 Task: Slide 6 - 01 Ingredients.
Action: Mouse moved to (31, 82)
Screenshot: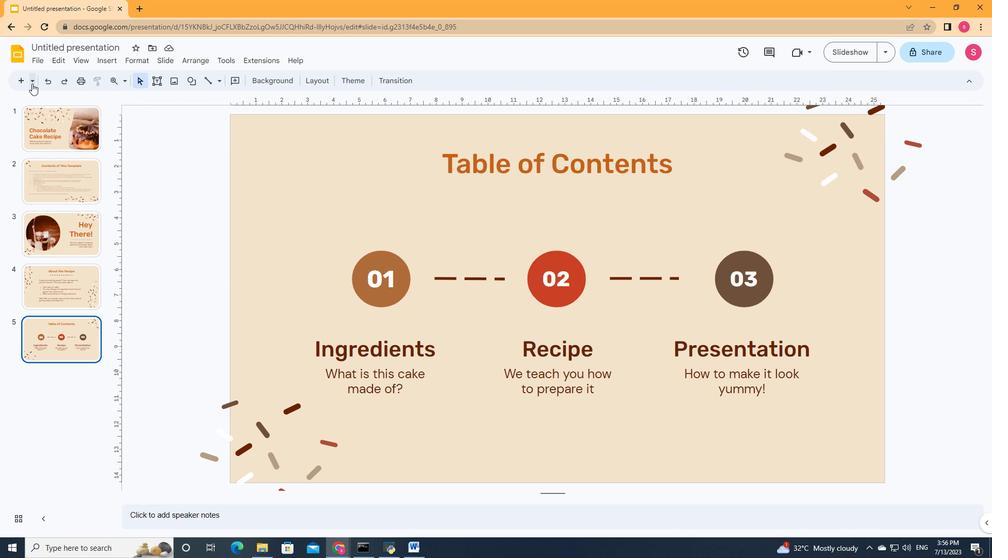 
Action: Mouse pressed left at (31, 82)
Screenshot: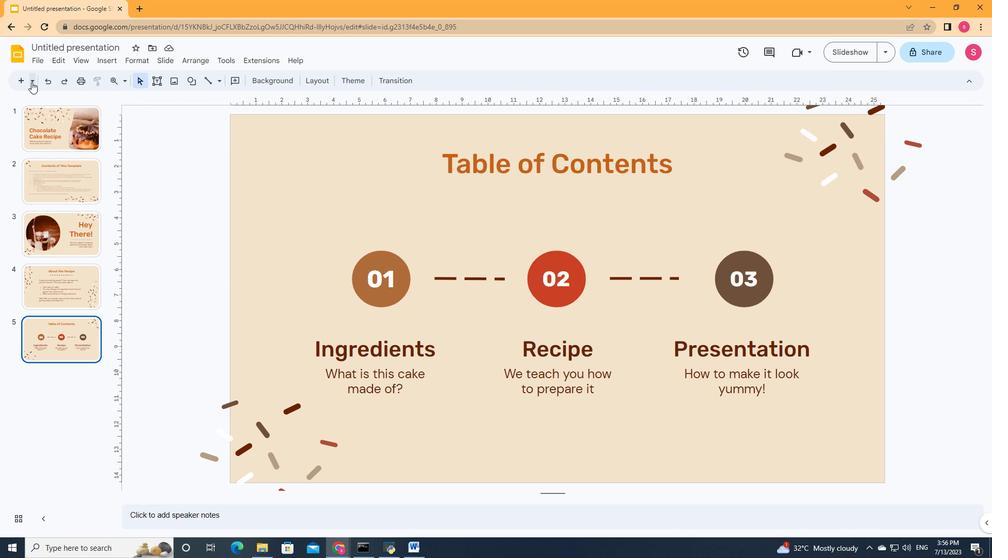 
Action: Mouse moved to (110, 118)
Screenshot: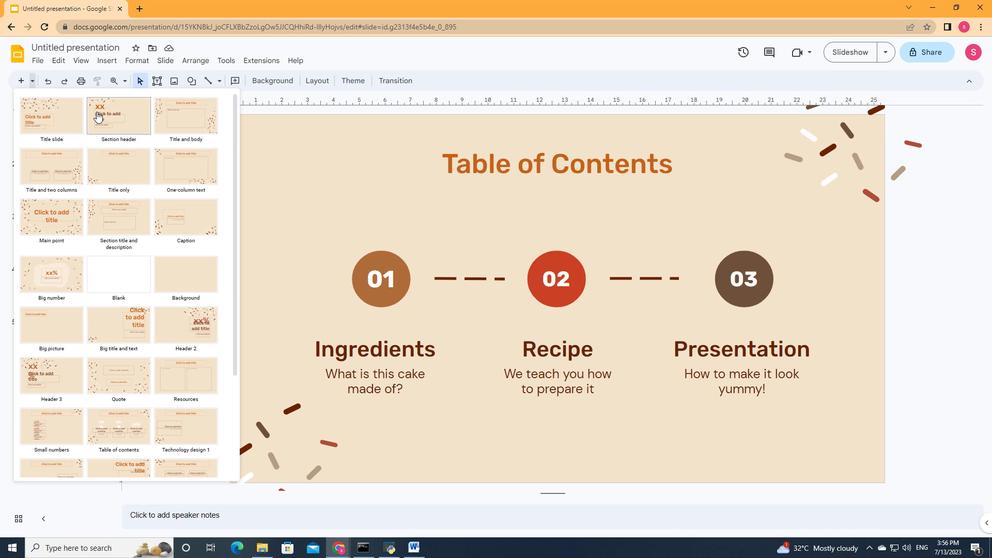 
Action: Mouse pressed left at (110, 118)
Screenshot: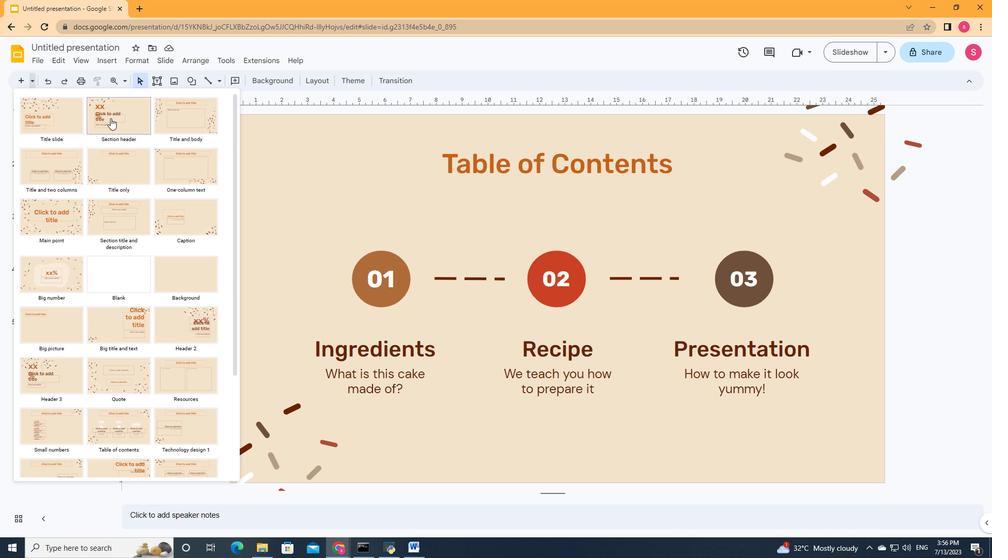 
Action: Mouse moved to (350, 213)
Screenshot: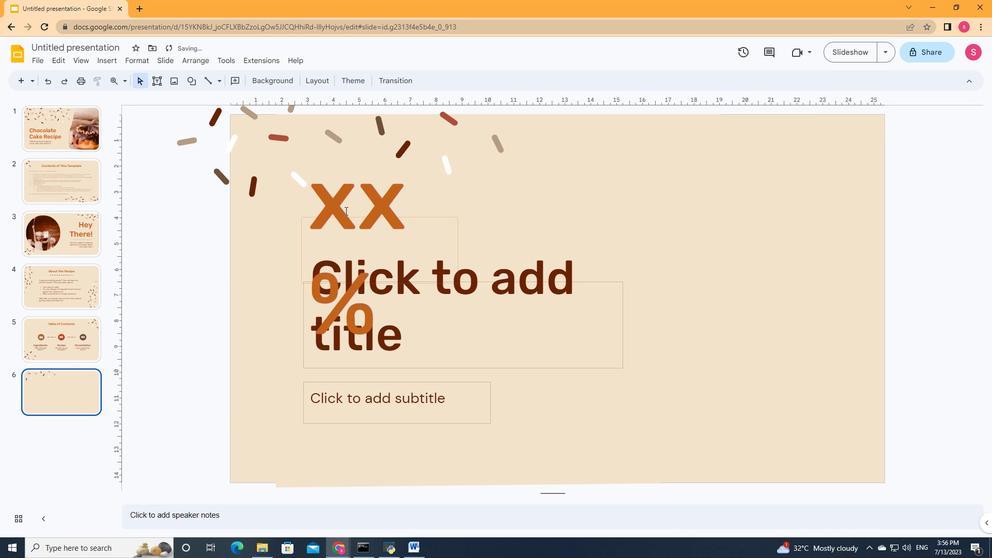 
Action: Mouse pressed left at (350, 213)
Screenshot: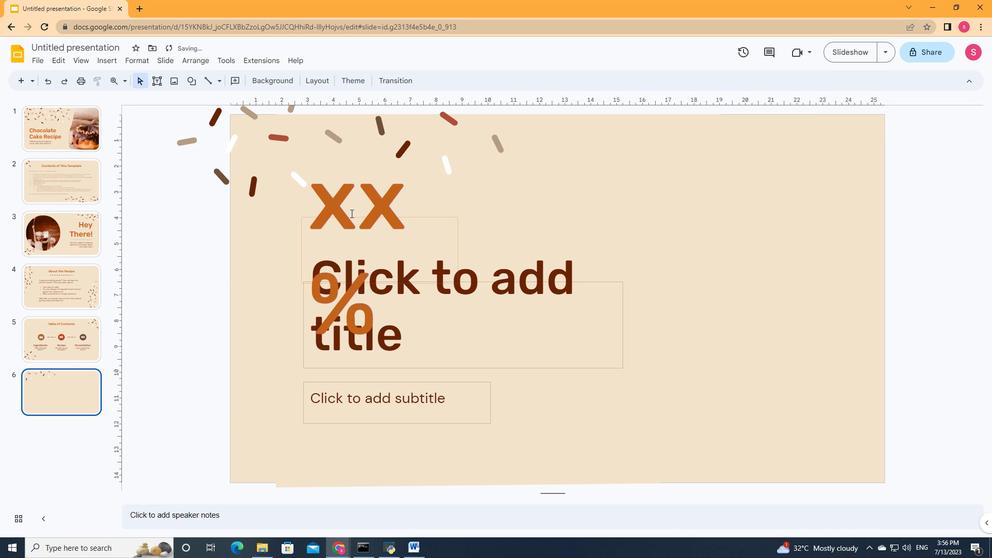 
Action: Mouse moved to (351, 213)
Screenshot: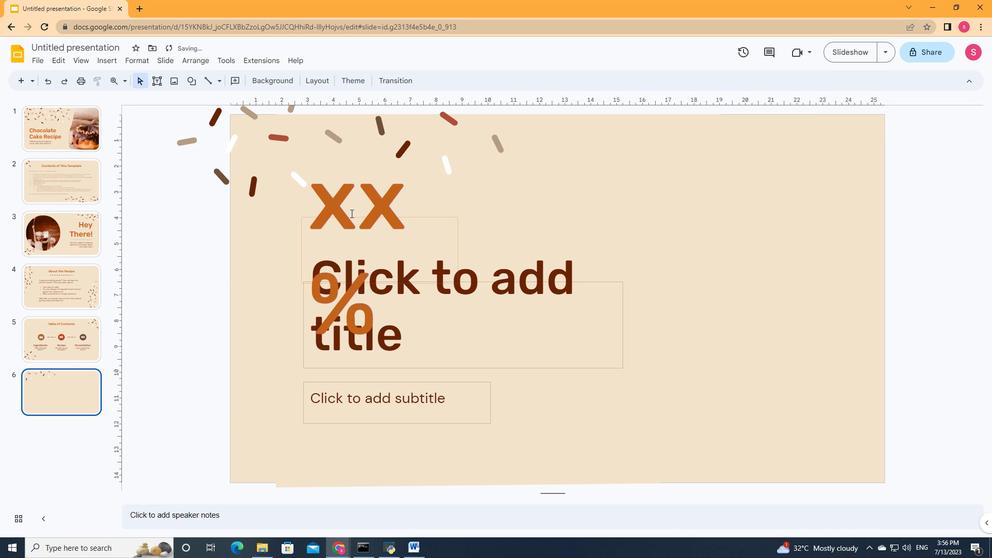 
Action: Key pressed 01
Screenshot: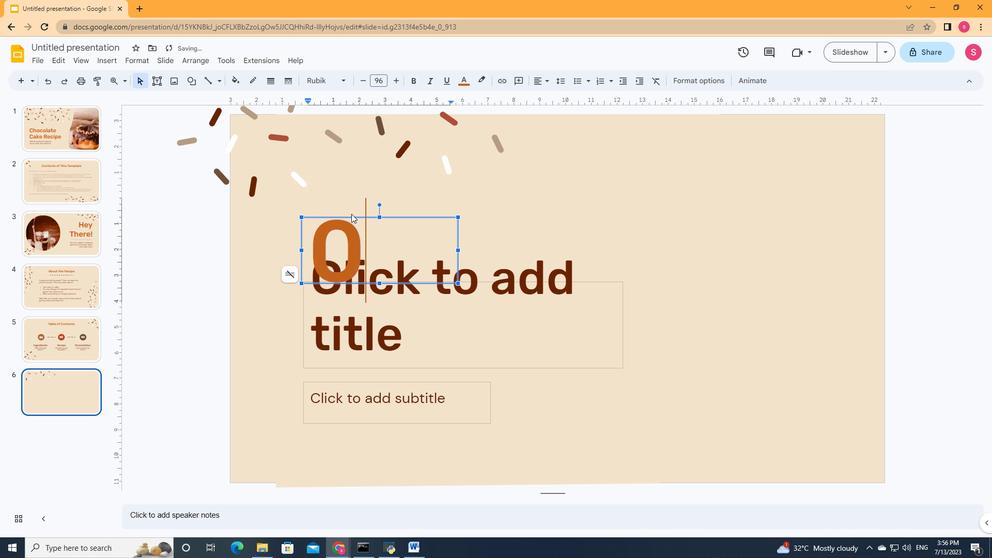 
Action: Mouse moved to (397, 315)
Screenshot: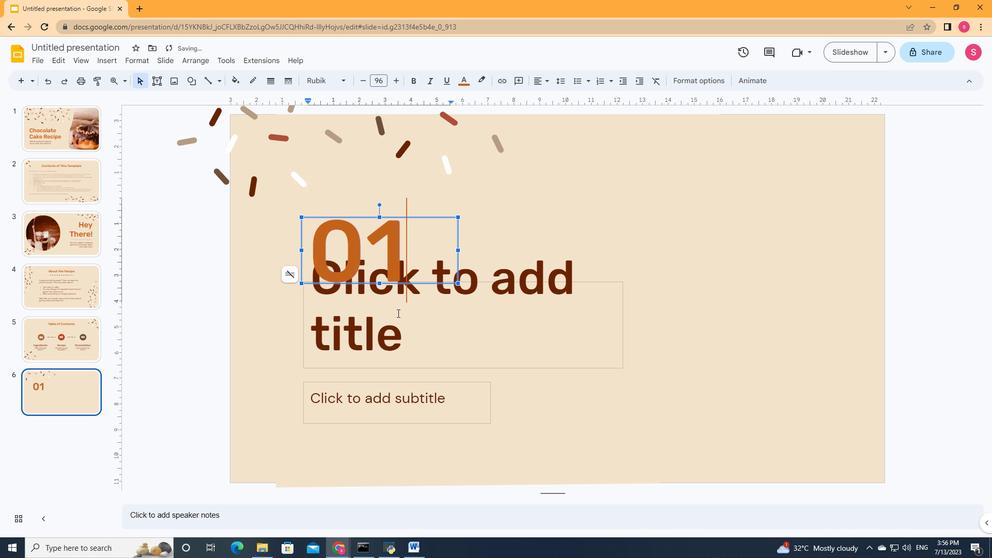 
Action: Mouse pressed left at (397, 315)
Screenshot: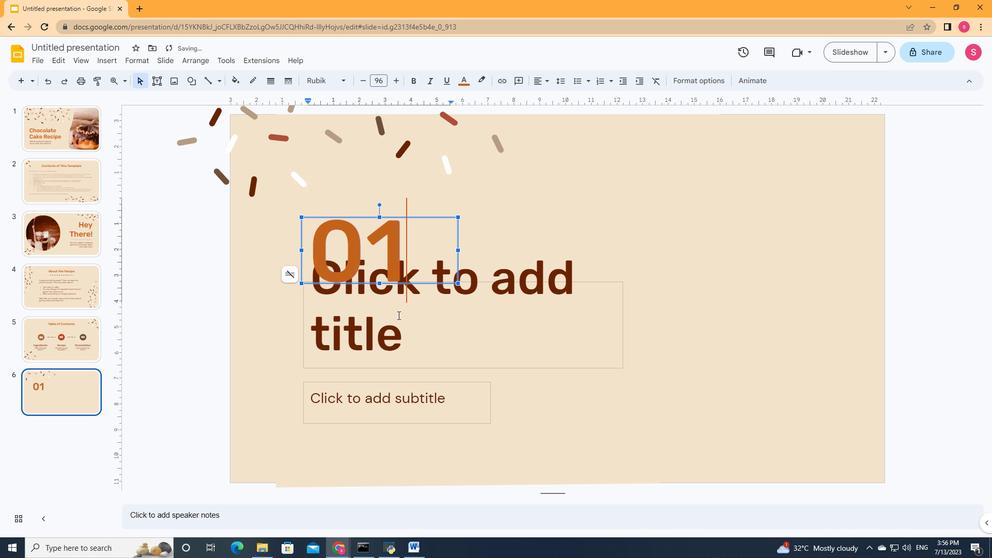 
Action: Key pressed <Key.shift>Ingredients
Screenshot: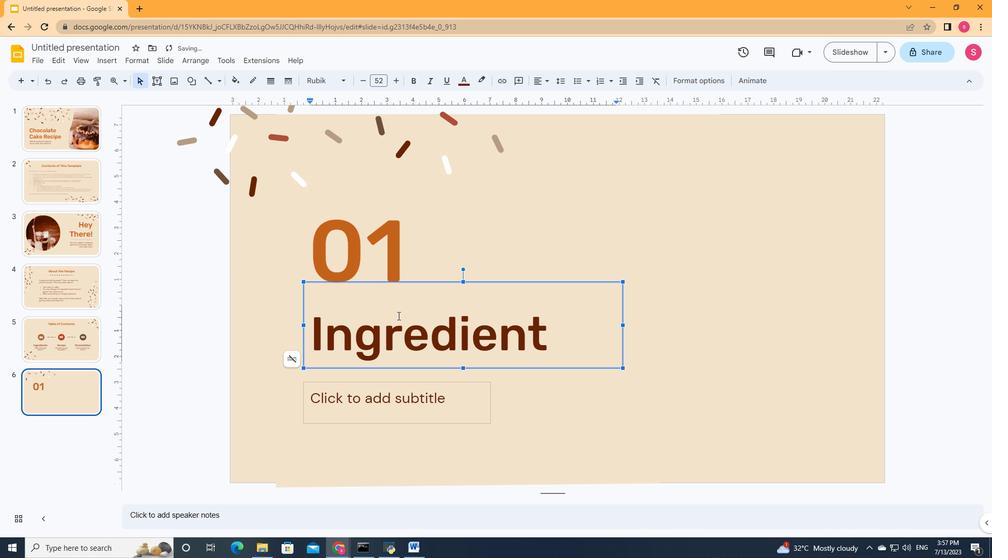 
Action: Mouse moved to (430, 406)
Screenshot: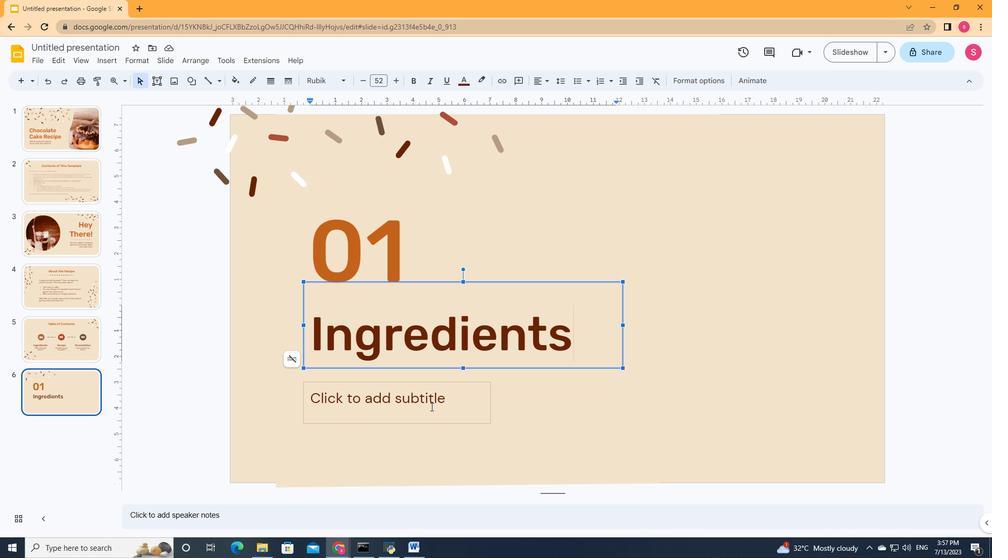 
Action: Mouse pressed left at (430, 406)
Screenshot: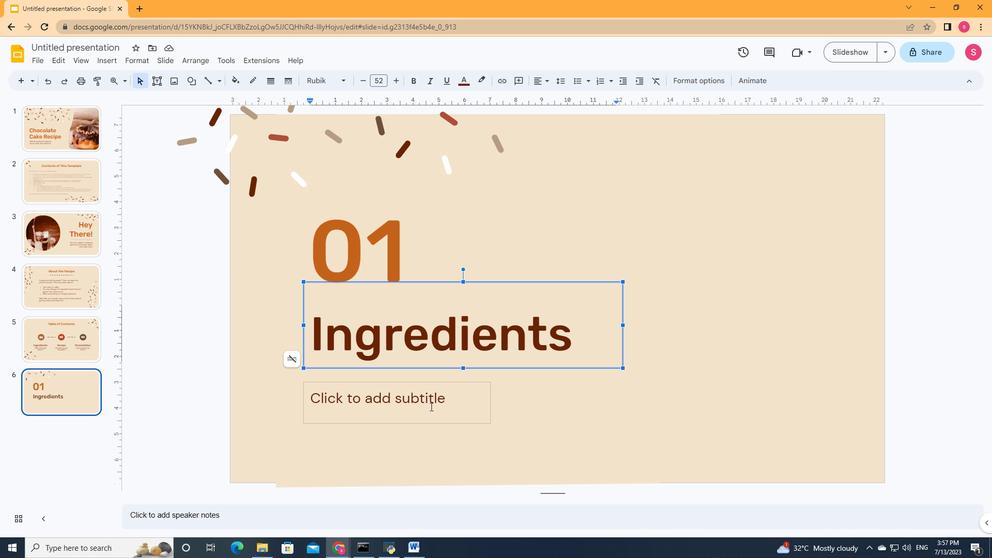 
Action: Key pressed <Key.shift>Heres<Key.backspace>'s<Key.space>what<Key.space>you<Key.space>need<Key.space>for<Key.space>your<Key.space>chocolate<Key.space>cake
Screenshot: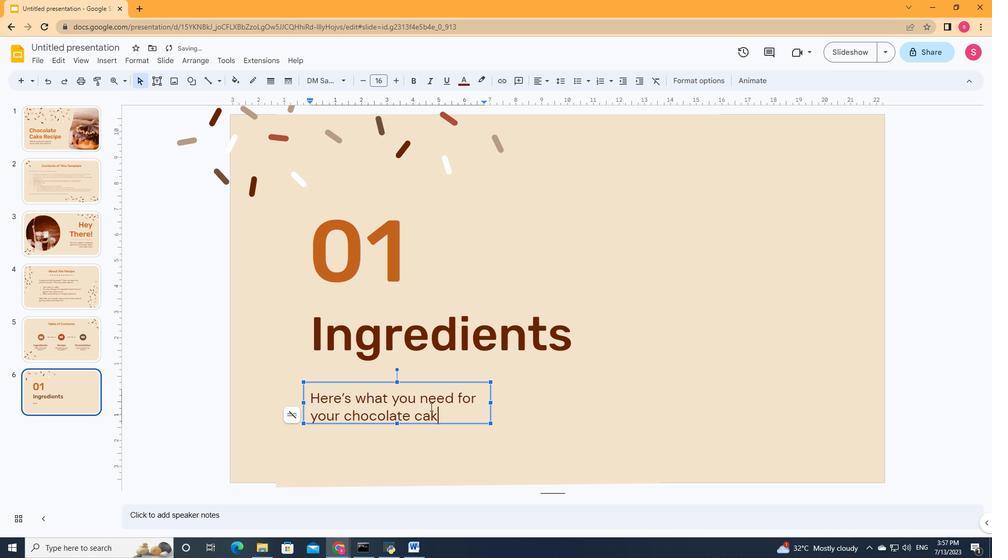 
Action: Mouse moved to (574, 400)
Screenshot: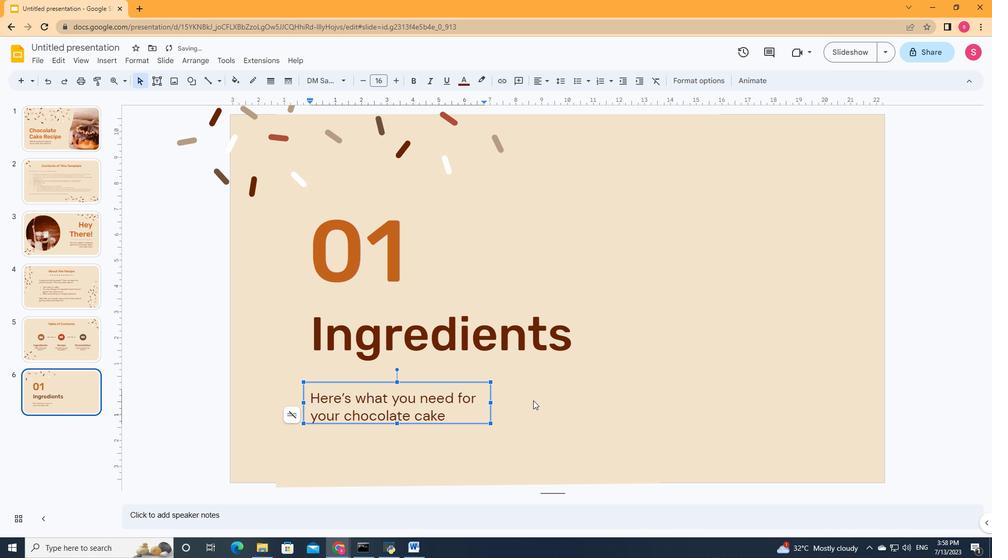 
Action: Mouse pressed left at (574, 400)
Screenshot: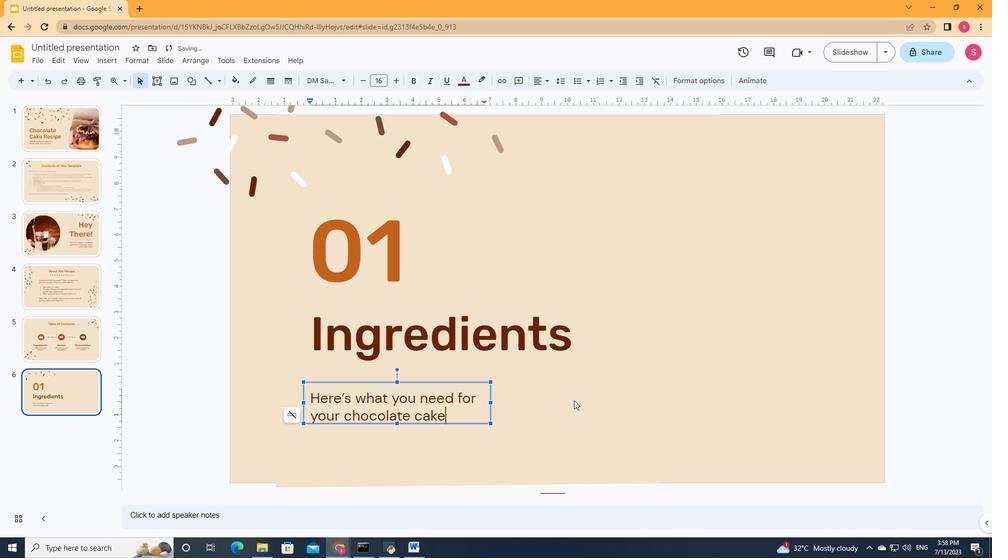 
Action: Mouse moved to (209, 81)
Screenshot: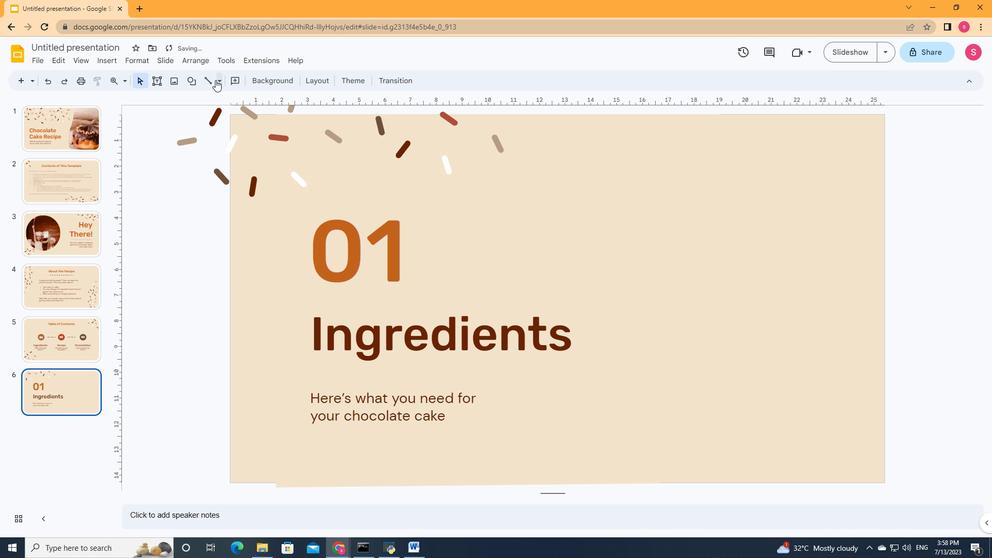 
Action: Mouse pressed left at (209, 81)
Screenshot: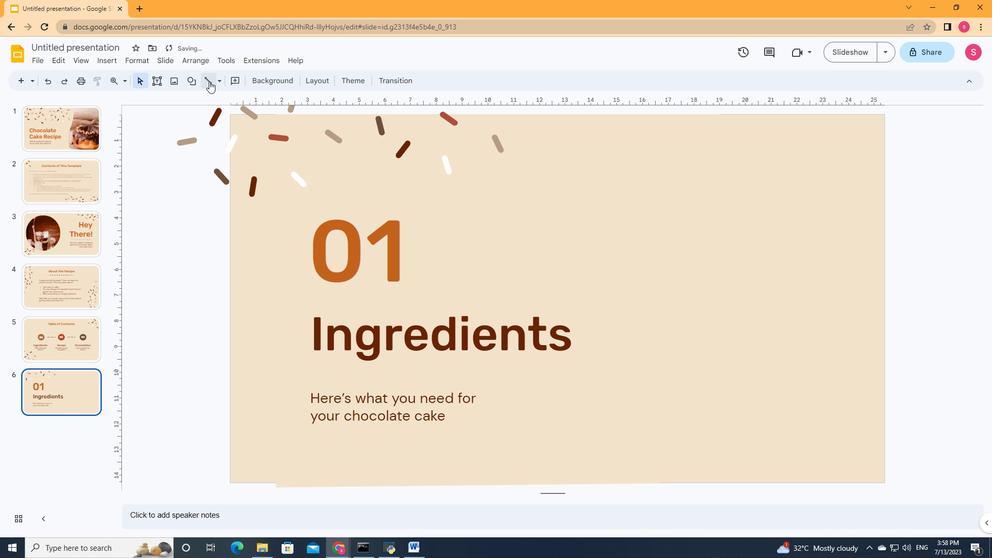 
Action: Mouse moved to (297, 374)
Screenshot: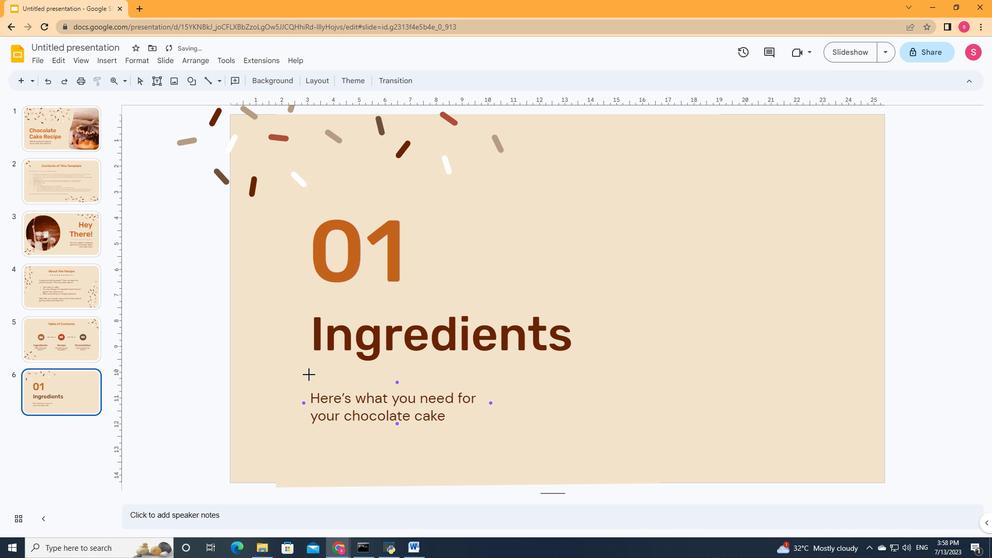 
Action: Mouse pressed left at (297, 374)
Screenshot: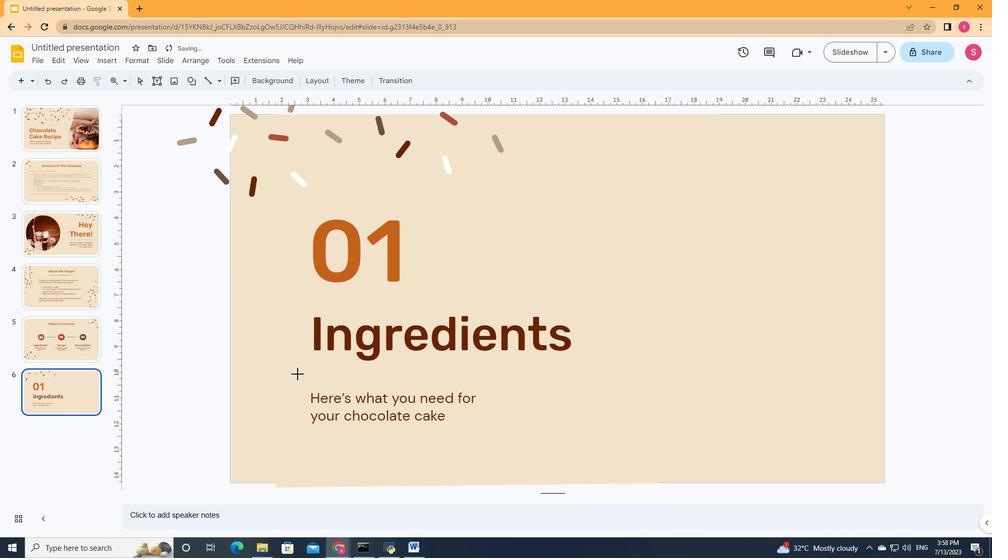 
Action: Mouse moved to (483, 376)
Screenshot: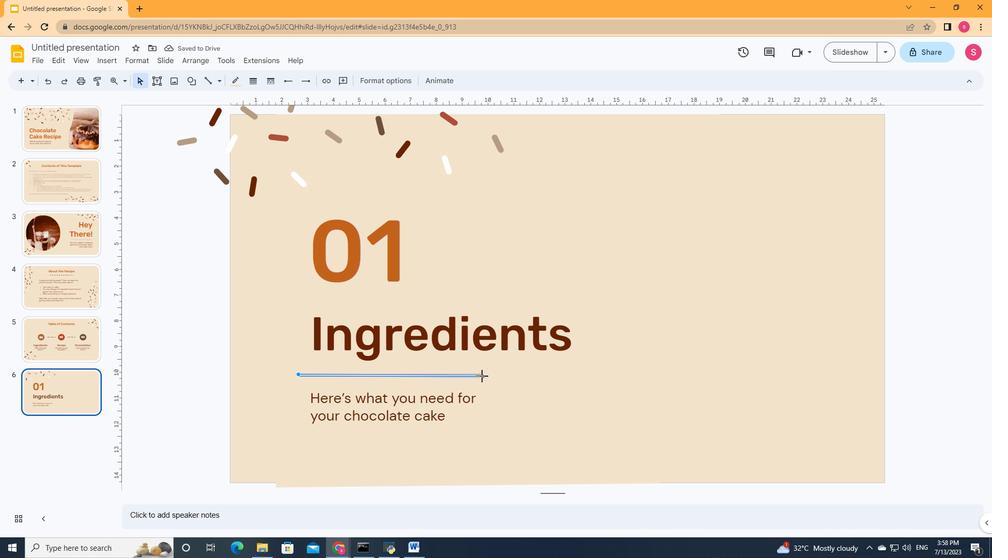 
Action: Mouse pressed left at (483, 376)
Screenshot: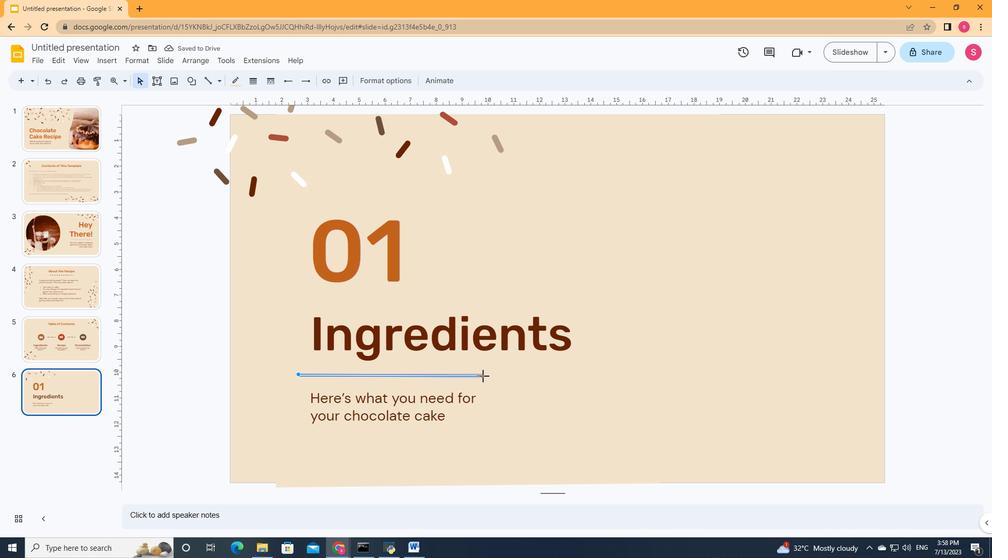 
Action: Mouse moved to (254, 80)
Screenshot: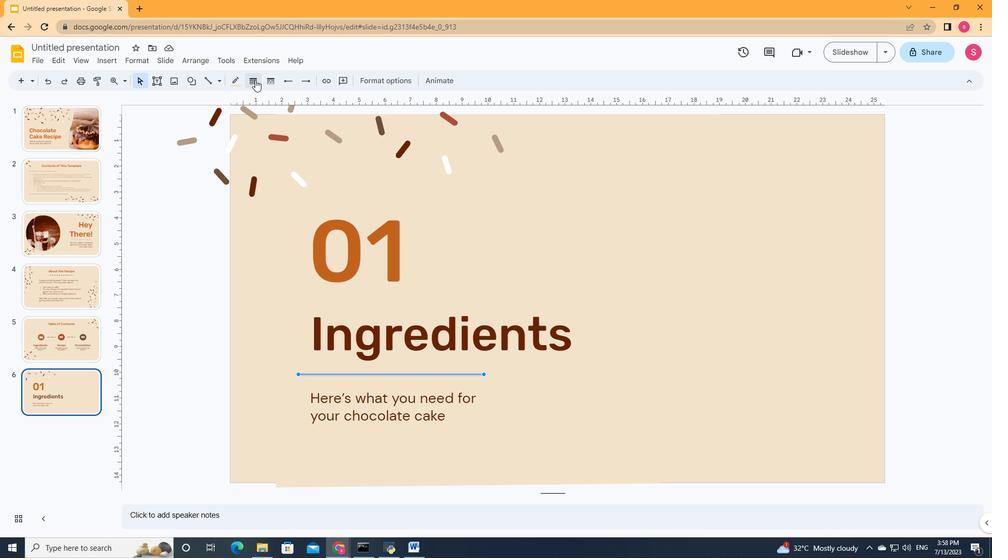 
Action: Mouse pressed left at (254, 80)
Screenshot: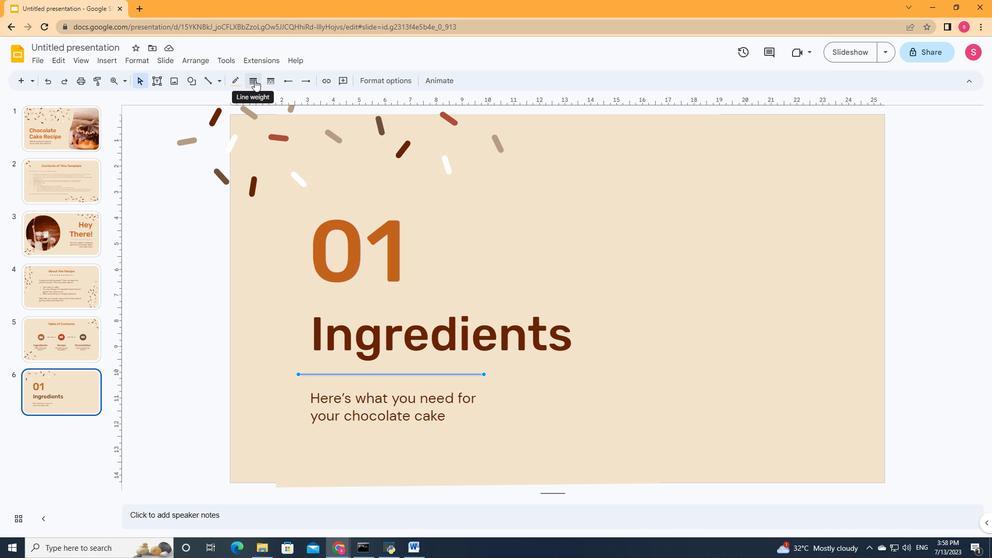 
Action: Mouse moved to (268, 136)
Screenshot: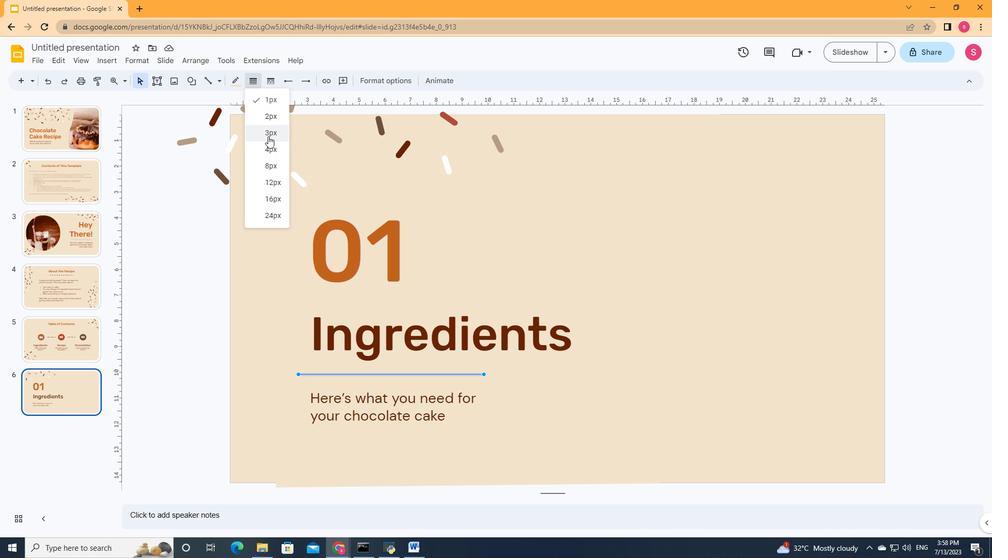 
Action: Mouse pressed left at (268, 136)
Screenshot: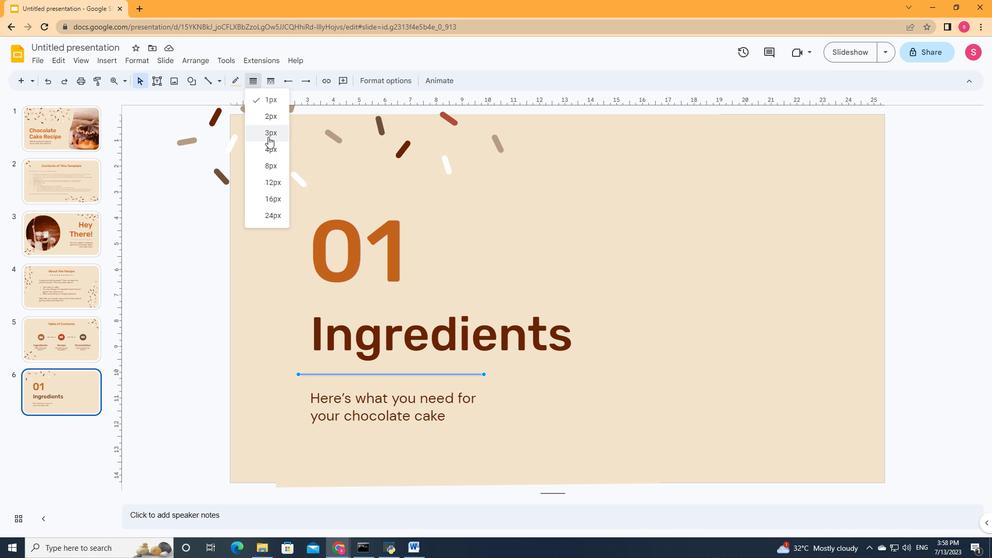 
Action: Mouse moved to (240, 79)
Screenshot: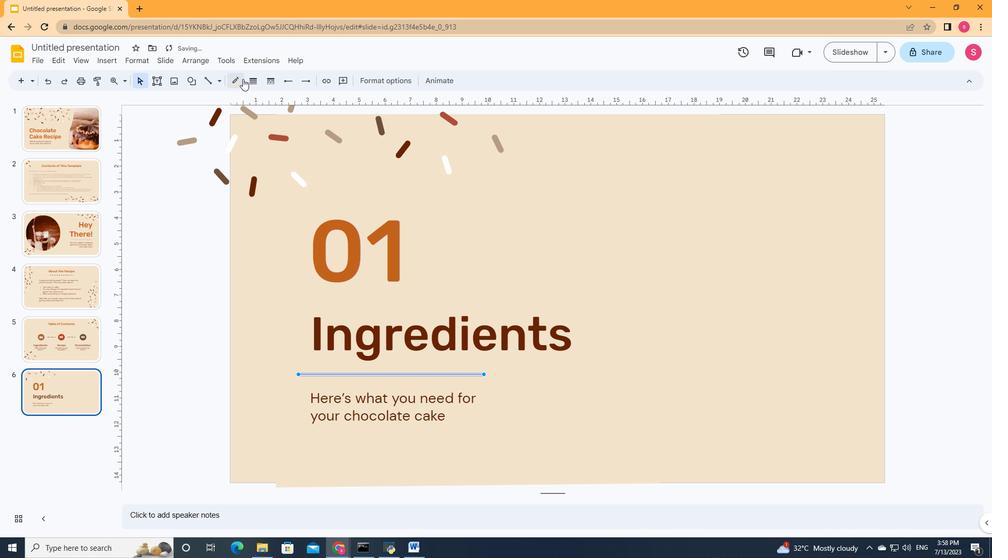 
Action: Mouse pressed left at (240, 79)
Screenshot: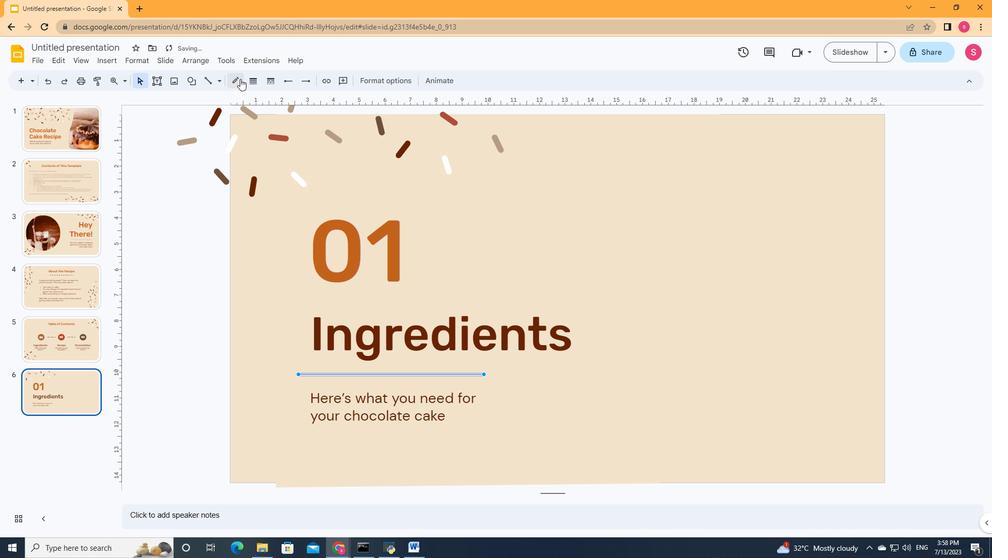 
Action: Mouse moved to (250, 112)
Screenshot: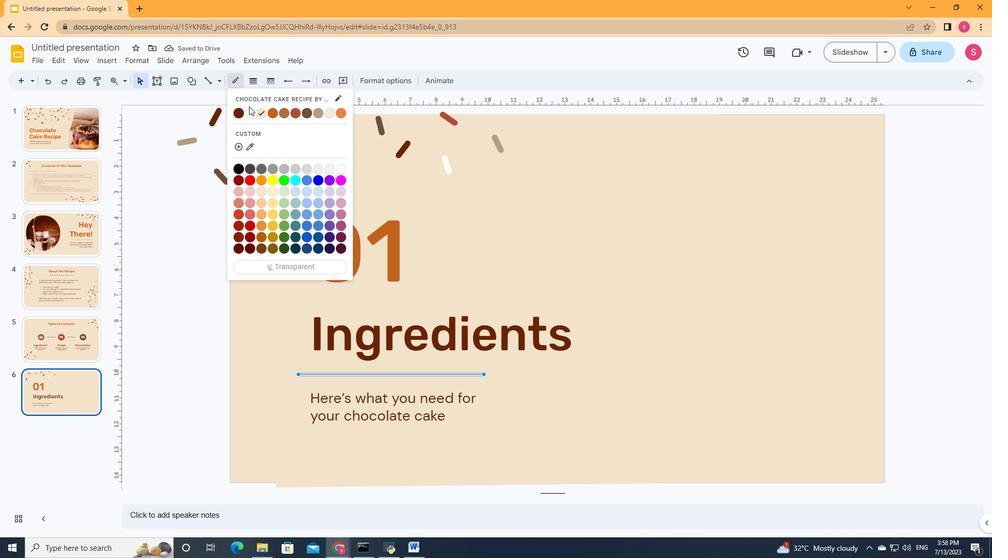 
Action: Mouse pressed left at (250, 112)
Screenshot: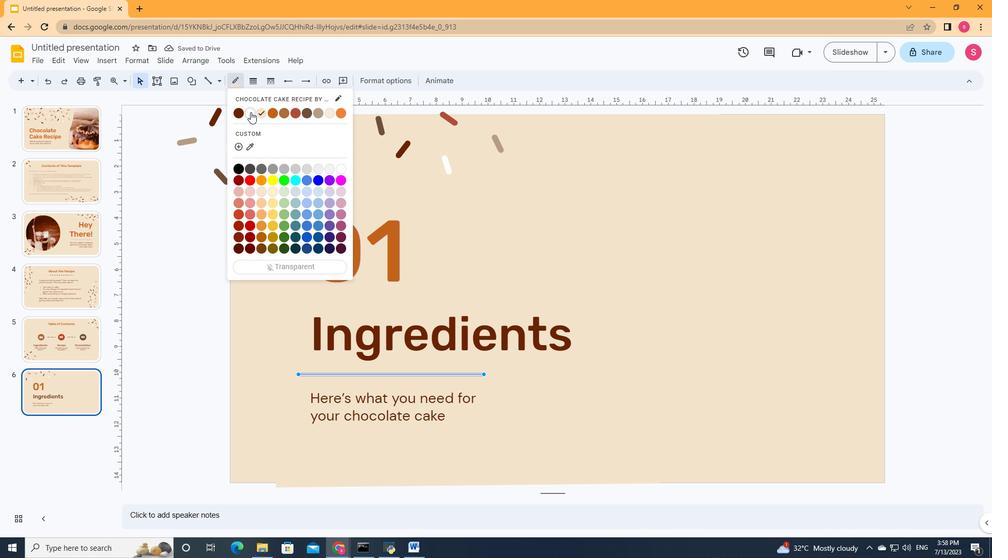 
Action: Mouse moved to (236, 81)
Screenshot: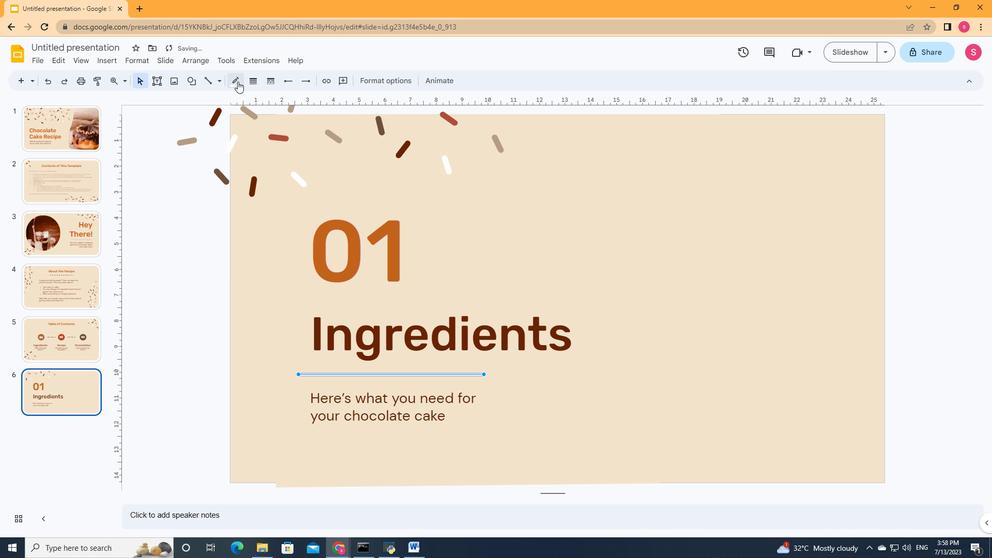 
Action: Mouse pressed left at (236, 81)
Screenshot: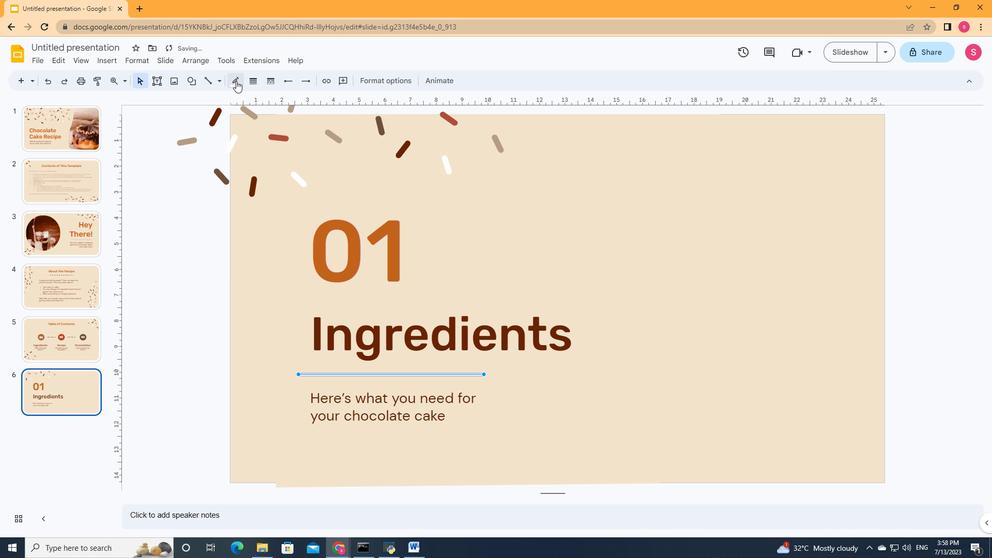 
Action: Mouse moved to (240, 111)
Screenshot: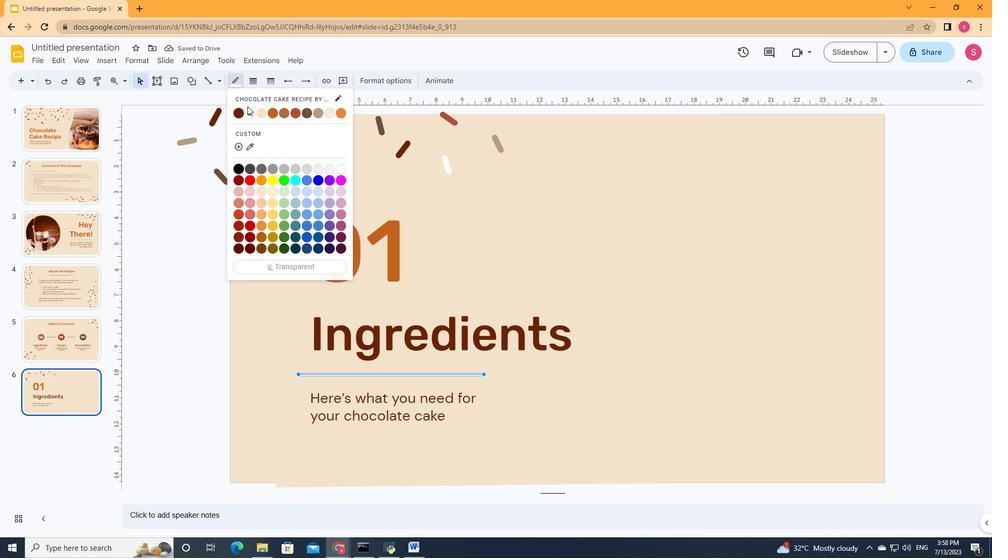 
Action: Mouse pressed left at (240, 111)
Screenshot: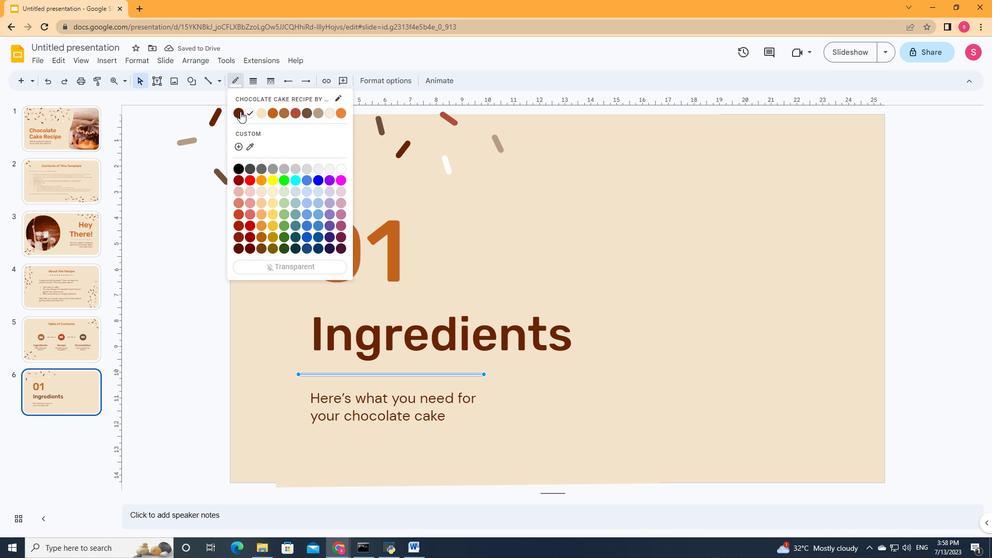 
Action: Mouse moved to (269, 81)
Screenshot: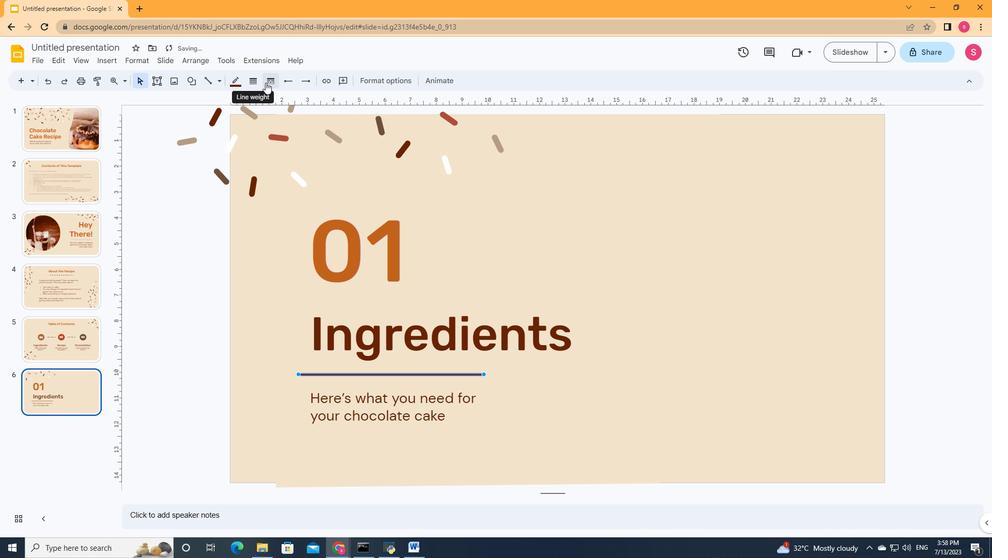 
Action: Mouse pressed left at (269, 81)
Screenshot: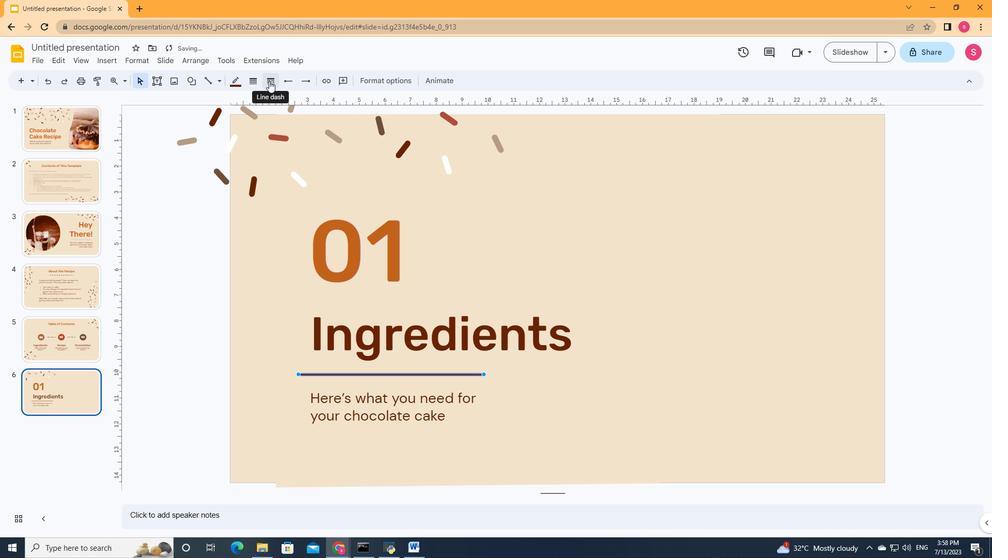 
Action: Mouse moved to (291, 165)
Screenshot: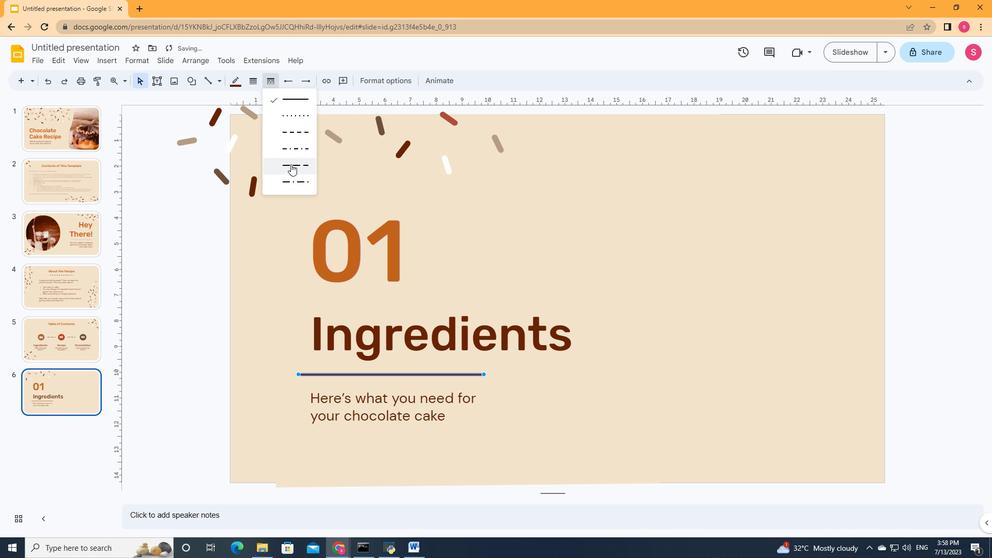 
Action: Mouse pressed left at (291, 165)
Screenshot: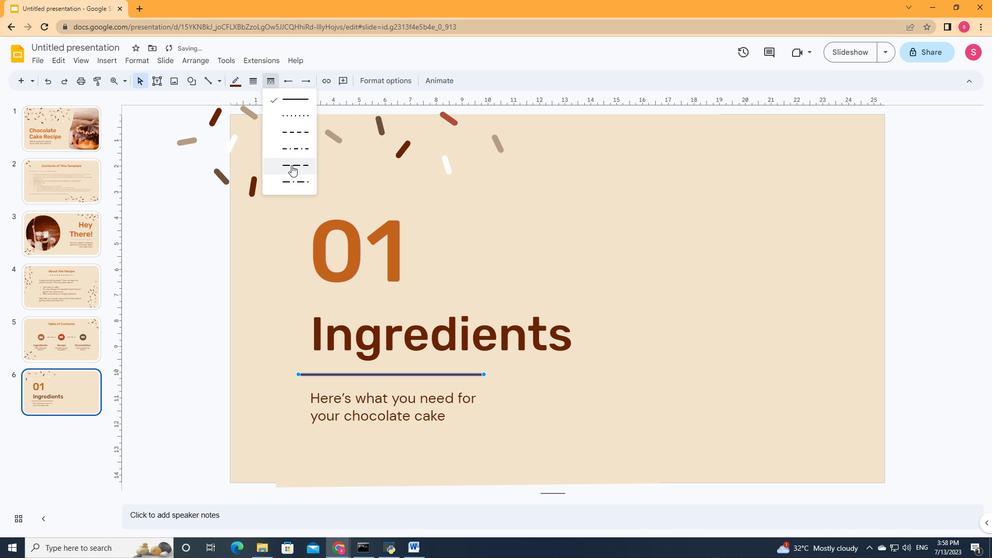 
Action: Mouse moved to (498, 384)
Screenshot: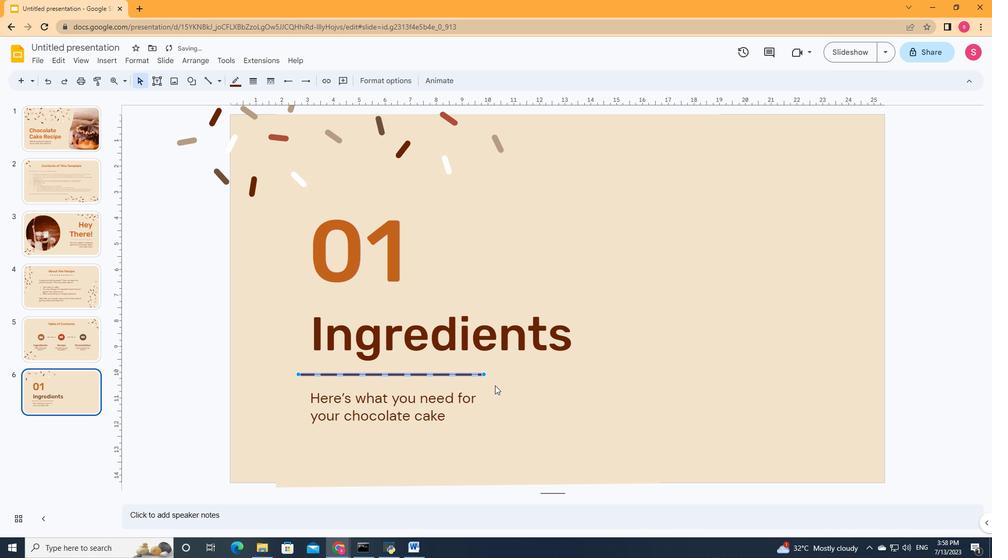
Action: Mouse pressed left at (498, 384)
Screenshot: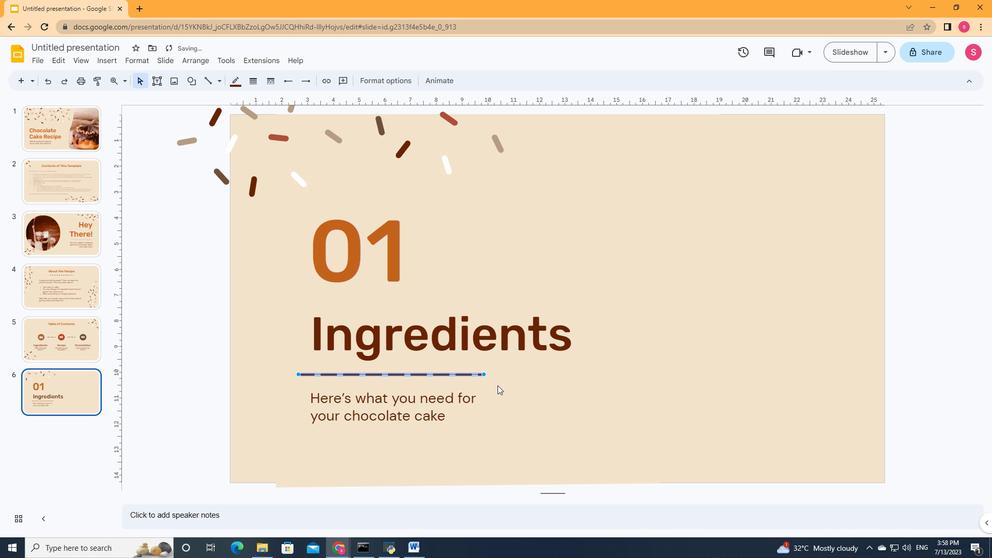 
Action: Mouse moved to (414, 374)
Screenshot: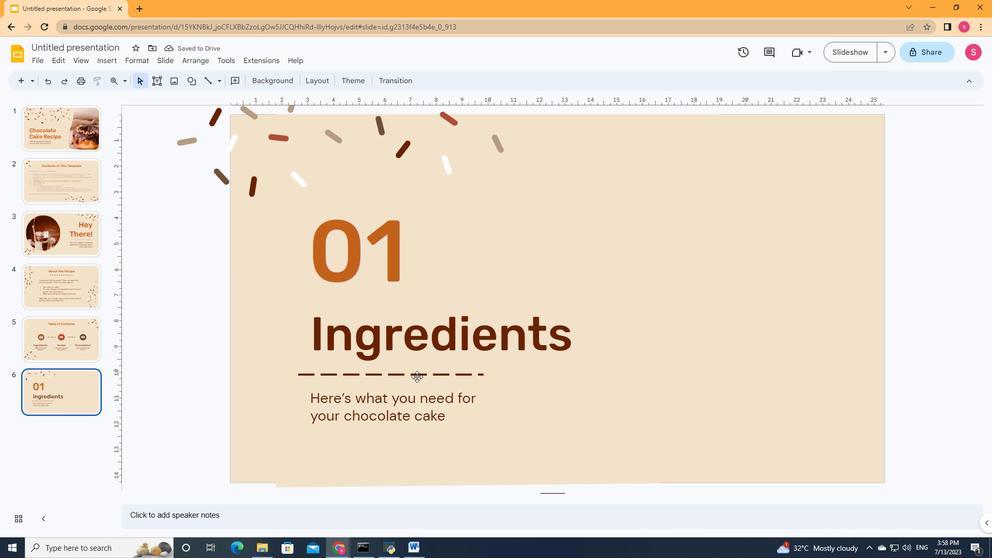 
Action: Mouse pressed left at (414, 374)
Screenshot: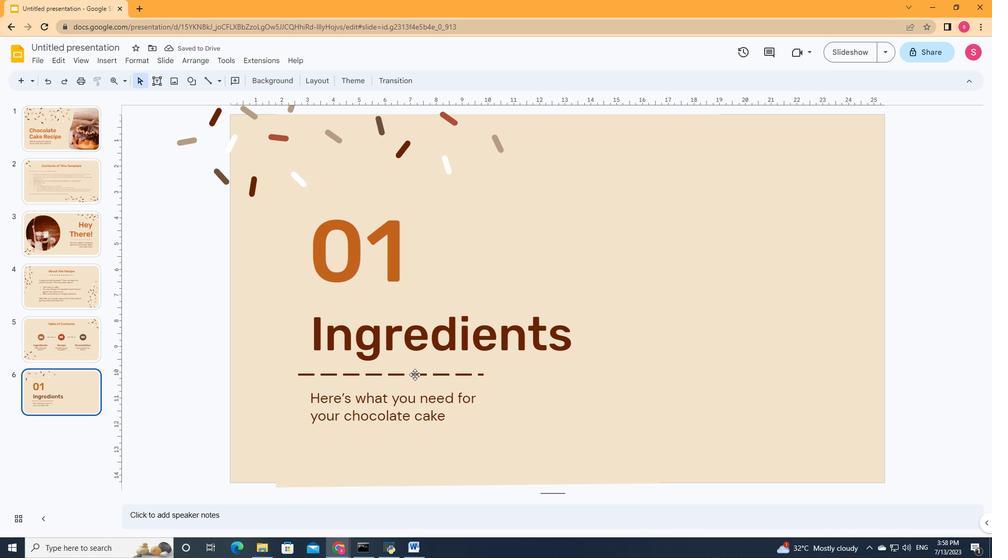 
Action: Mouse moved to (414, 374)
Screenshot: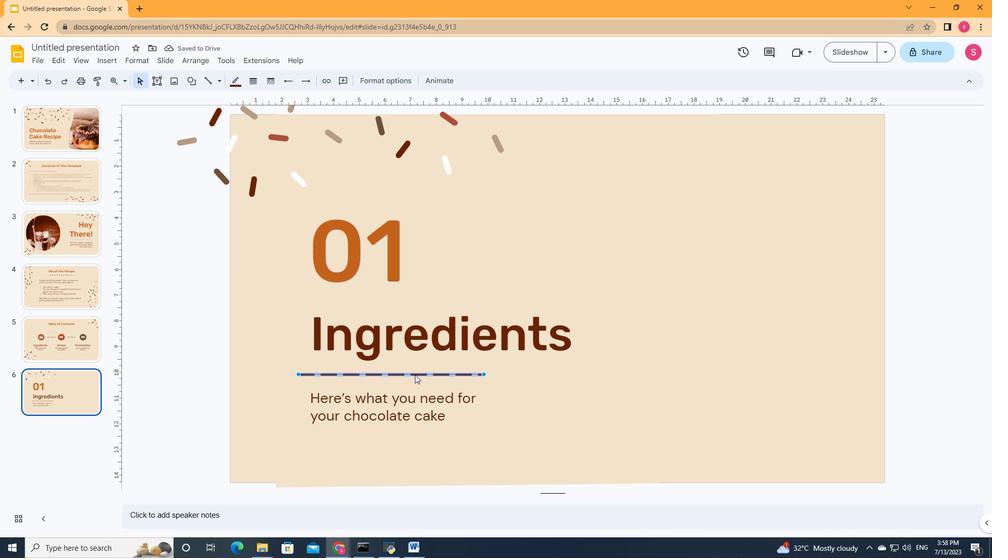 
Action: Key pressed <Key.right><Key.right><Key.right>
Screenshot: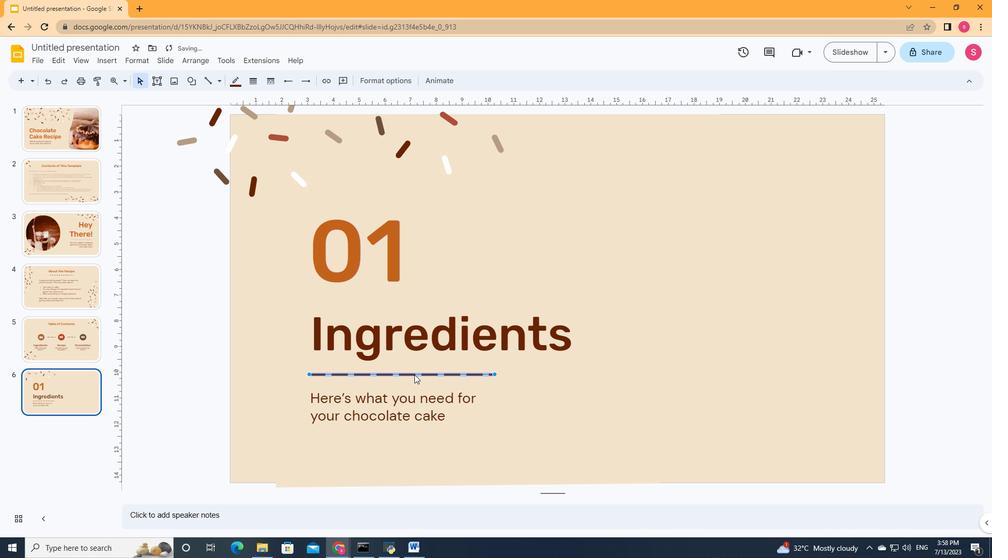 
Action: Mouse moved to (579, 387)
Screenshot: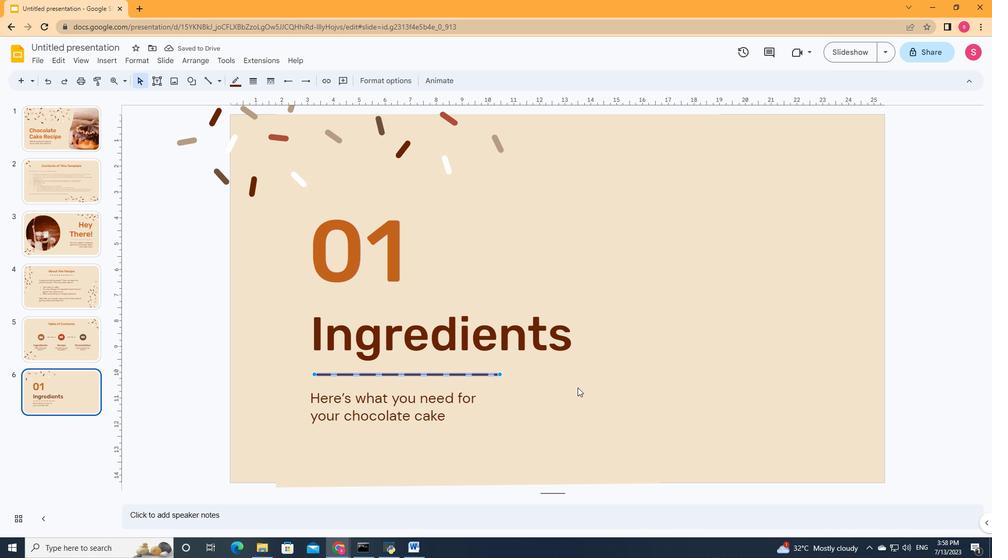 
Action: Mouse pressed left at (579, 387)
Screenshot: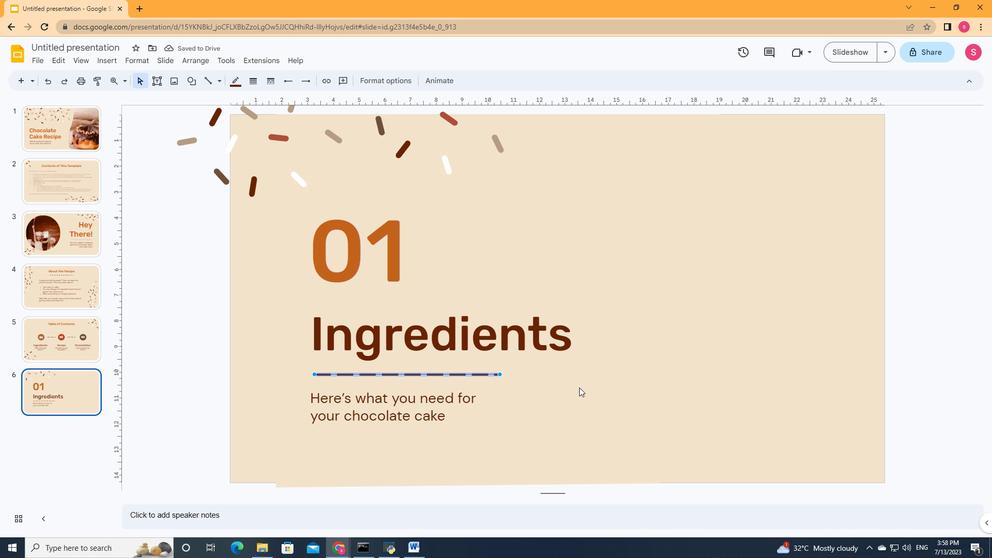 
Action: Mouse moved to (101, 58)
Screenshot: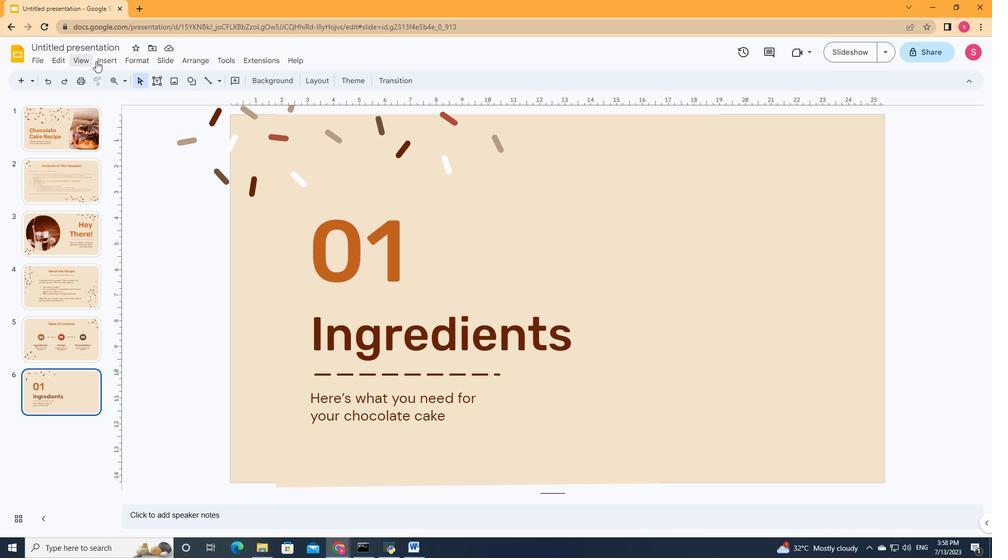 
Action: Mouse pressed left at (101, 58)
Screenshot: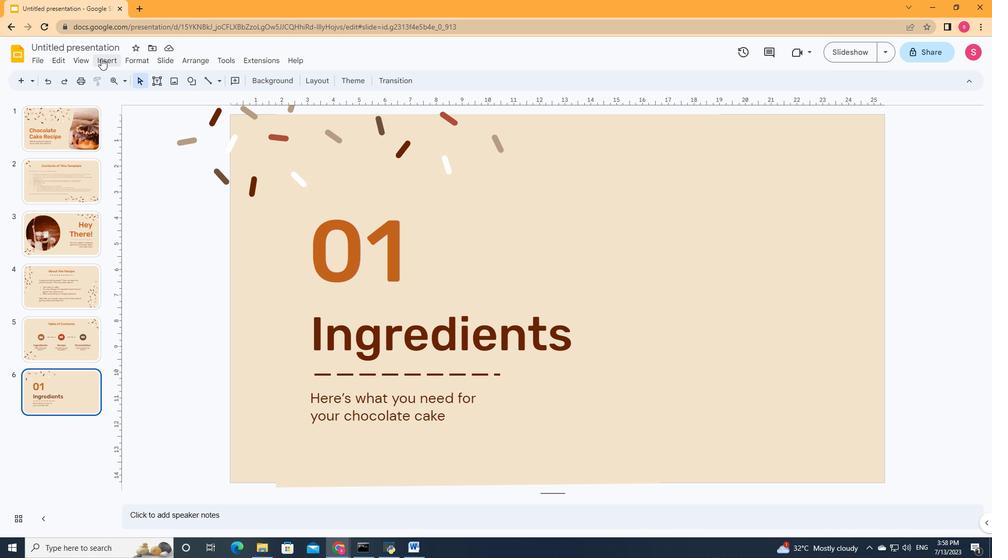
Action: Mouse moved to (273, 80)
Screenshot: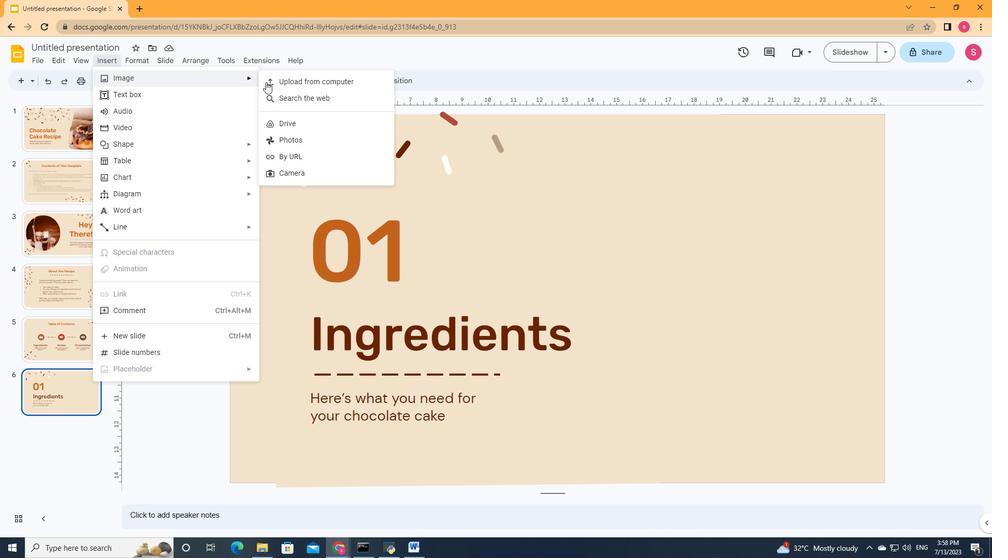 
Action: Mouse pressed left at (273, 80)
Screenshot: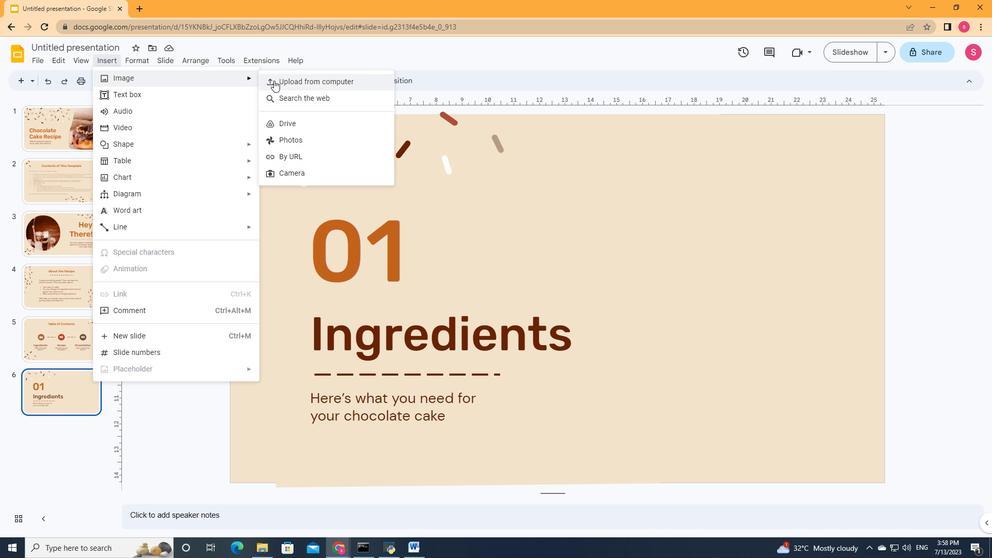 
Action: Mouse moved to (338, 285)
Screenshot: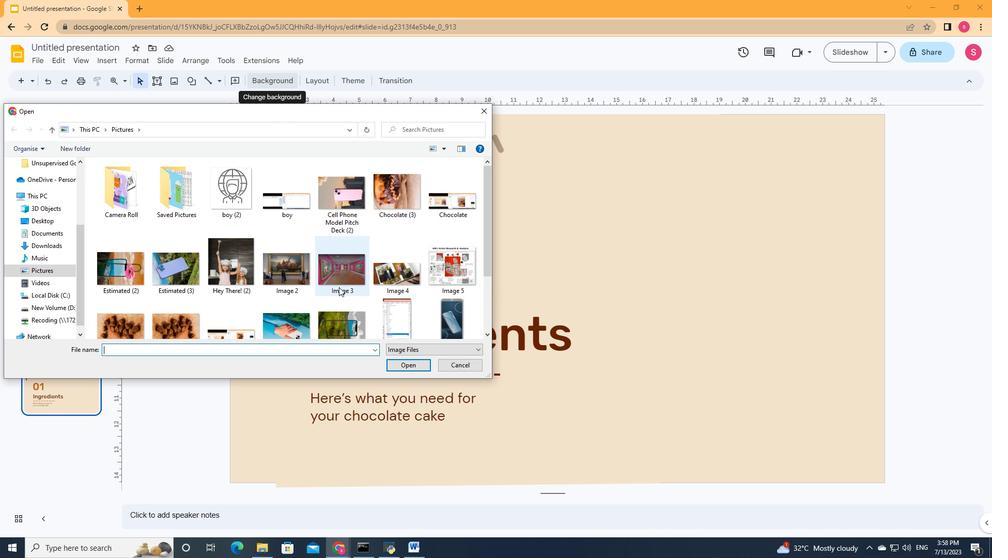 
Action: Mouse scrolled (338, 285) with delta (0, 0)
Screenshot: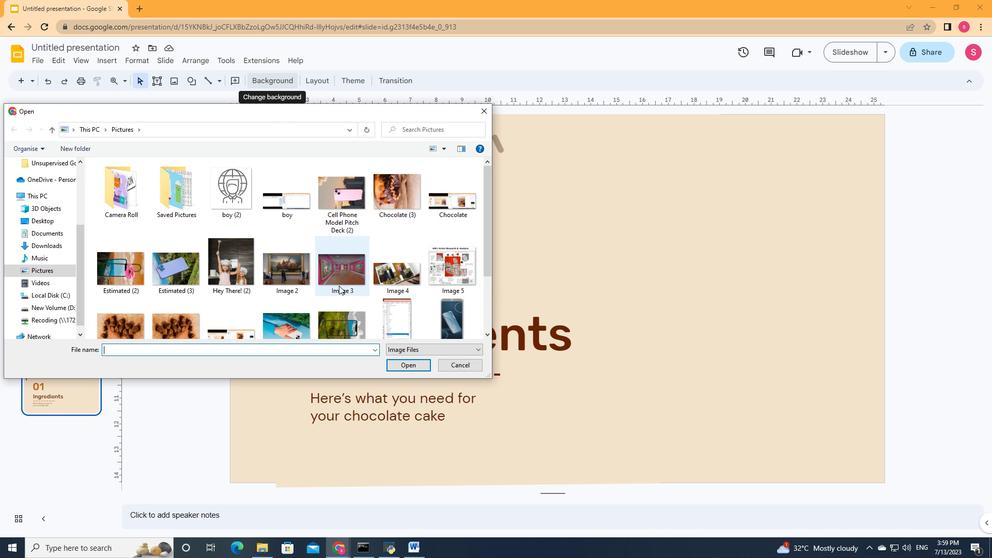 
Action: Mouse moved to (338, 285)
Screenshot: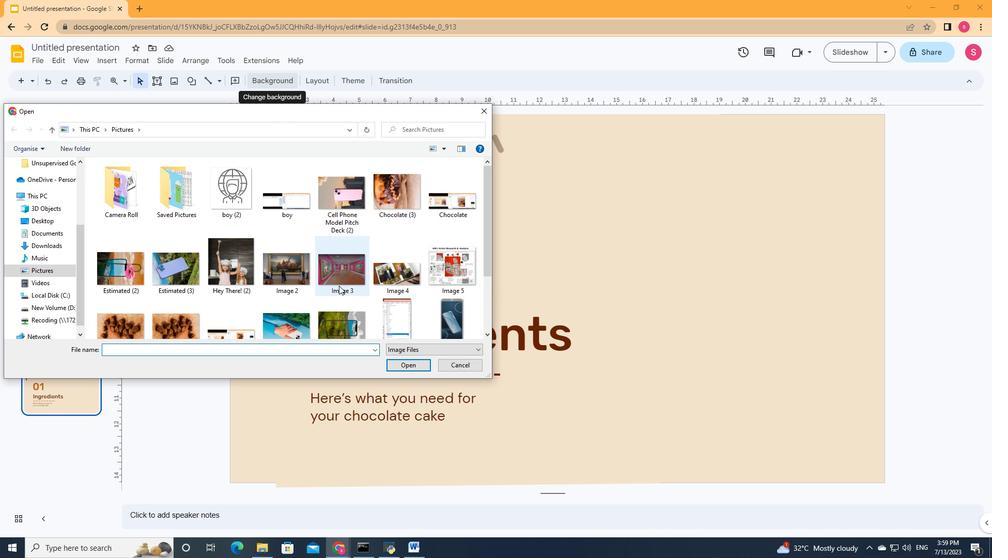 
Action: Mouse scrolled (338, 284) with delta (0, 0)
Screenshot: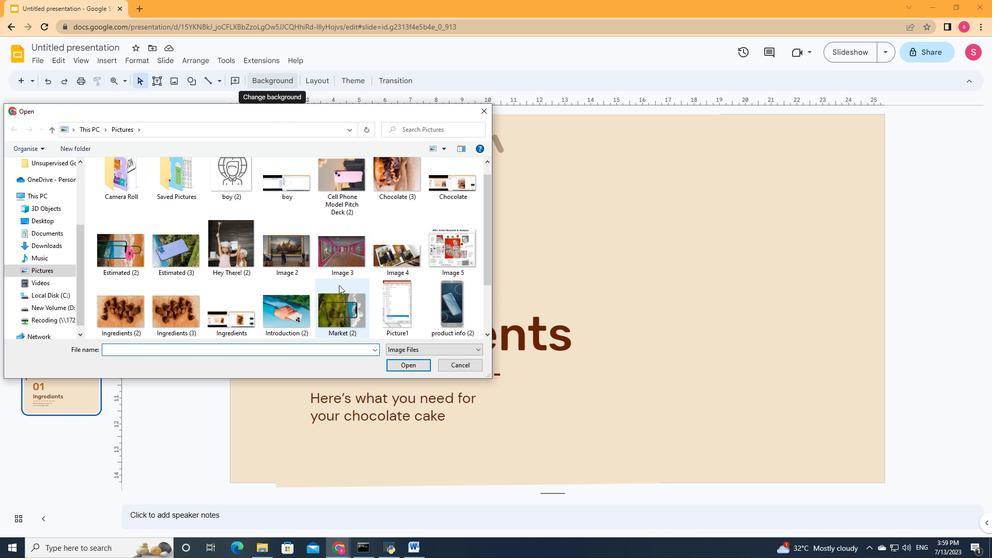 
Action: Mouse moved to (174, 253)
Screenshot: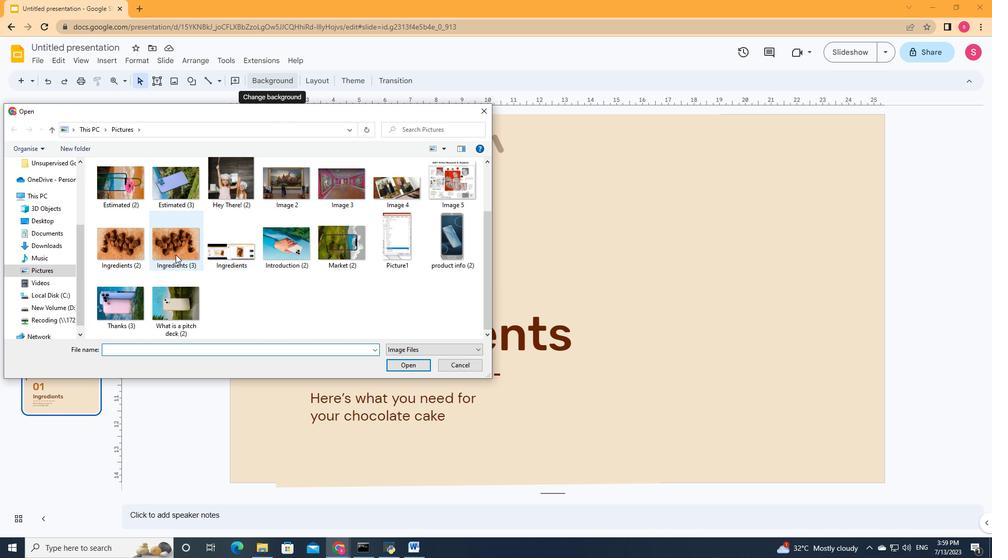 
Action: Mouse pressed left at (174, 253)
Screenshot: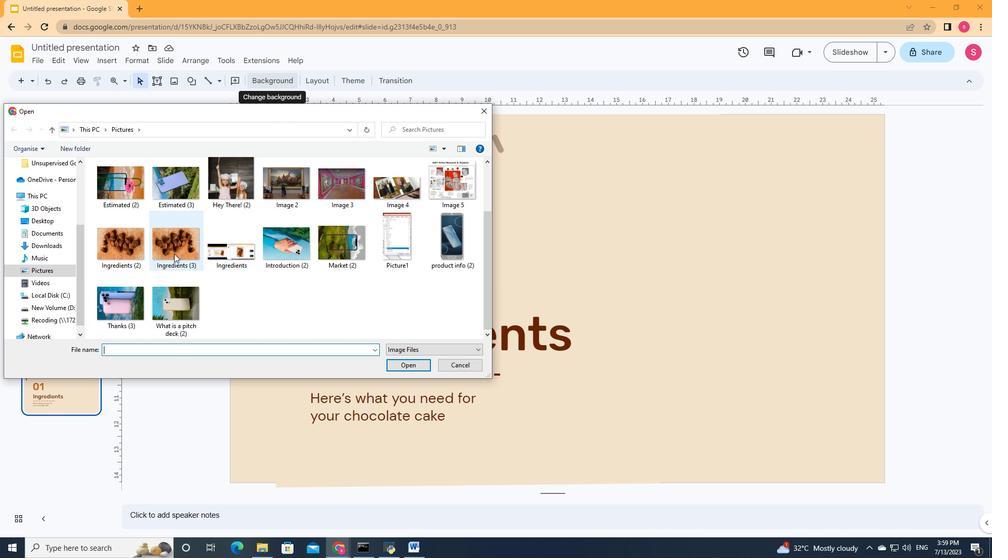 
Action: Mouse moved to (399, 362)
Screenshot: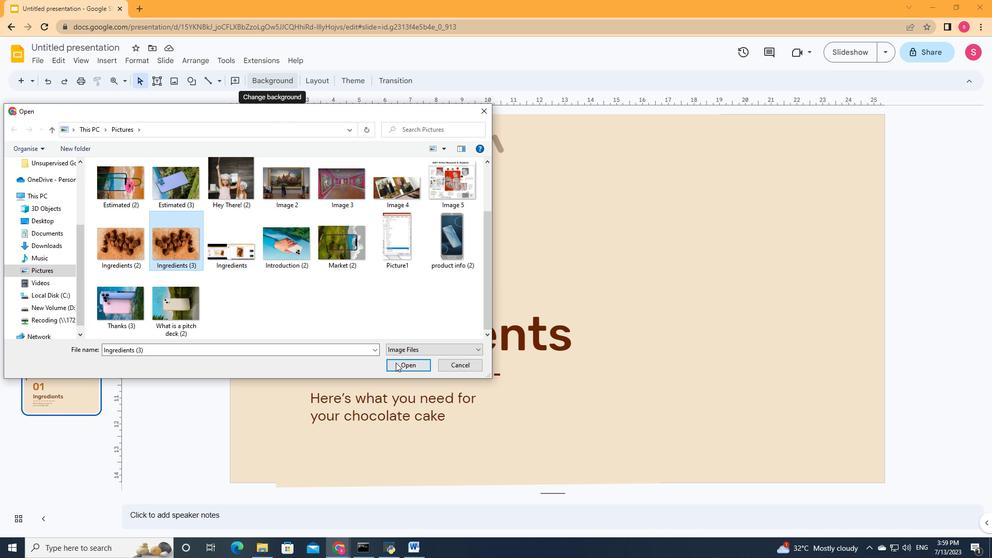 
Action: Mouse pressed left at (399, 362)
Screenshot: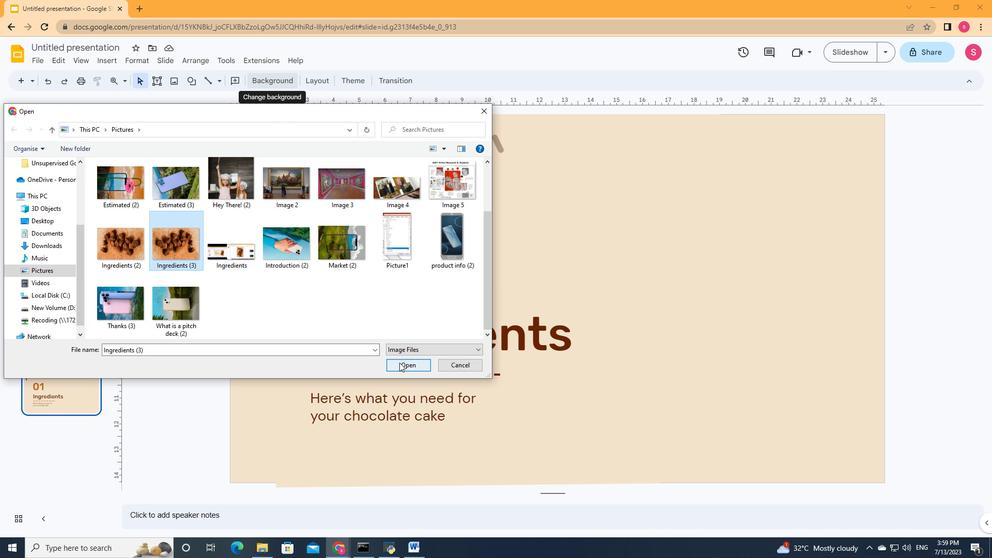 
Action: Mouse moved to (336, 82)
Screenshot: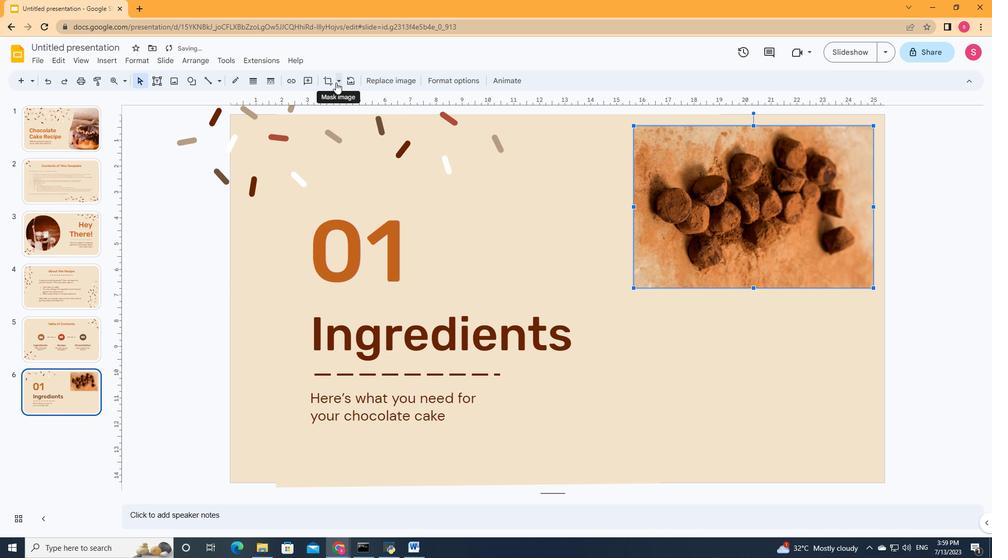 
Action: Mouse pressed left at (336, 82)
Screenshot: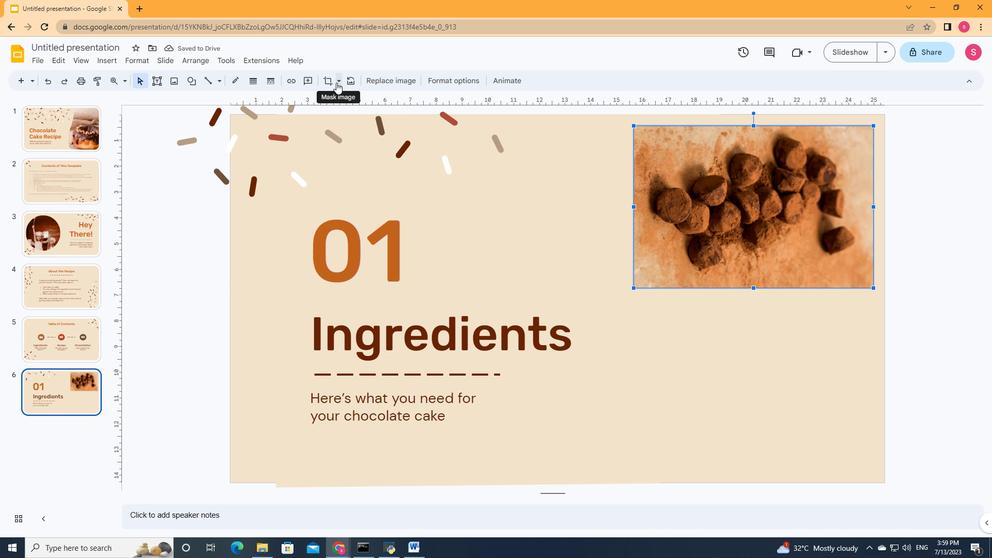 
Action: Mouse moved to (478, 166)
Screenshot: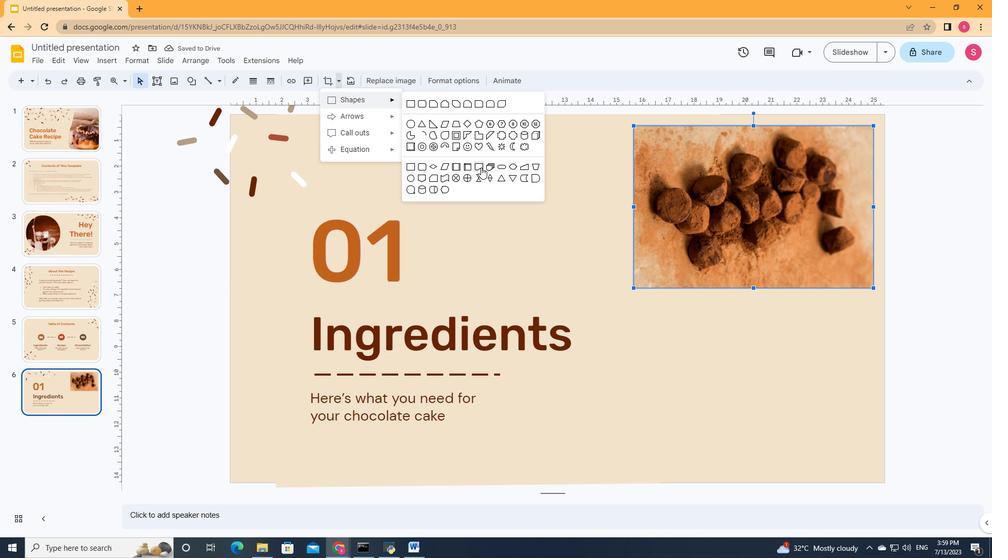 
Action: Mouse pressed left at (478, 166)
Screenshot: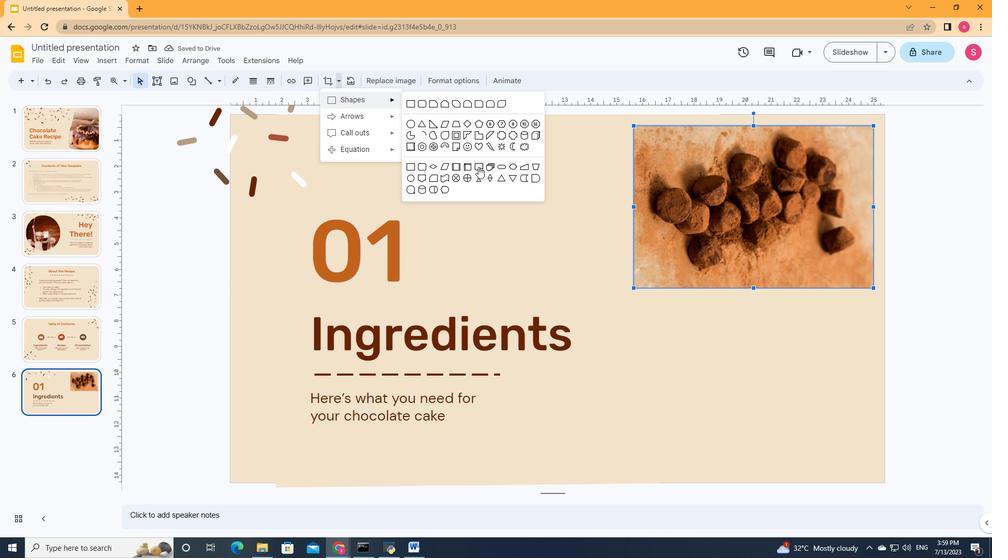 
Action: Mouse moved to (432, 75)
Screenshot: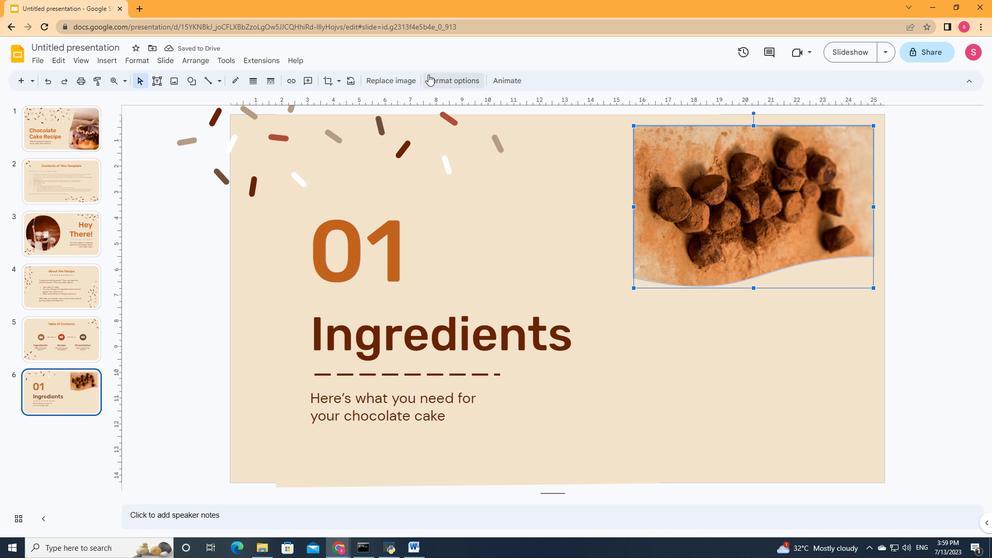 
Action: Mouse pressed left at (432, 75)
Screenshot: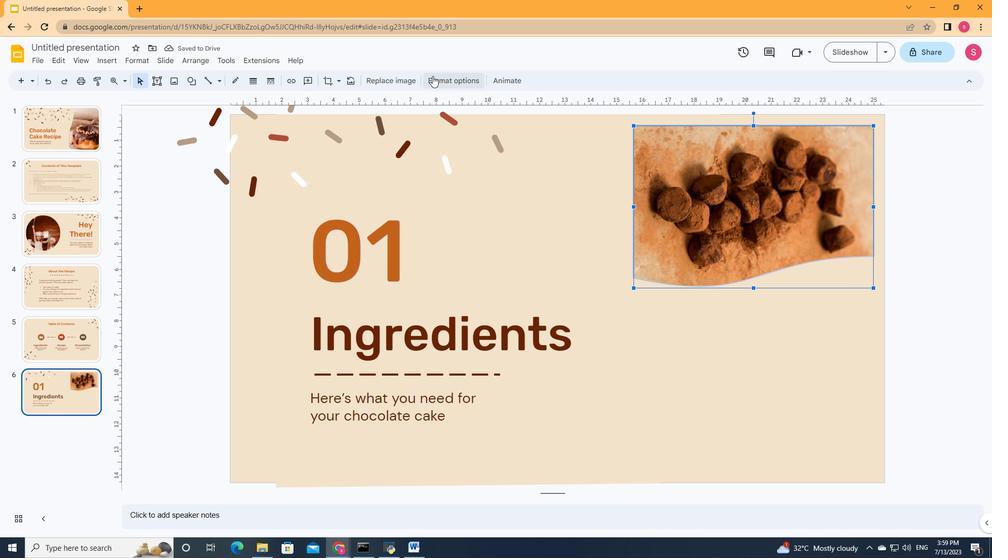 
Action: Mouse moved to (888, 290)
Screenshot: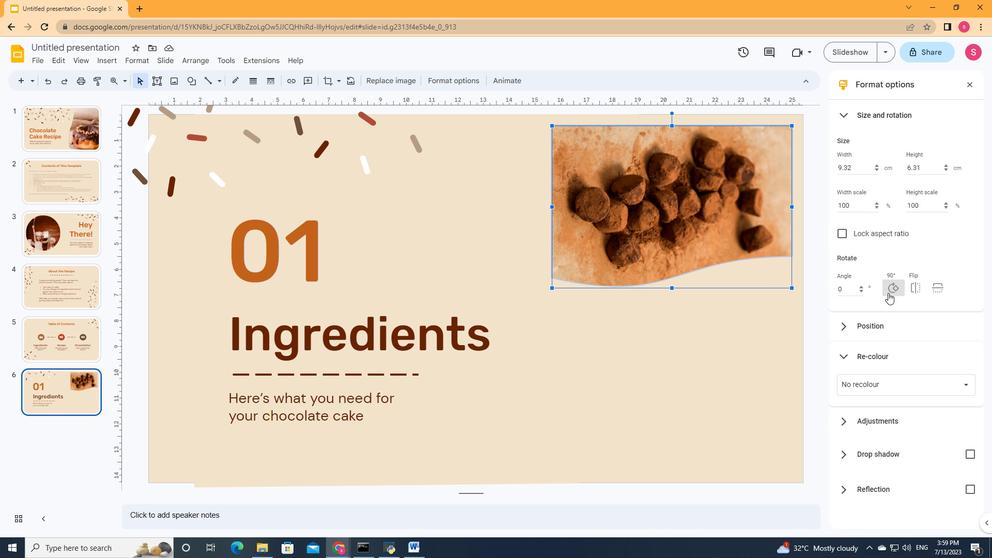 
Action: Mouse pressed left at (888, 290)
Screenshot: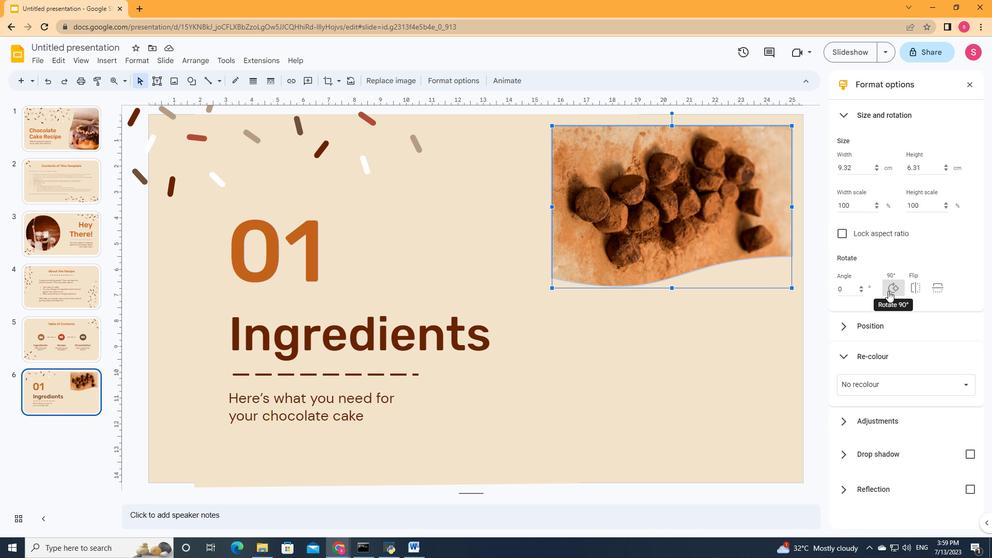
Action: Mouse moved to (897, 289)
Screenshot: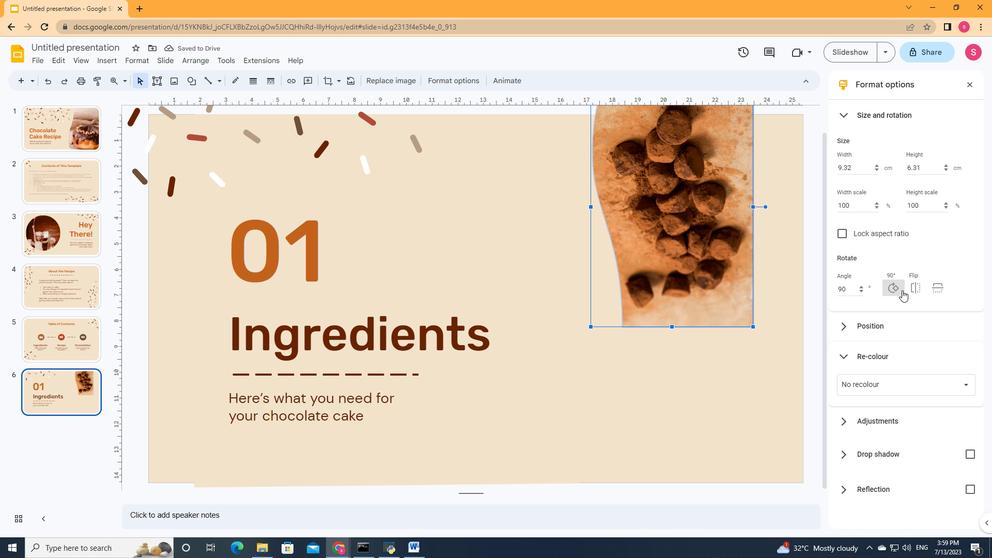 
Action: Mouse pressed left at (897, 289)
Screenshot: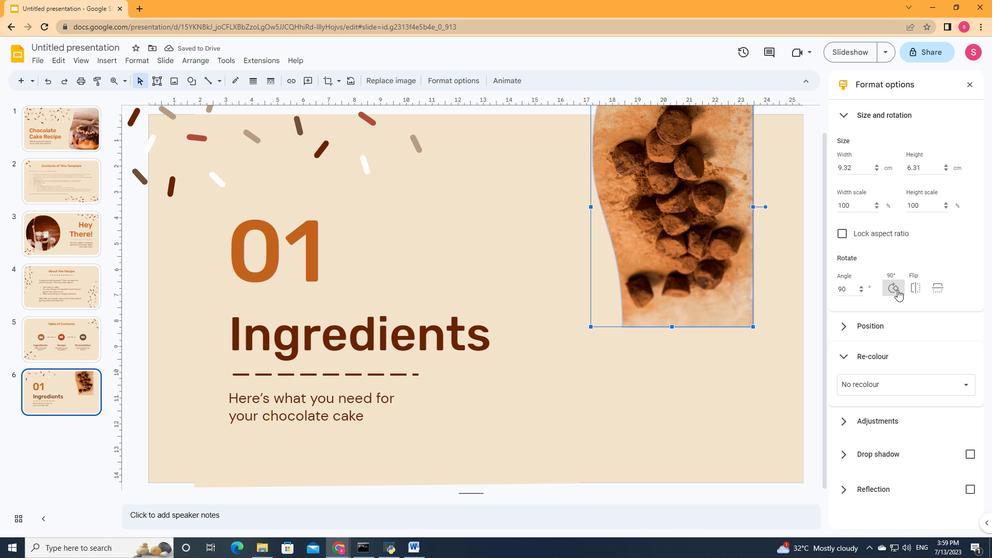 
Action: Mouse pressed left at (897, 289)
Screenshot: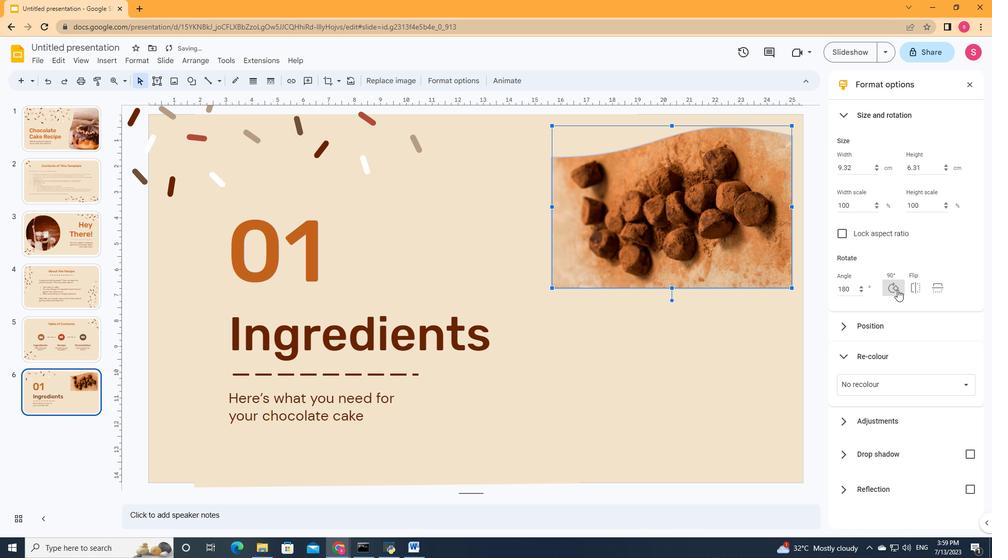 
Action: Mouse moved to (916, 292)
Screenshot: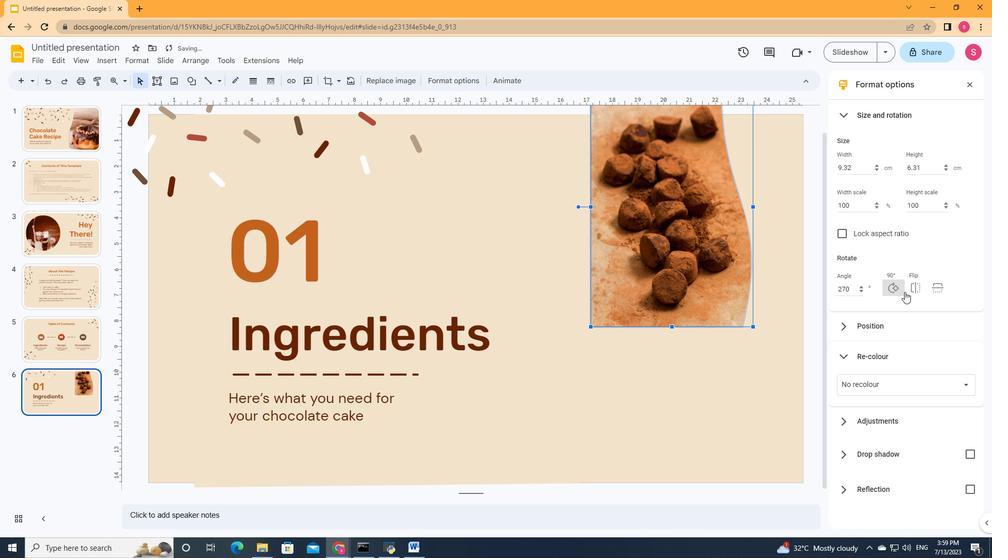 
Action: Mouse pressed left at (916, 292)
Screenshot: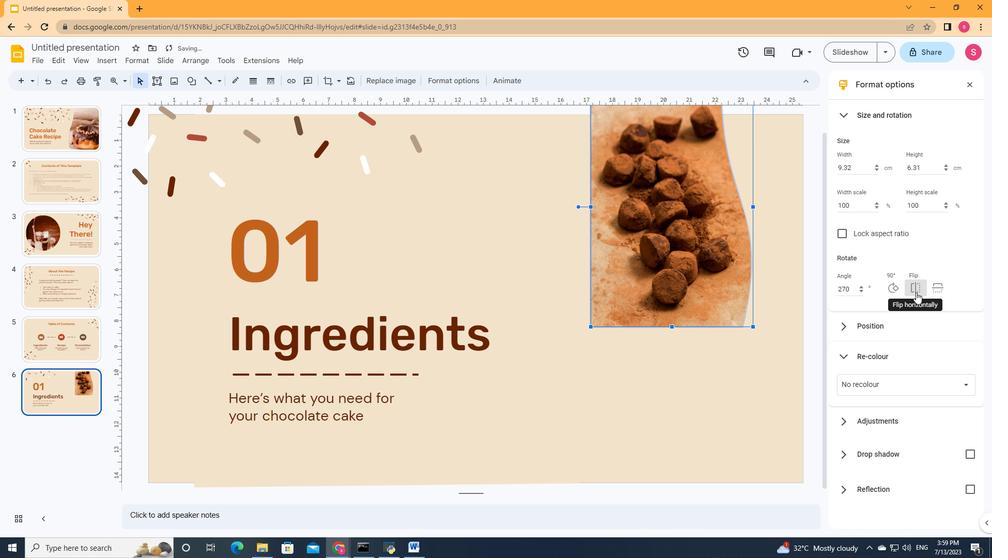 
Action: Mouse moved to (614, 217)
Screenshot: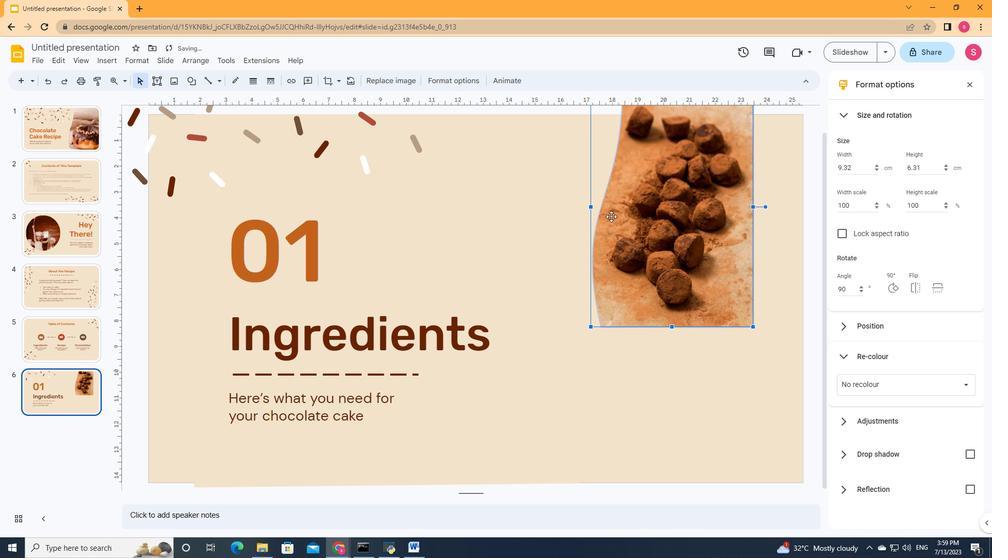
Action: Mouse pressed left at (614, 217)
Screenshot: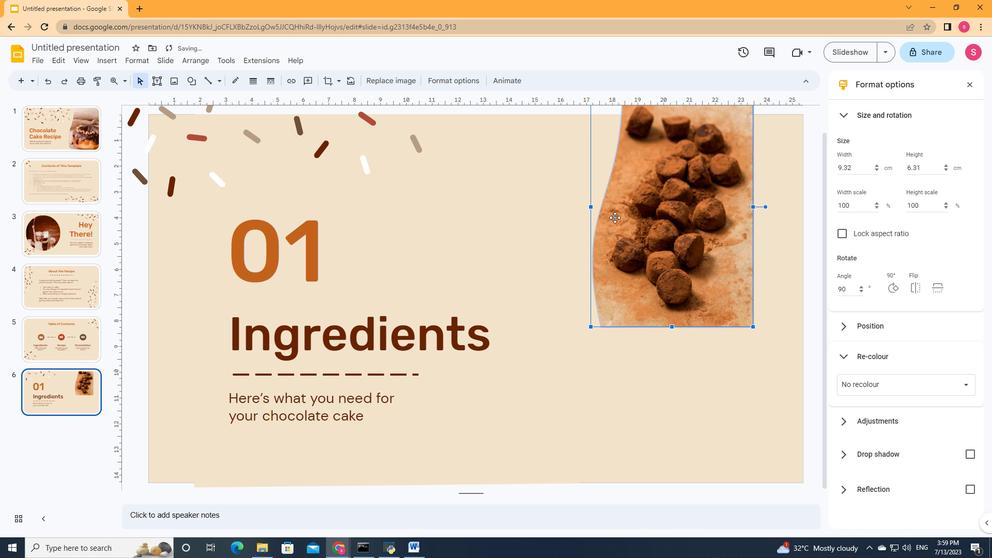 
Action: Mouse pressed left at (614, 217)
Screenshot: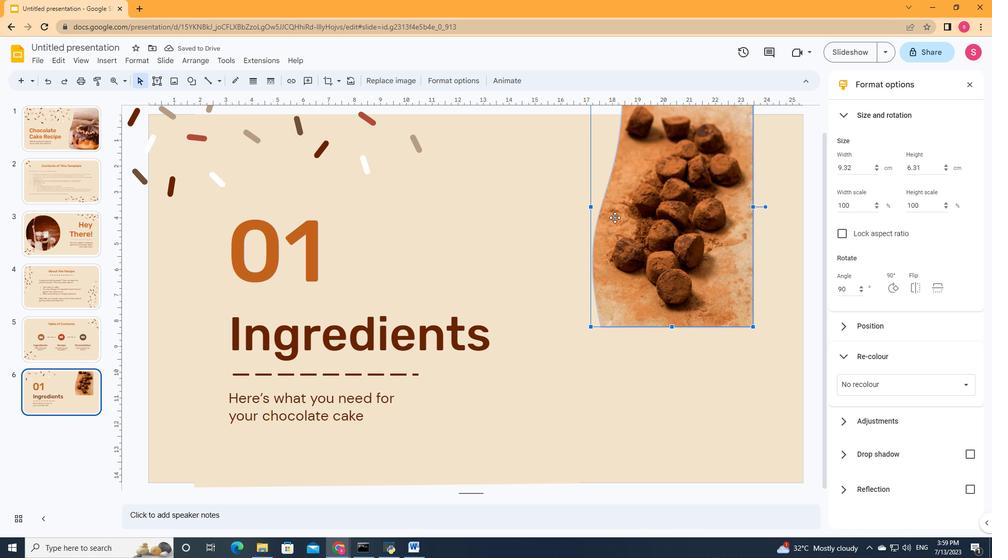 
Action: Mouse moved to (593, 207)
Screenshot: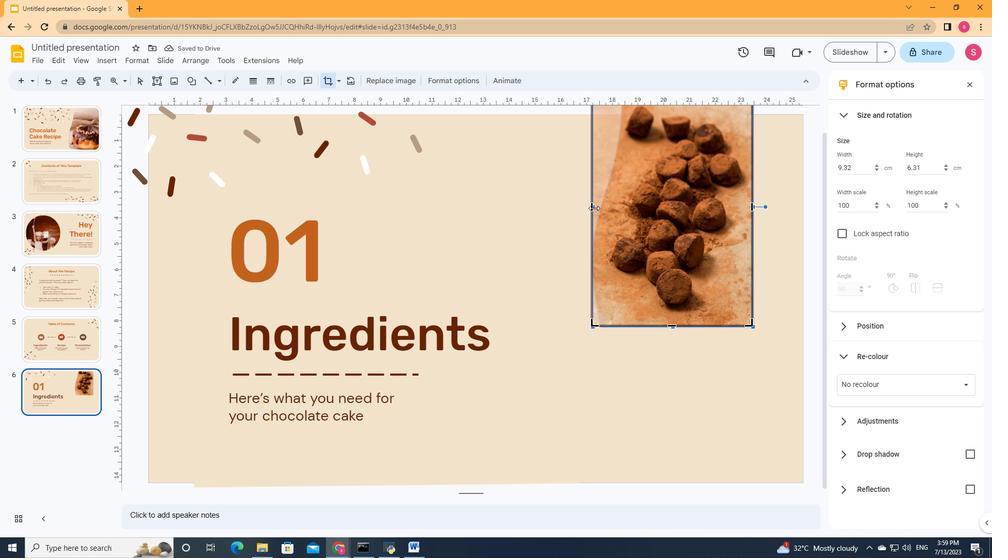 
Action: Mouse pressed left at (593, 207)
Screenshot: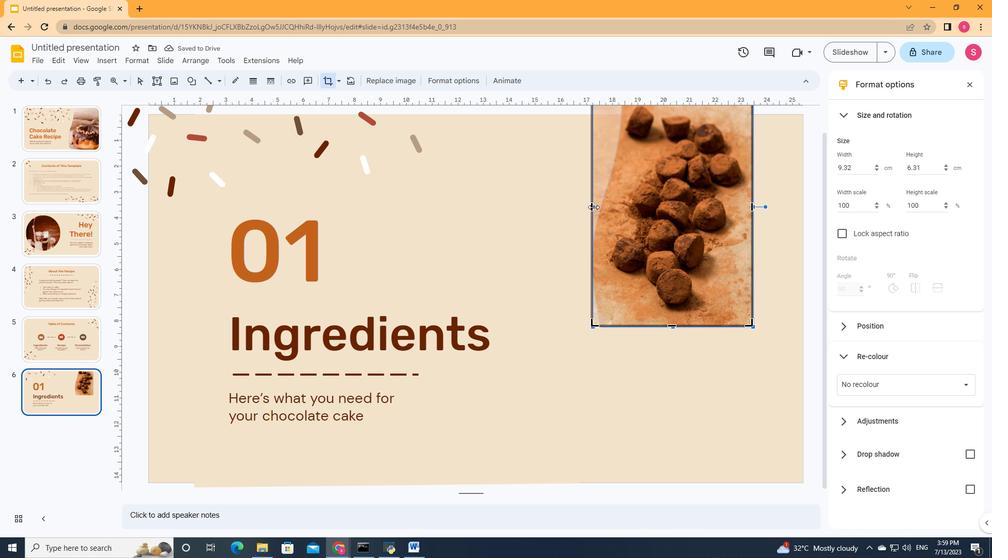 
Action: Mouse moved to (604, 208)
Screenshot: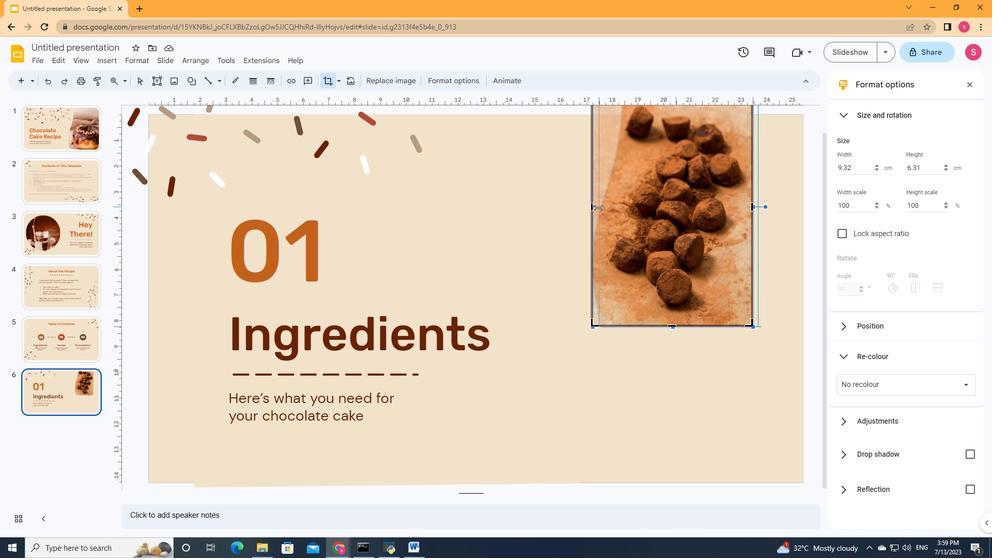 
Action: Mouse pressed left at (604, 208)
Screenshot: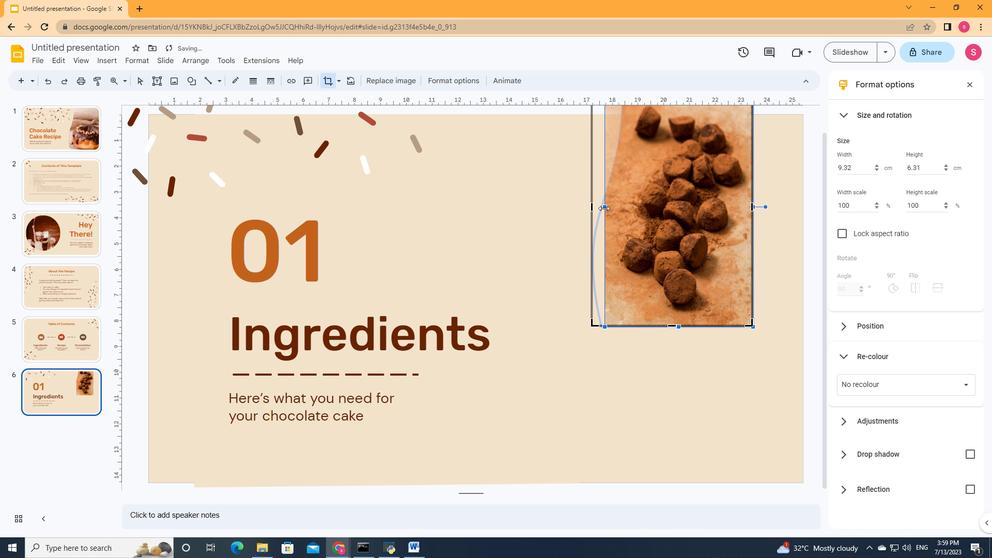 
Action: Mouse moved to (649, 361)
Screenshot: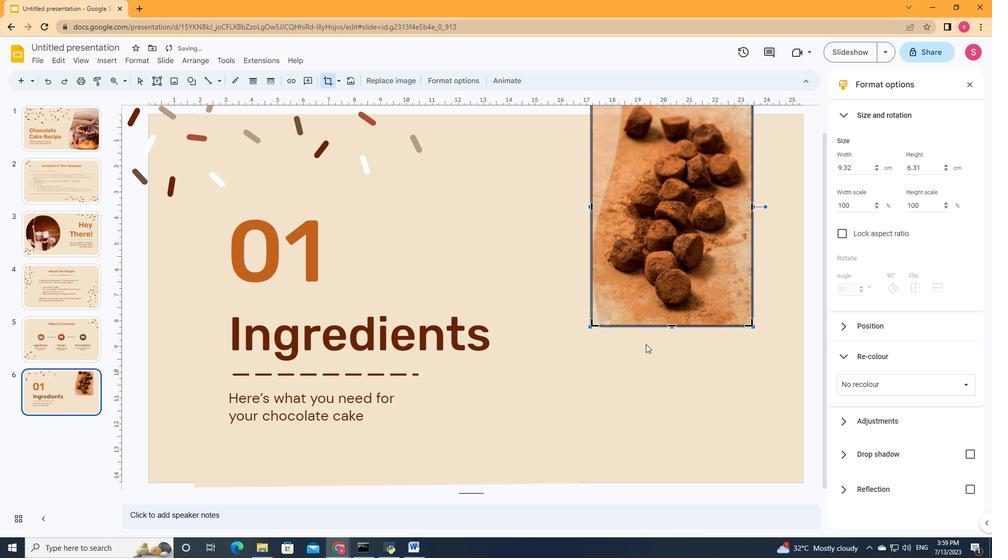 
Action: Mouse pressed left at (649, 361)
Screenshot: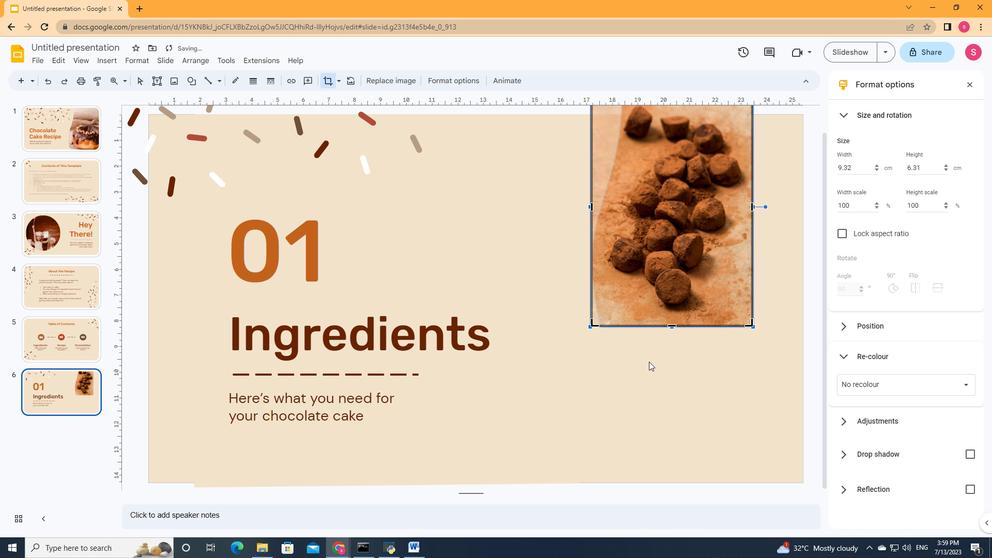 
Action: Mouse moved to (624, 230)
Screenshot: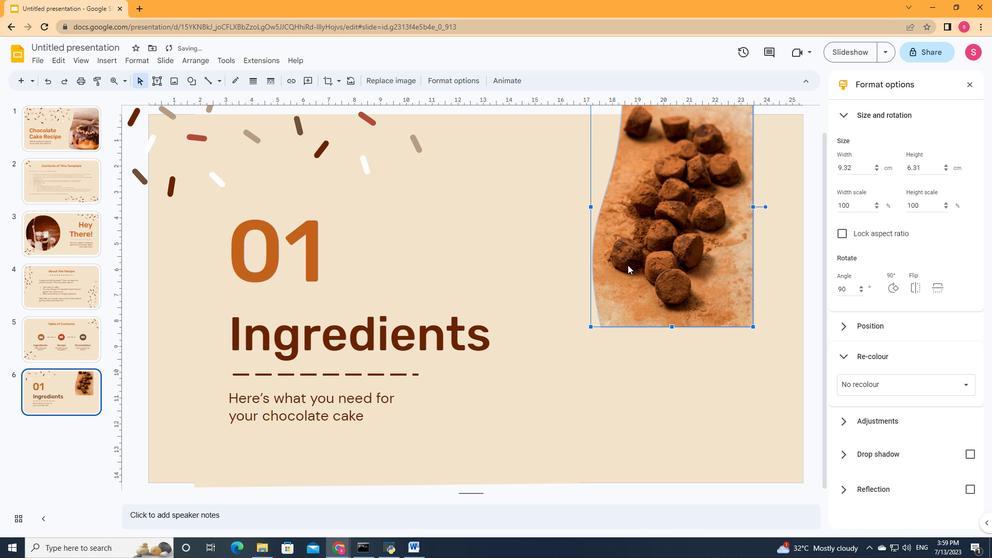 
Action: Mouse pressed left at (624, 230)
Screenshot: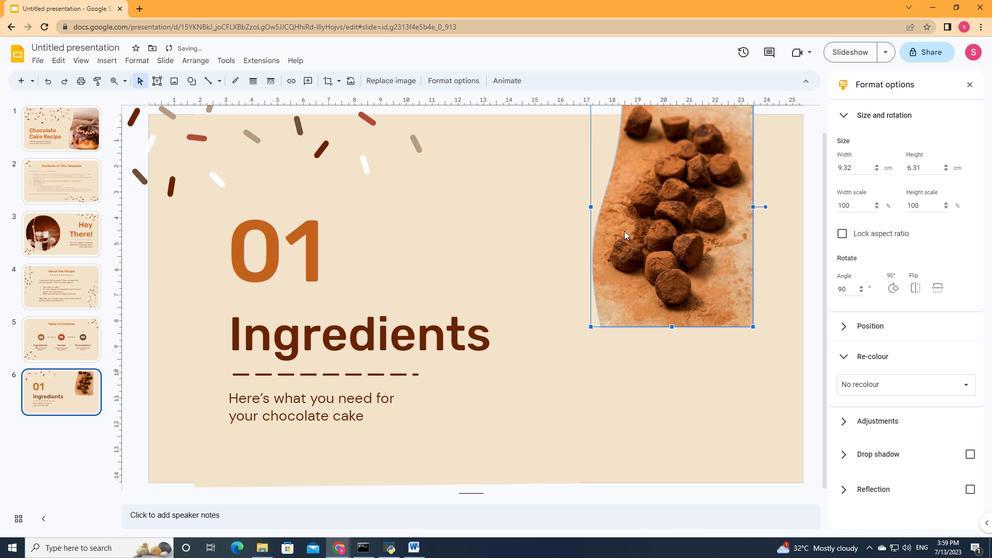
Action: Mouse moved to (591, 208)
Screenshot: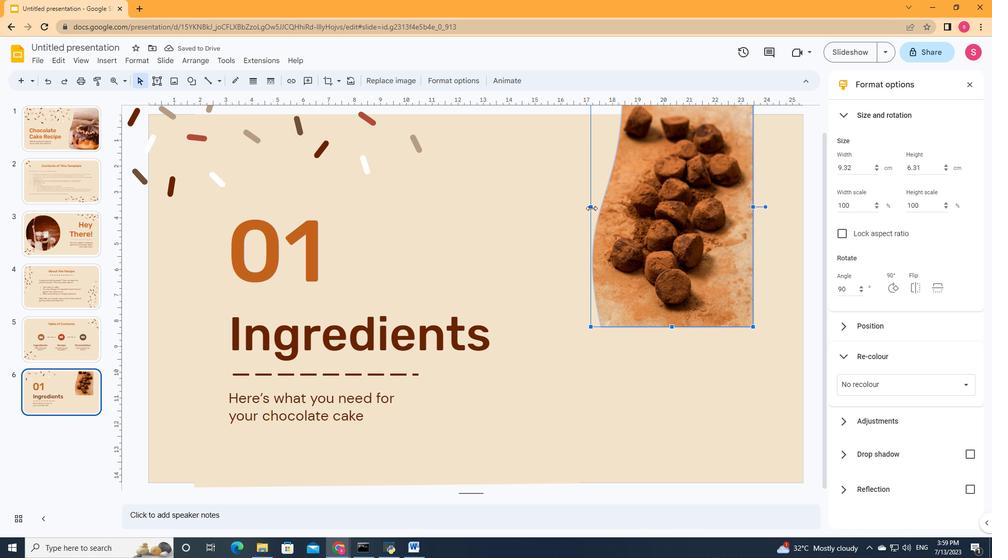 
Action: Mouse pressed left at (591, 208)
Screenshot: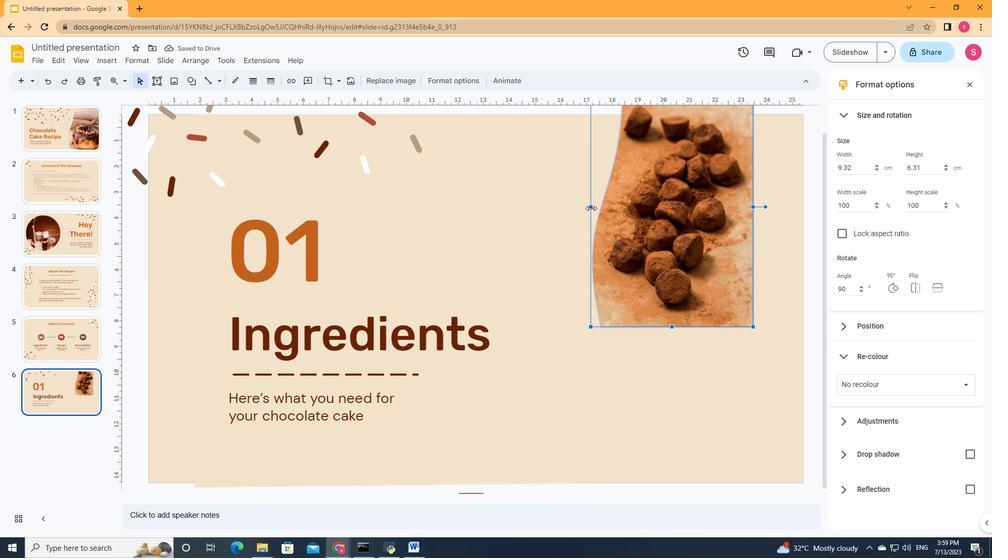 
Action: Mouse moved to (622, 213)
Screenshot: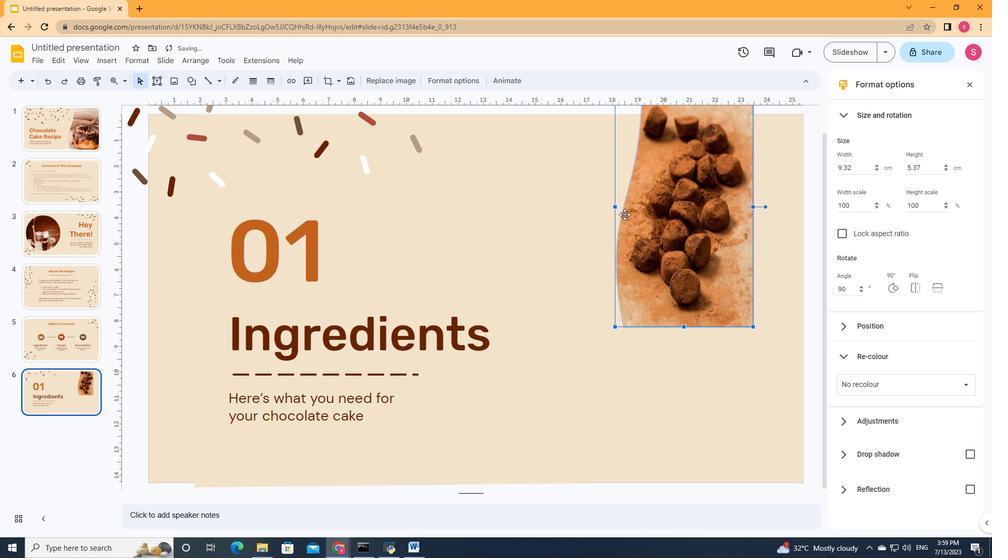
Action: Key pressed ctrl+Z
Screenshot: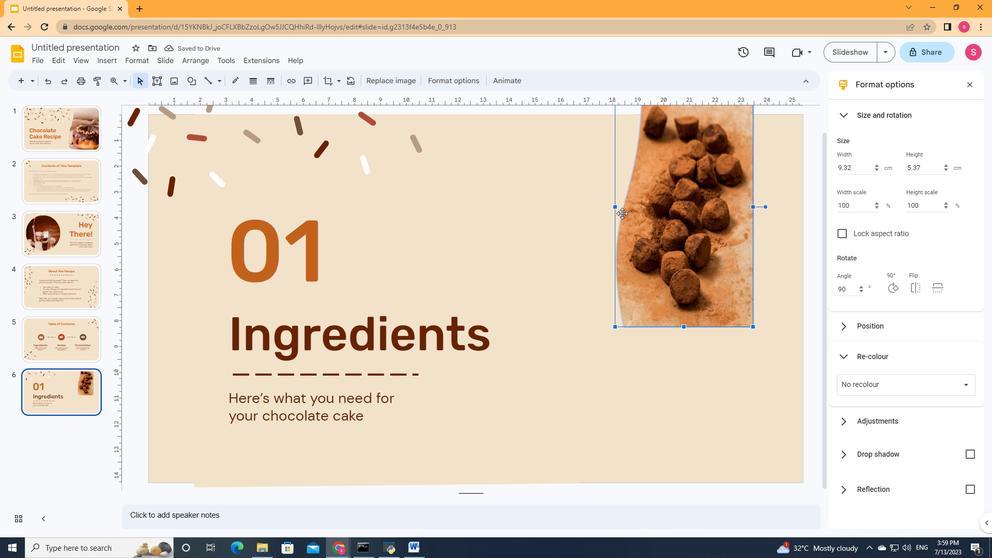 
Action: Mouse moved to (635, 167)
Screenshot: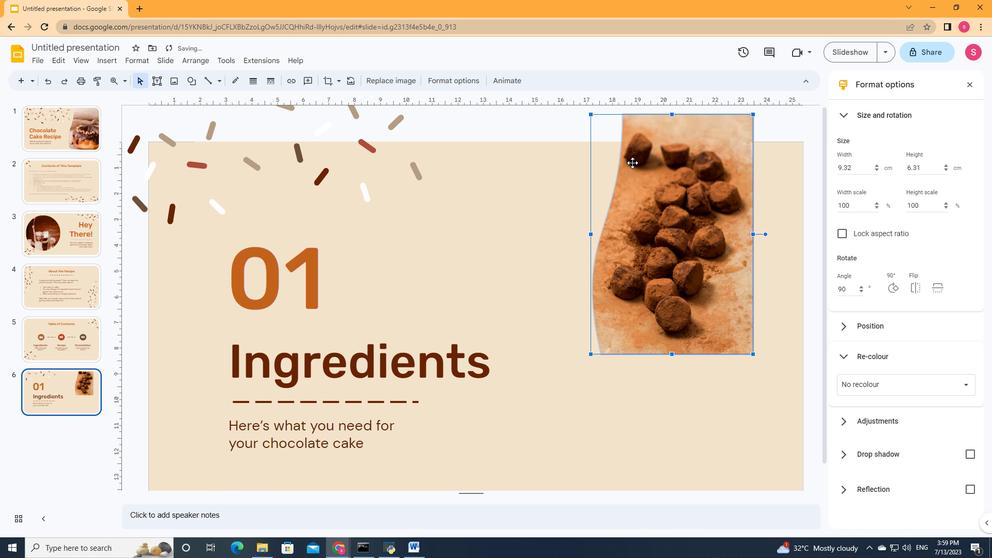 
Action: Mouse pressed left at (635, 167)
Screenshot: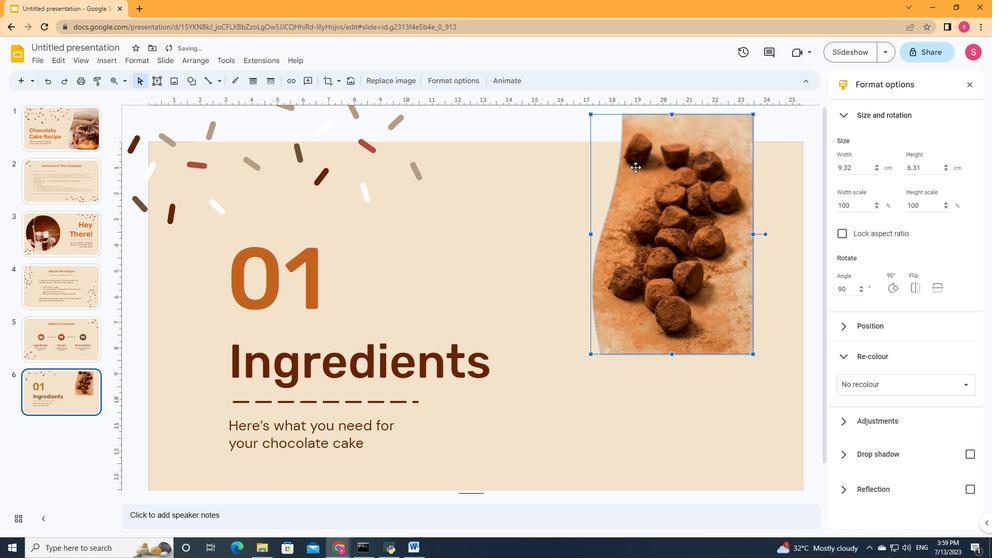 
Action: Mouse pressed left at (635, 167)
Screenshot: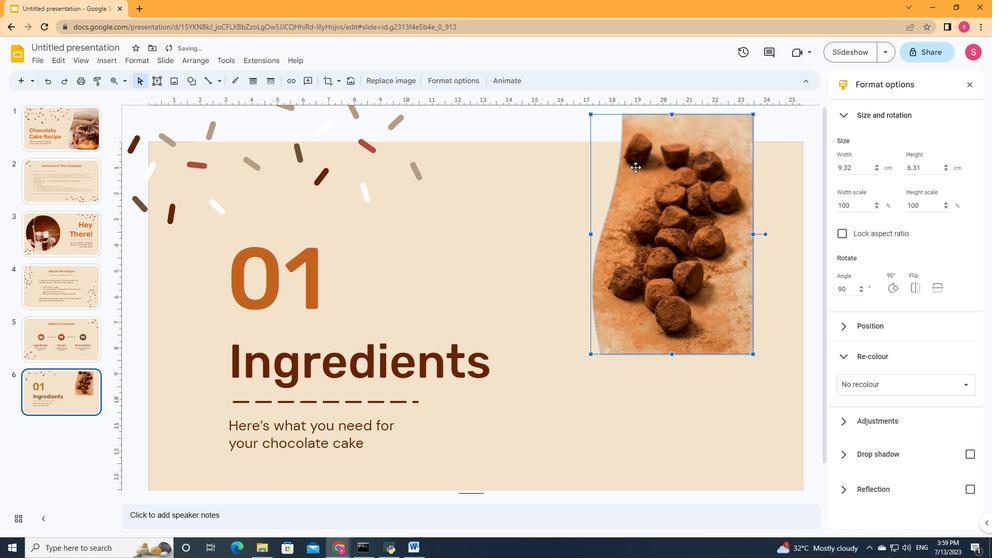 
Action: Mouse moved to (617, 178)
Screenshot: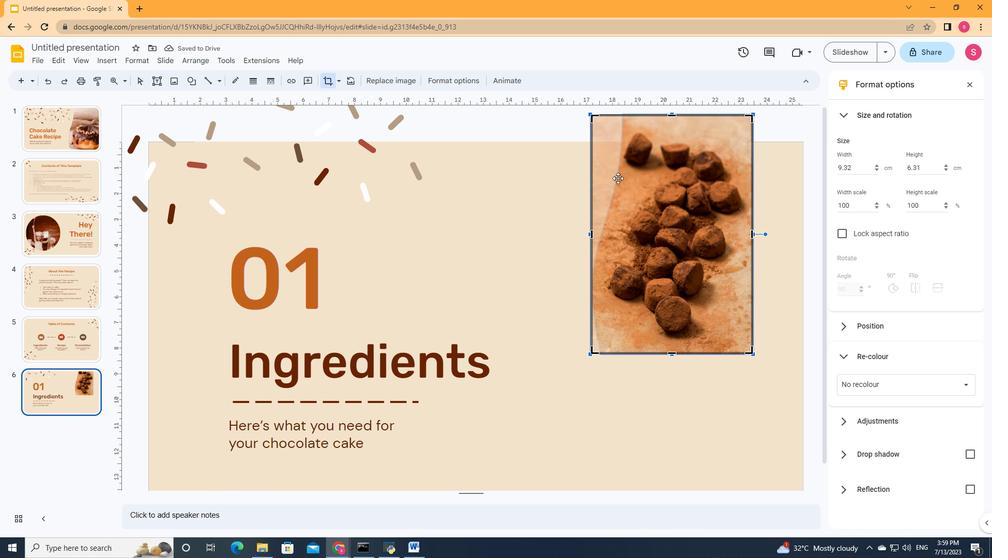
Action: Mouse pressed left at (617, 178)
Screenshot: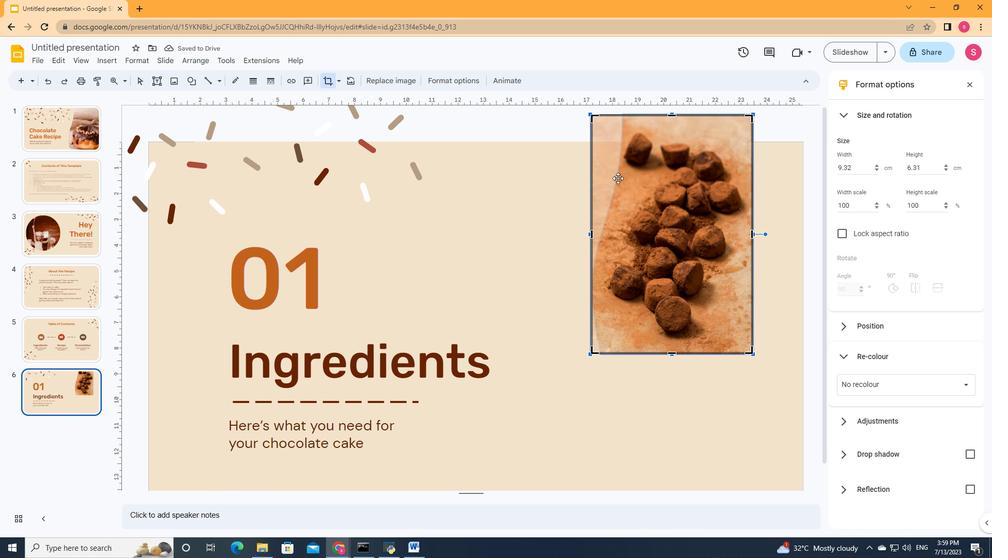 
Action: Mouse moved to (589, 235)
Screenshot: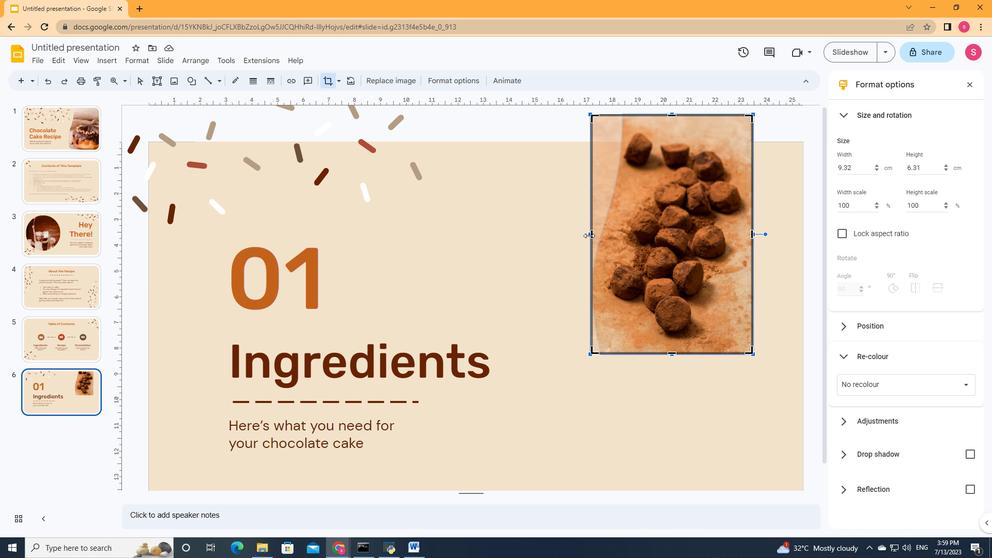 
Action: Mouse pressed left at (589, 235)
Screenshot: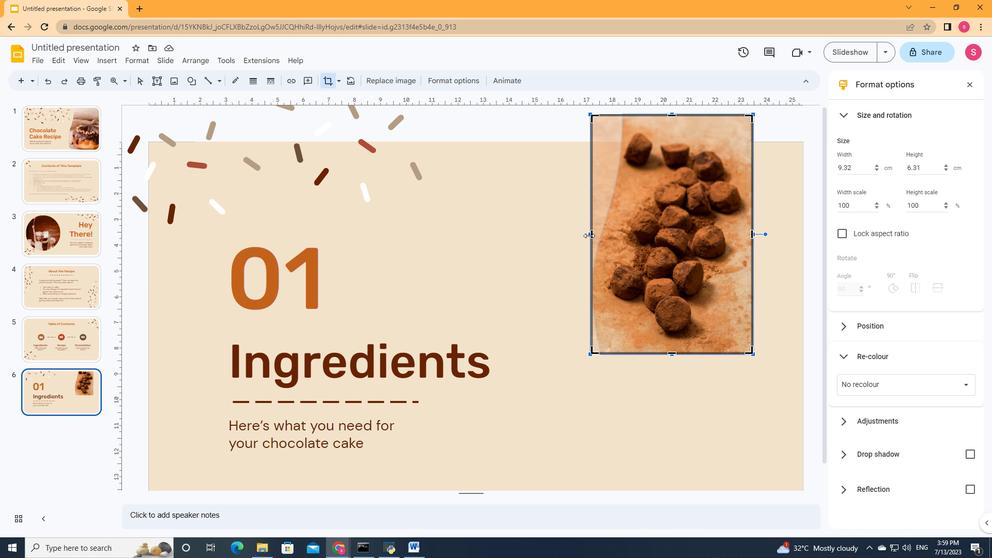 
Action: Mouse moved to (602, 234)
Screenshot: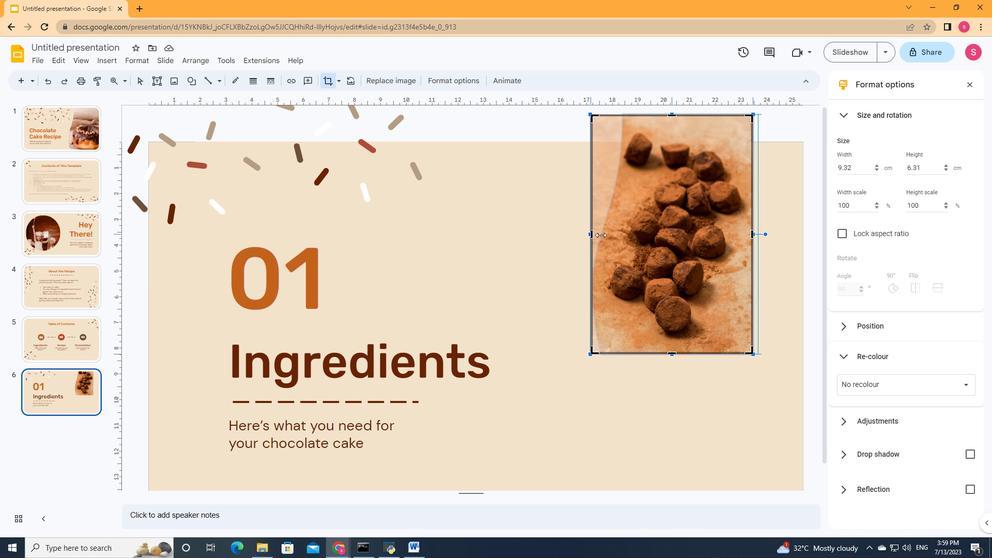 
Action: Mouse pressed left at (602, 234)
Screenshot: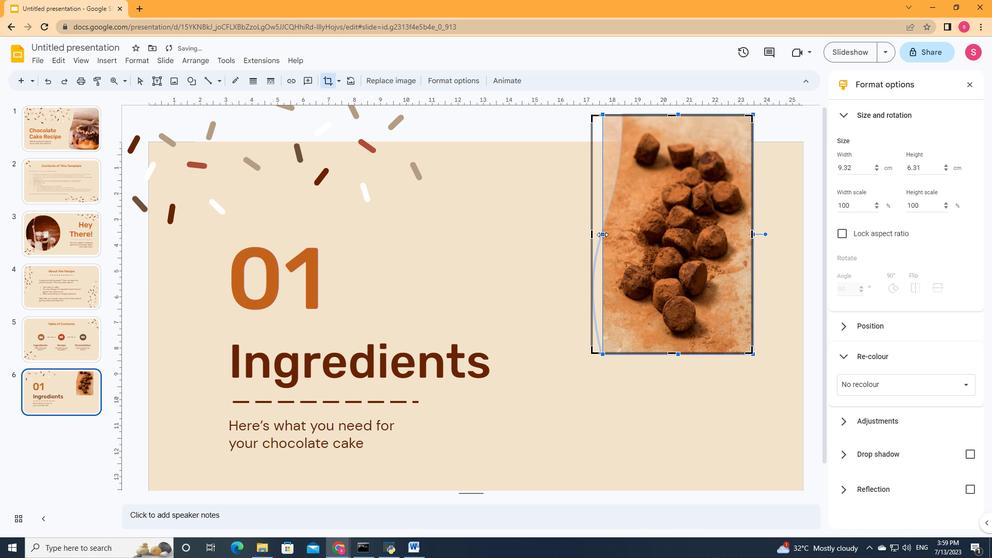 
Action: Mouse moved to (610, 234)
Screenshot: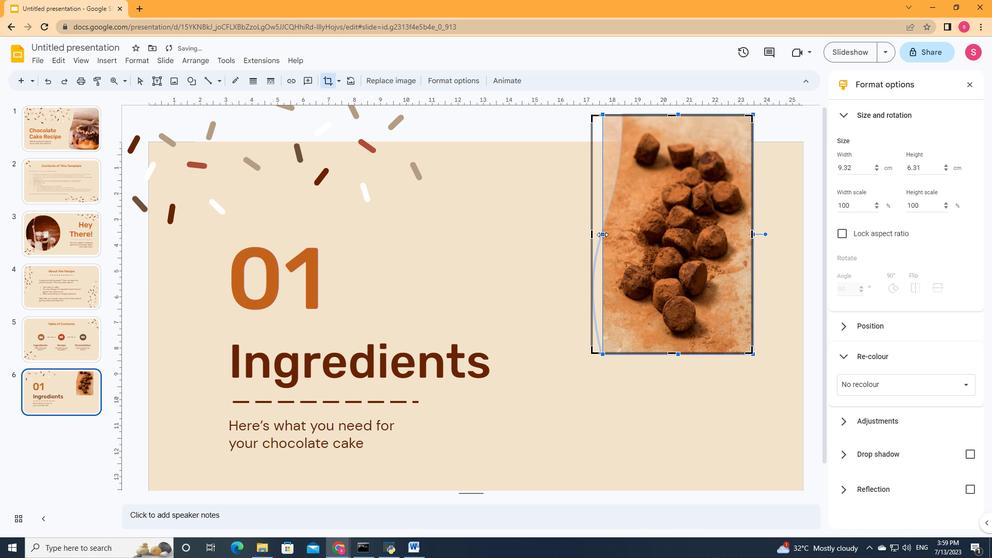 
Action: Mouse pressed left at (610, 234)
Screenshot: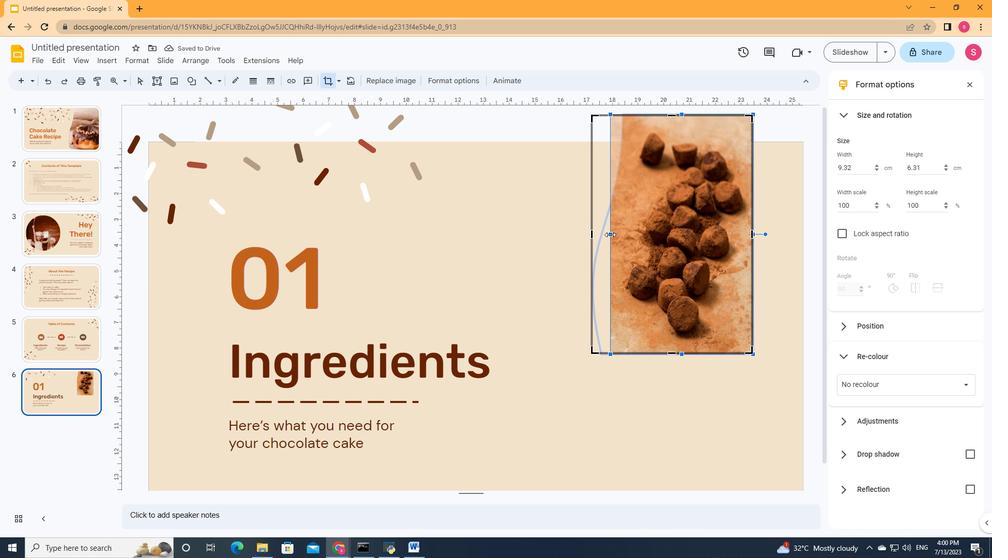 
Action: Mouse moved to (580, 236)
Screenshot: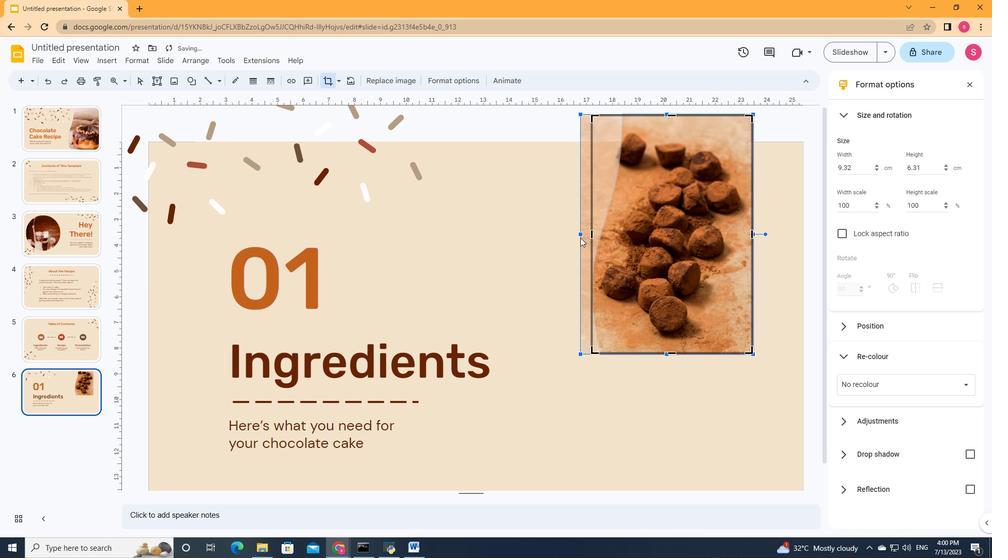 
Action: Mouse pressed left at (580, 236)
Screenshot: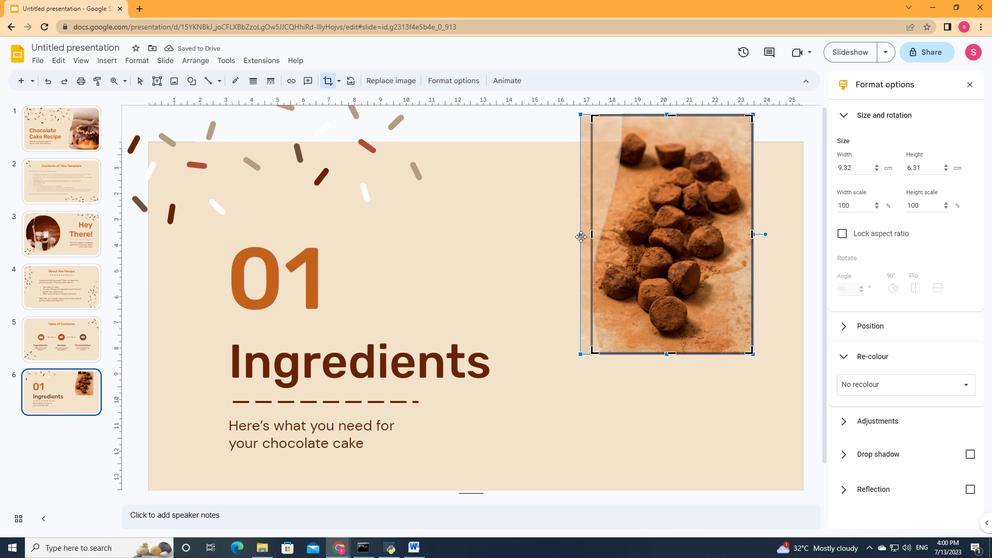 
Action: Mouse moved to (610, 235)
Screenshot: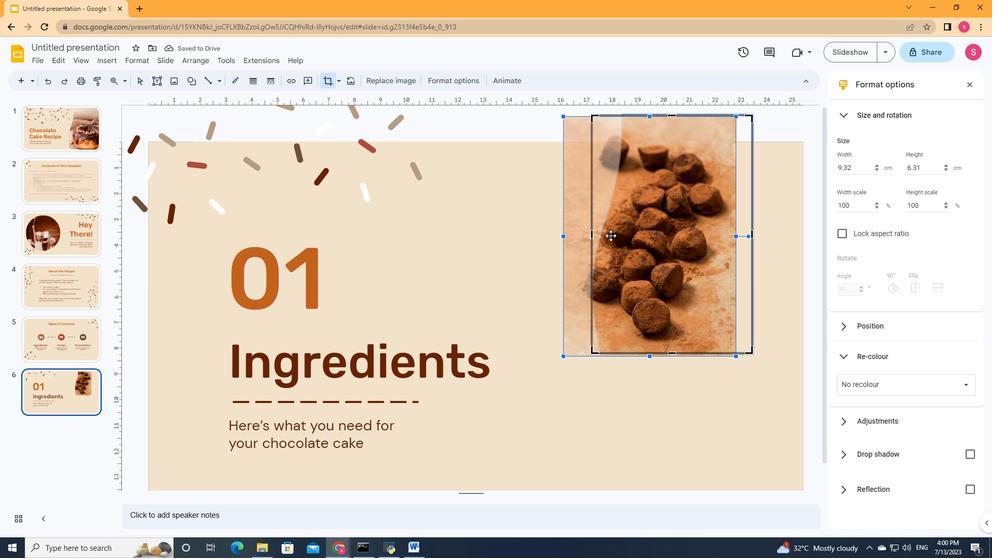
Action: Mouse pressed left at (610, 235)
Screenshot: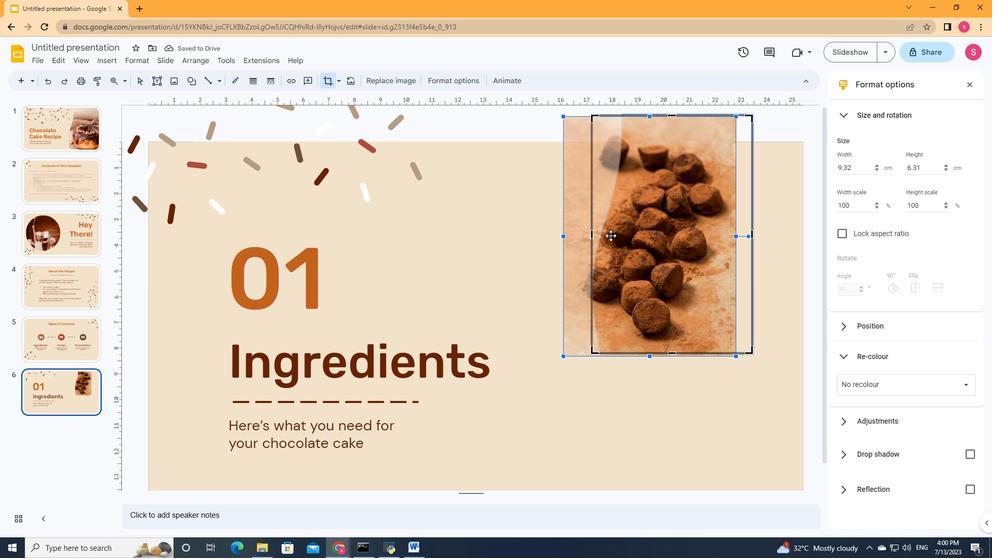 
Action: Mouse moved to (751, 233)
Screenshot: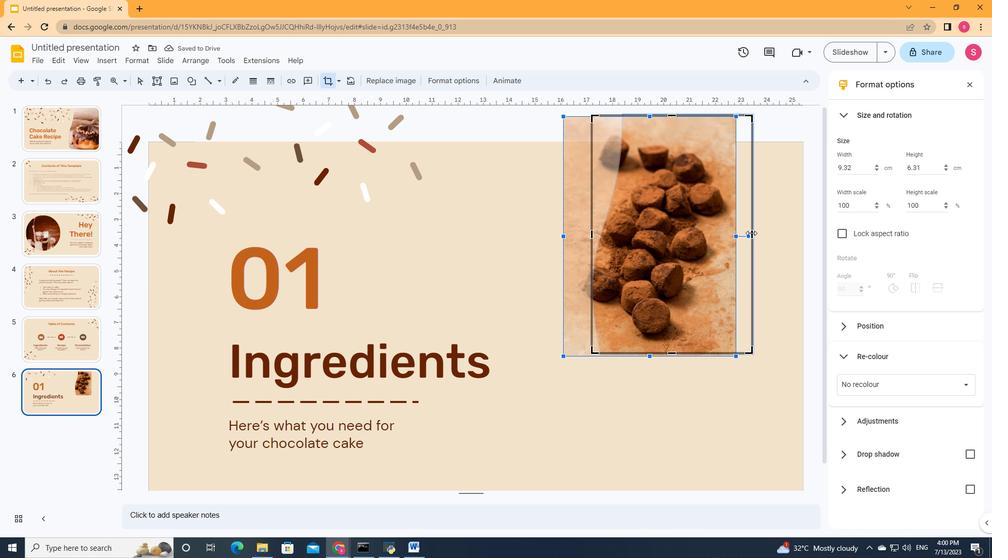 
Action: Mouse pressed left at (751, 233)
Screenshot: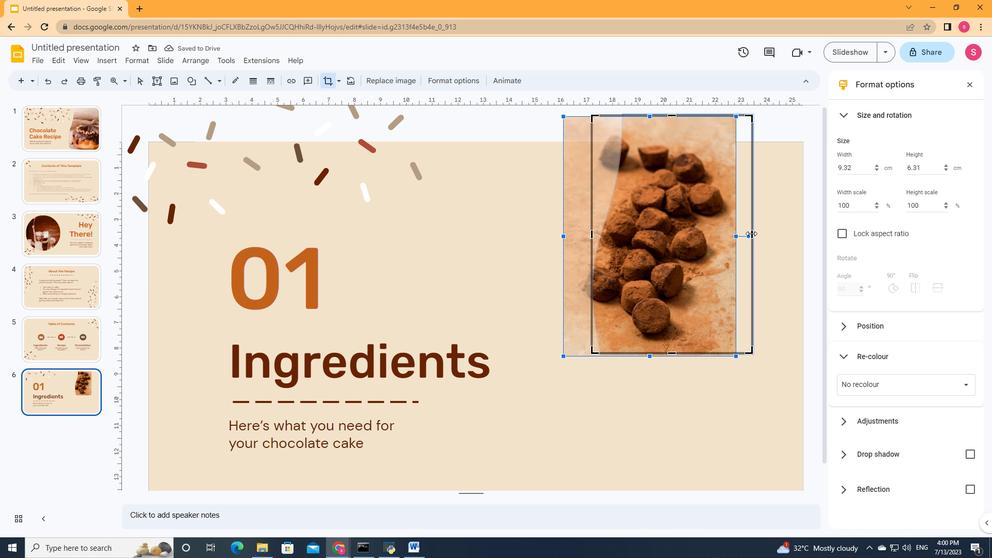 
Action: Mouse moved to (754, 246)
Screenshot: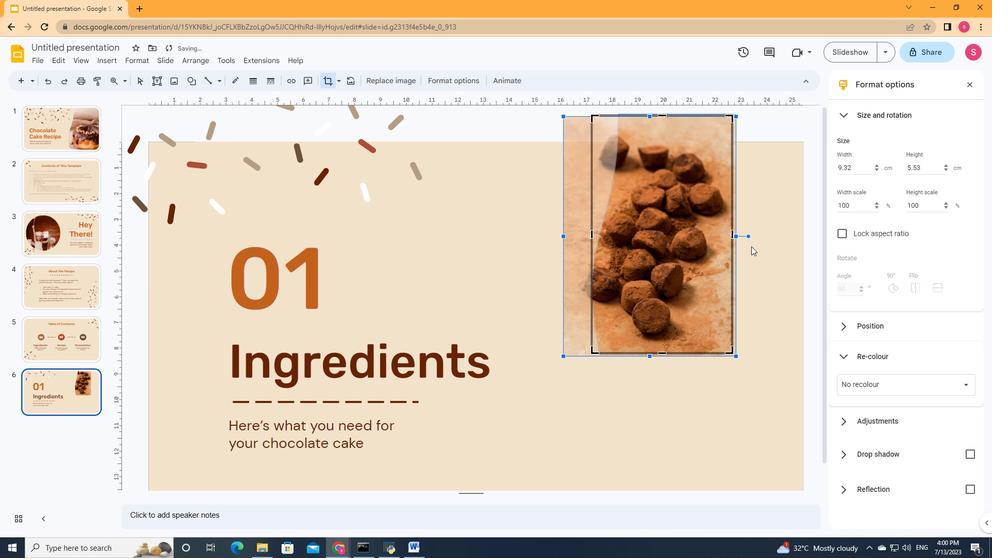 
Action: Mouse pressed left at (754, 246)
Screenshot: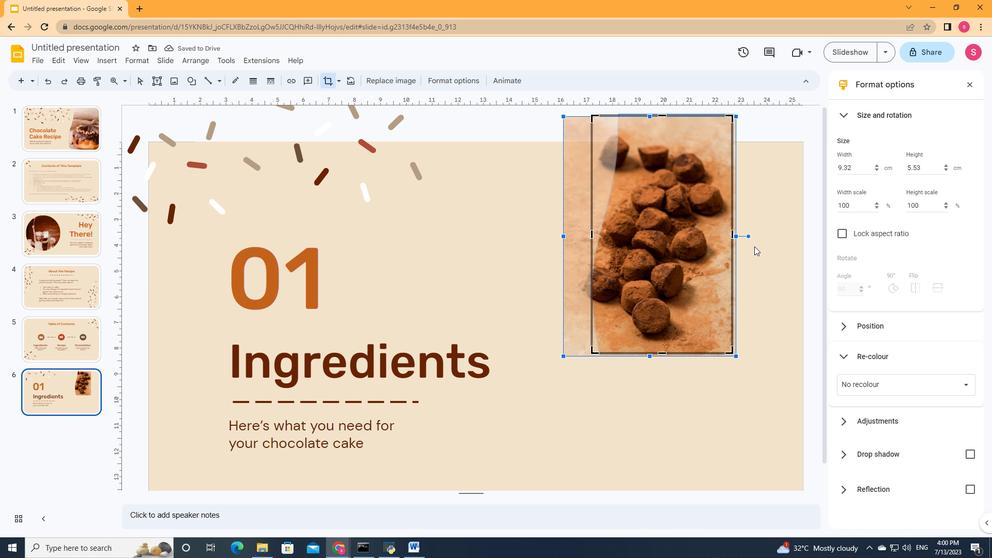 
Action: Mouse moved to (645, 259)
Screenshot: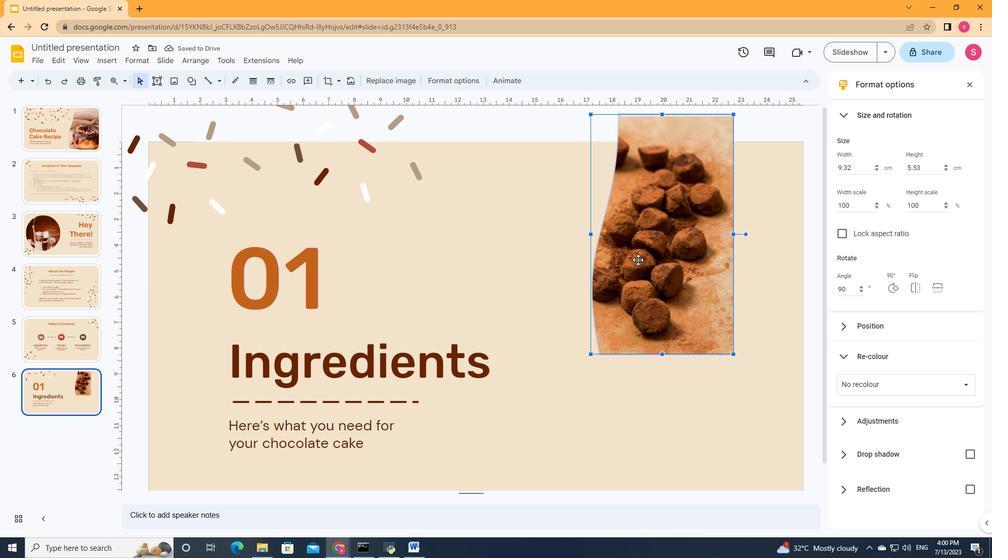
Action: Mouse pressed left at (645, 259)
Screenshot: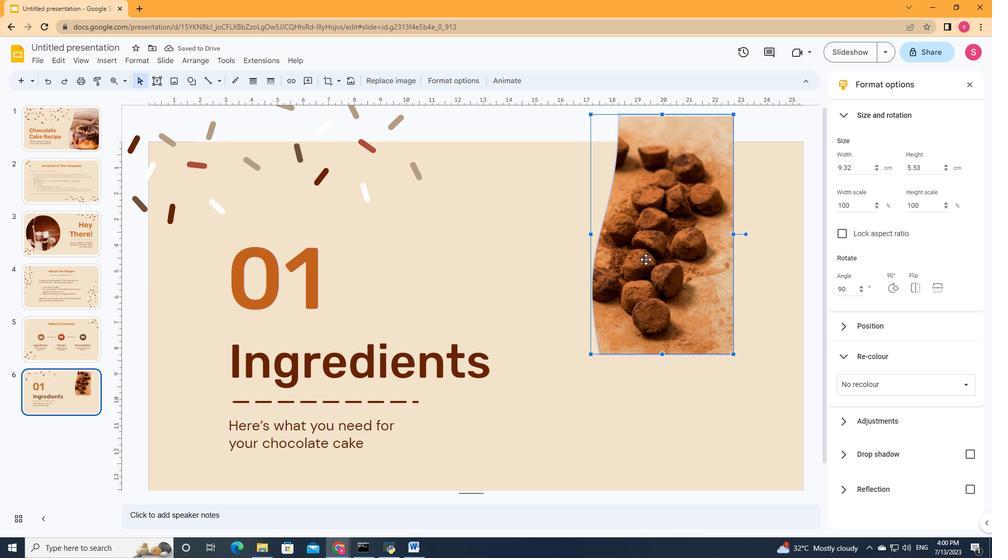 
Action: Mouse moved to (660, 380)
Screenshot: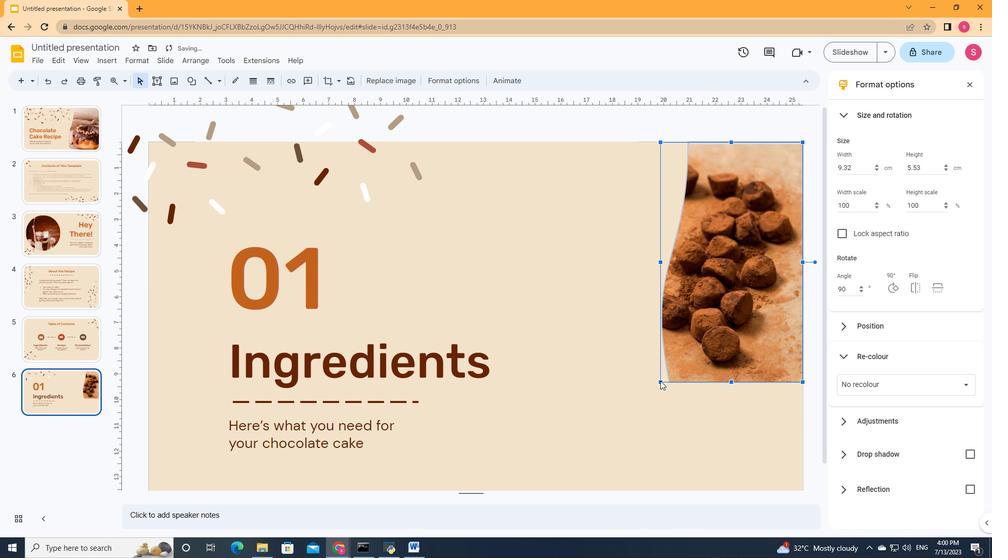 
Action: Mouse pressed left at (660, 380)
Screenshot: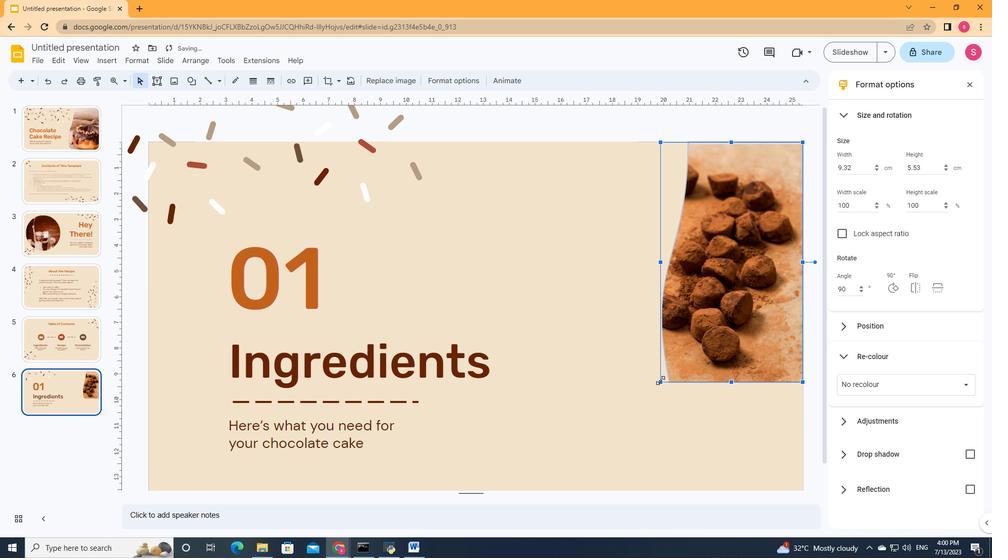 
Action: Mouse moved to (579, 435)
Screenshot: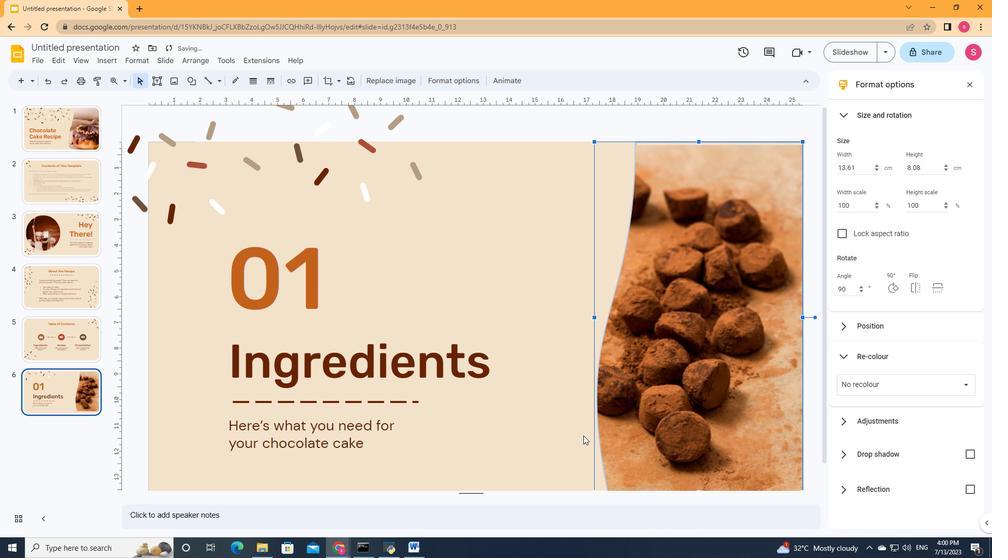 
Action: Mouse pressed left at (579, 435)
Screenshot: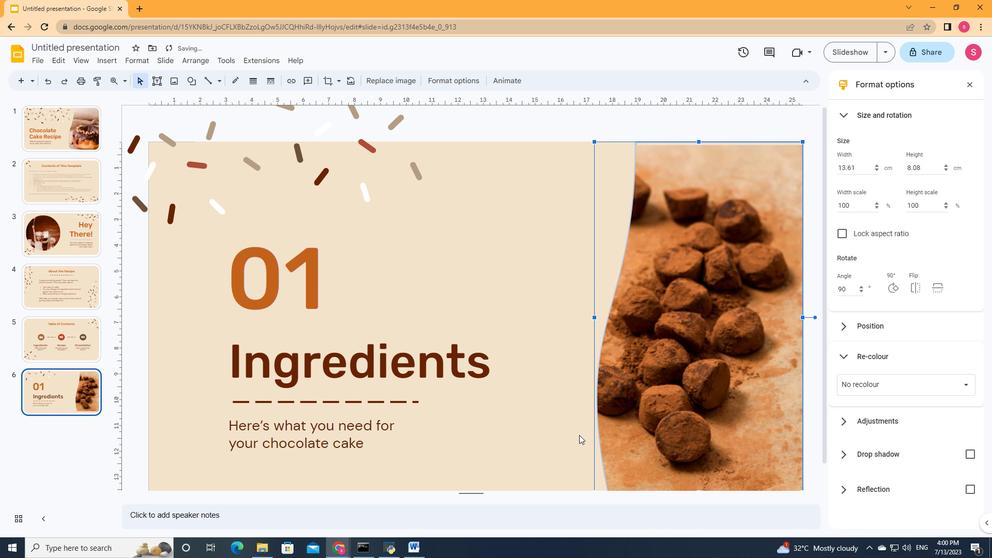 
Action: Mouse moved to (615, 373)
Screenshot: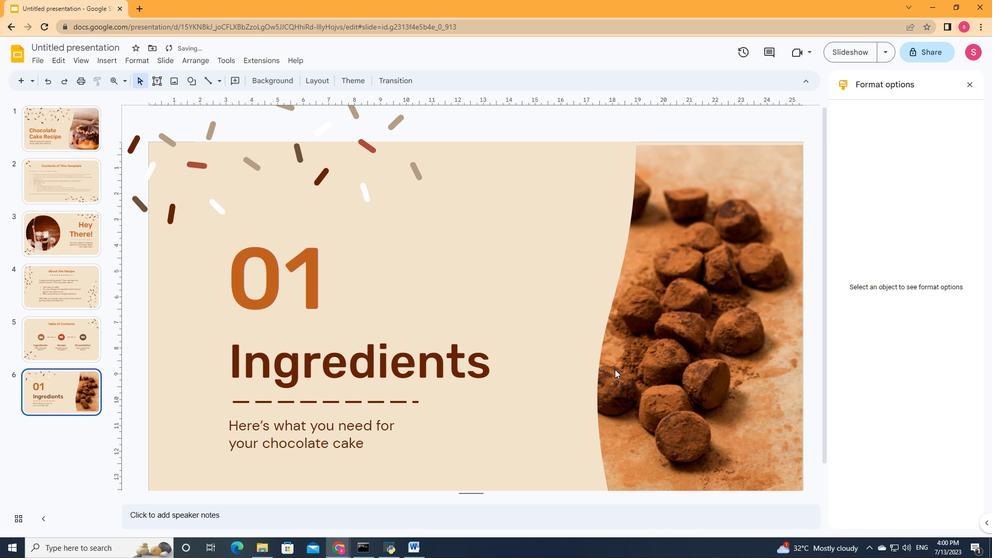 
Action: Mouse scrolled (615, 372) with delta (0, 0)
Screenshot: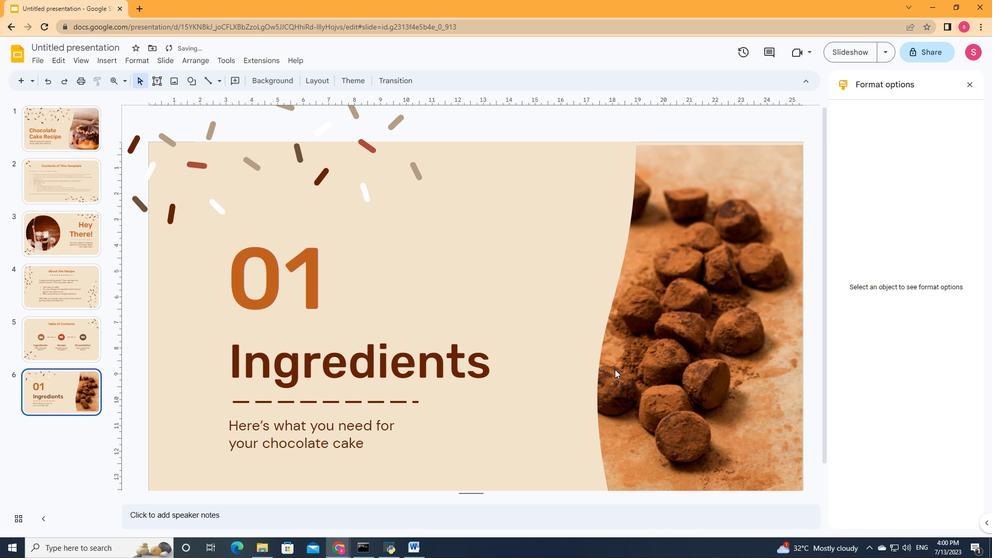 
Action: Mouse moved to (642, 412)
Screenshot: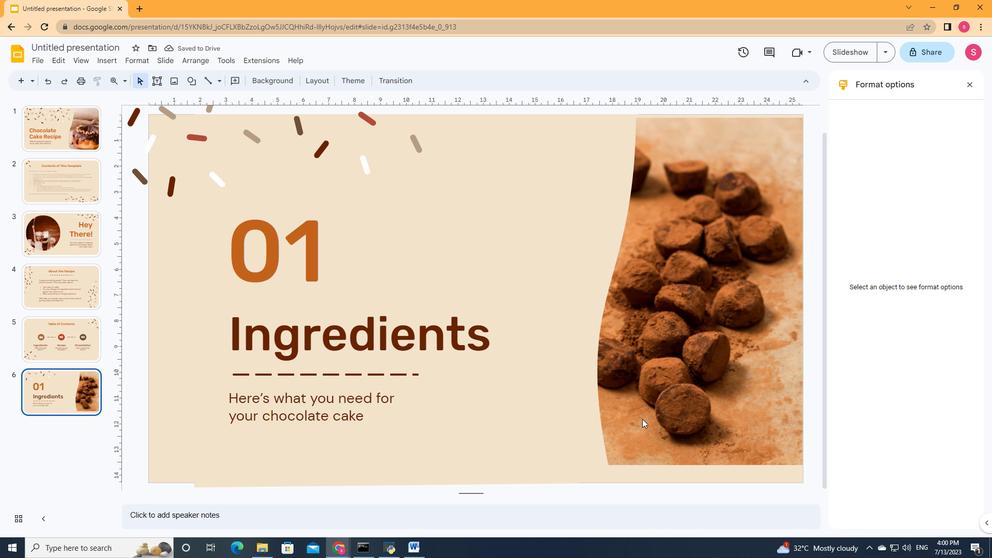 
Action: Mouse pressed left at (642, 412)
Screenshot: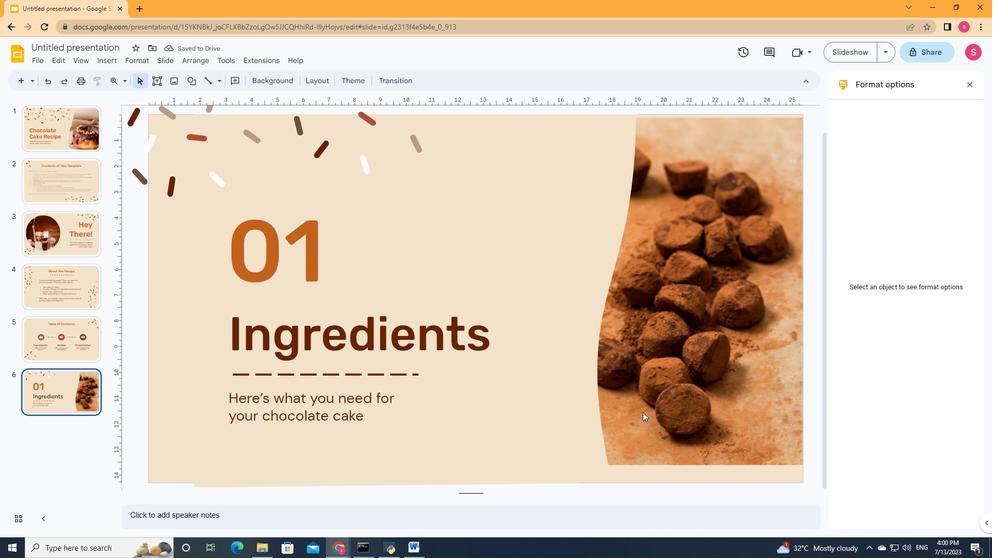 
Action: Mouse moved to (595, 463)
Screenshot: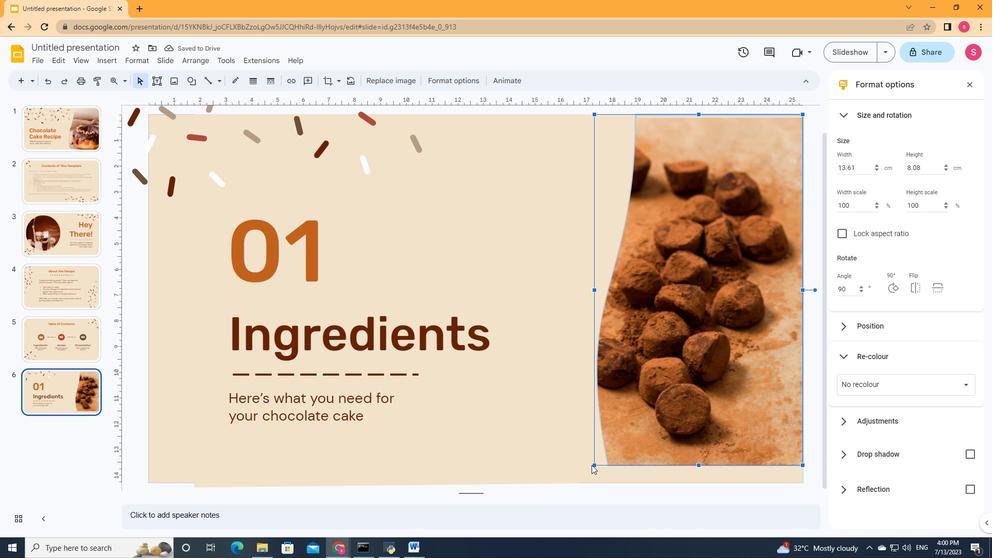 
Action: Mouse pressed left at (595, 463)
Screenshot: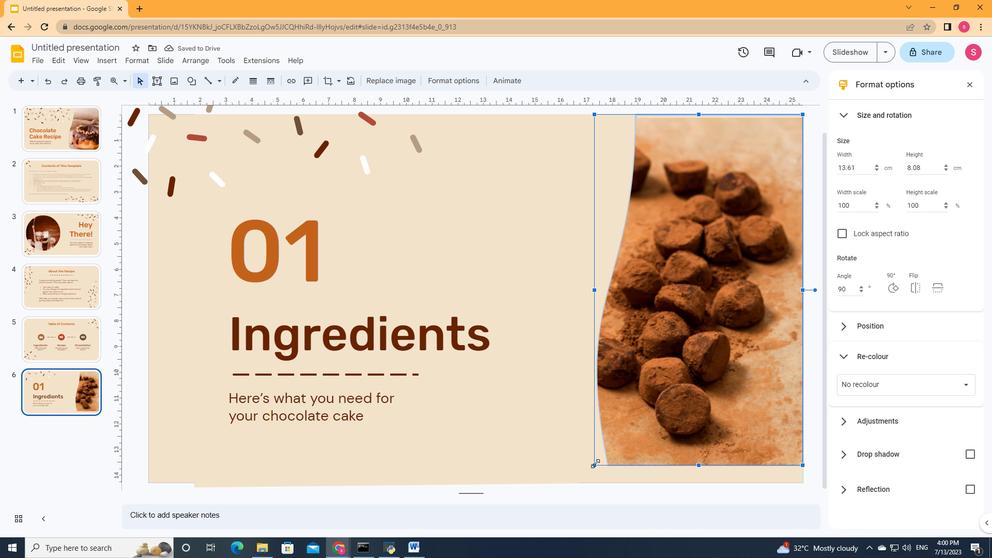 
Action: Mouse moved to (620, 445)
Screenshot: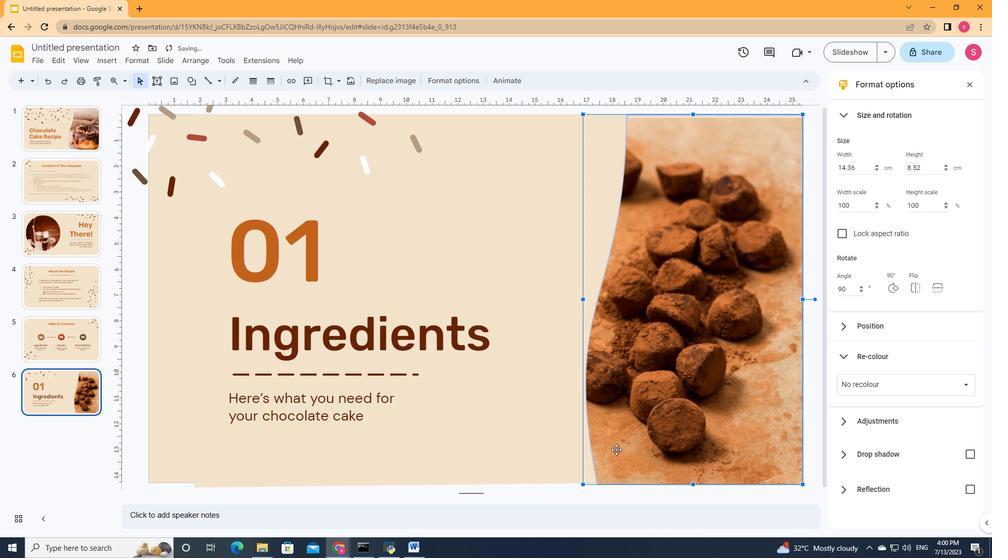 
Action: Mouse scrolled (620, 446) with delta (0, 0)
Screenshot: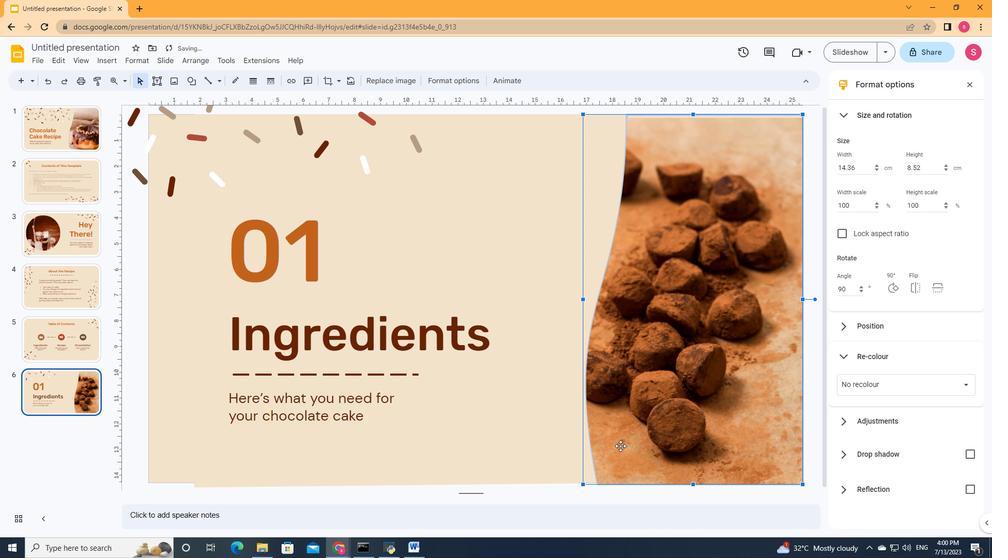 
Action: Mouse scrolled (620, 446) with delta (0, 0)
Screenshot: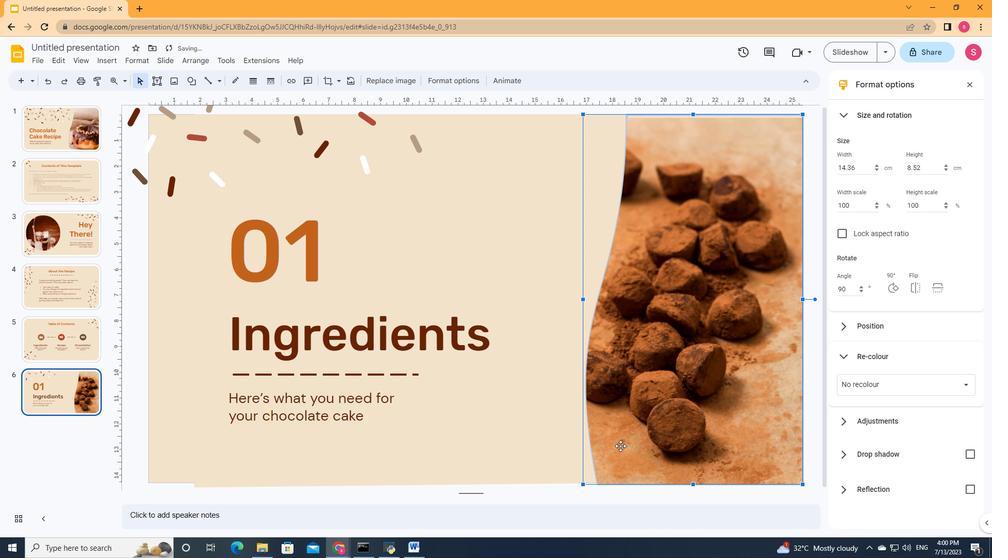 
Action: Mouse scrolled (620, 446) with delta (0, 0)
Screenshot: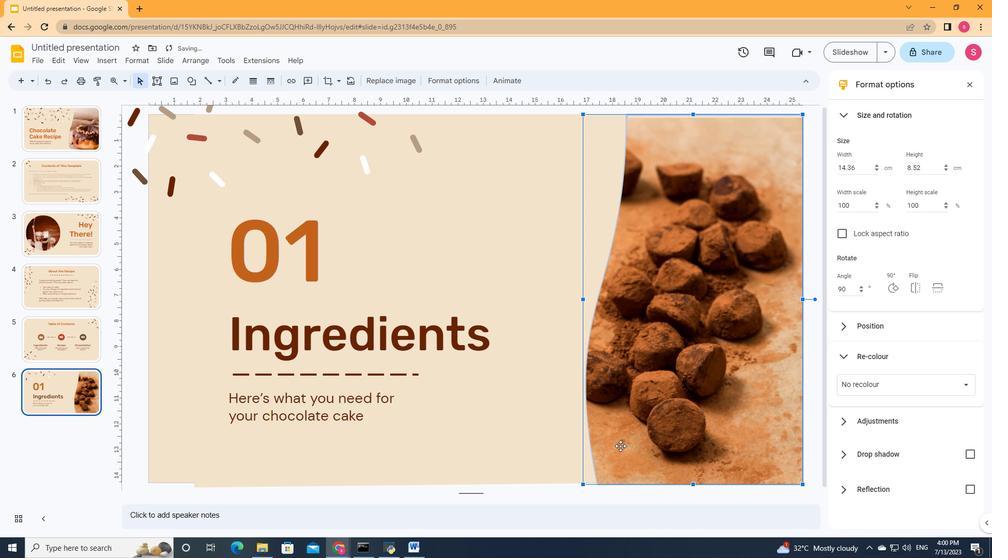 
Action: Mouse scrolled (620, 445) with delta (0, 0)
Screenshot: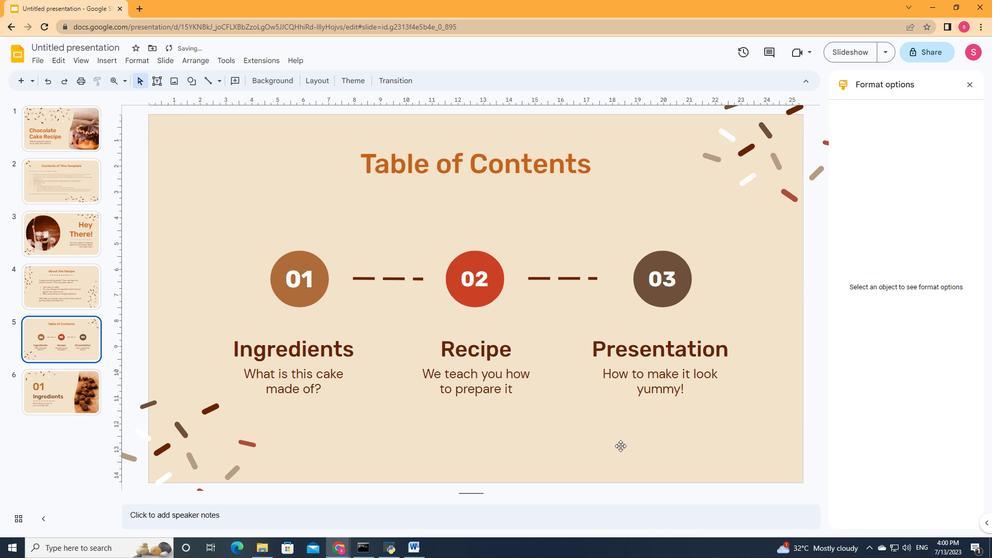 
Action: Mouse scrolled (620, 445) with delta (0, 0)
Screenshot: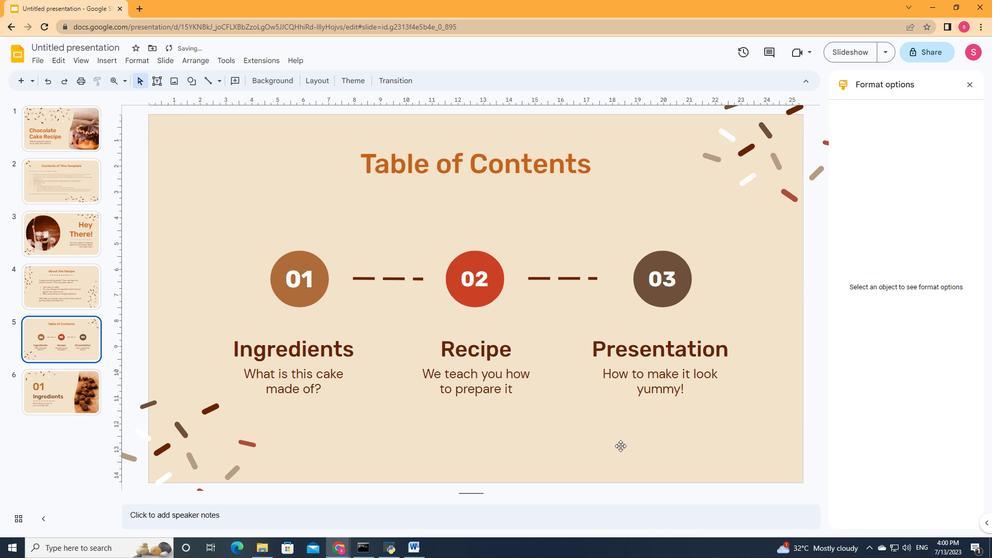 
Action: Mouse scrolled (620, 445) with delta (0, 0)
Screenshot: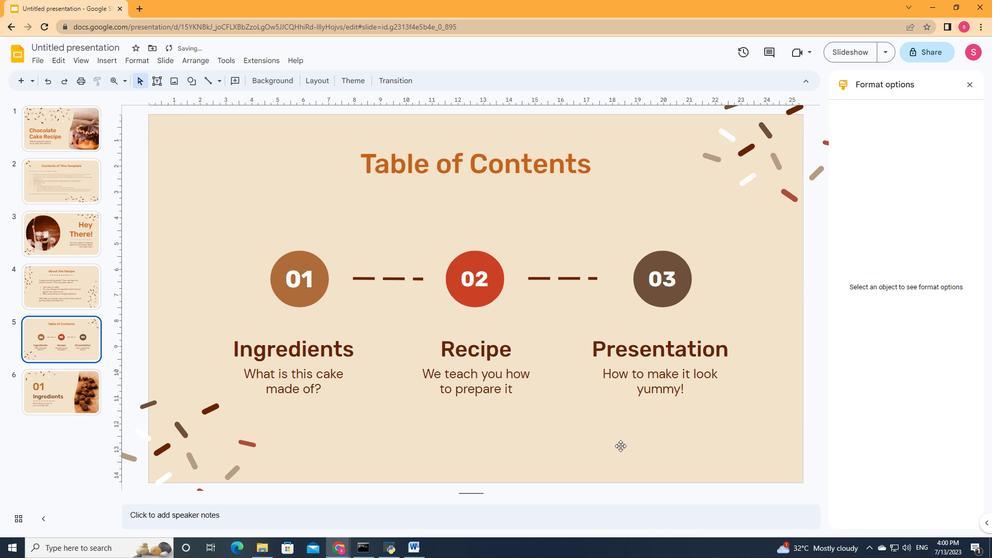 
Action: Mouse moved to (666, 412)
Screenshot: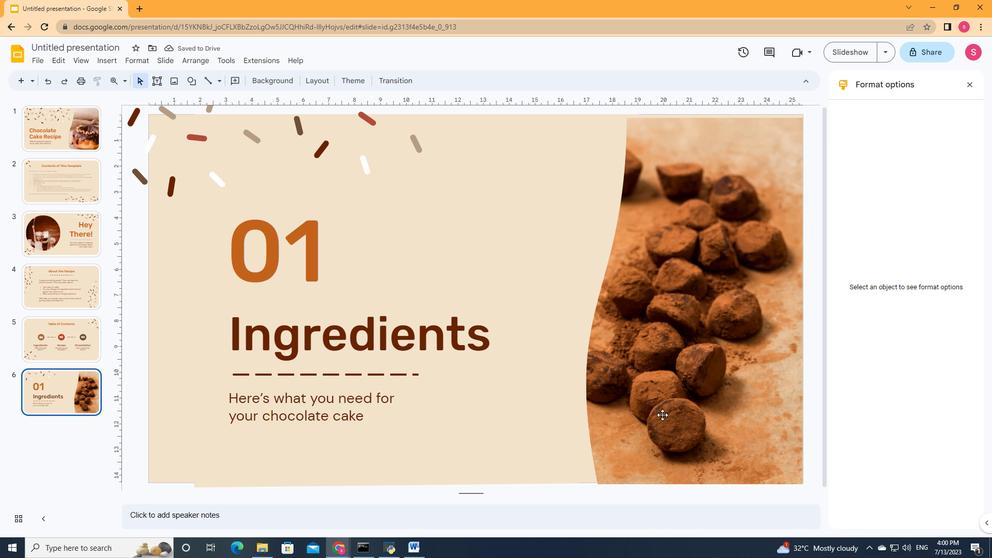 
Action: Mouse pressed left at (666, 412)
Screenshot: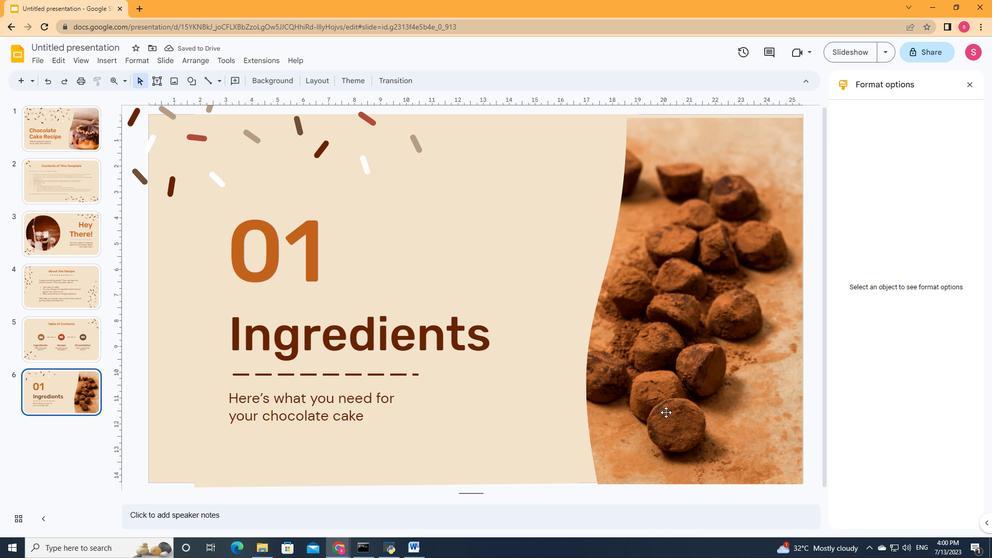
Action: Mouse moved to (690, 395)
Screenshot: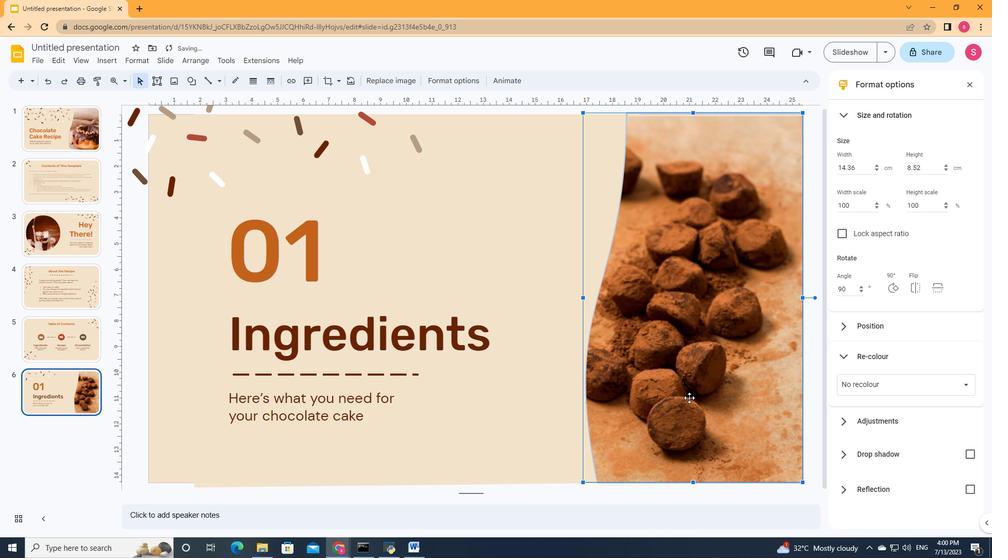 
Action: Mouse pressed left at (690, 395)
Screenshot: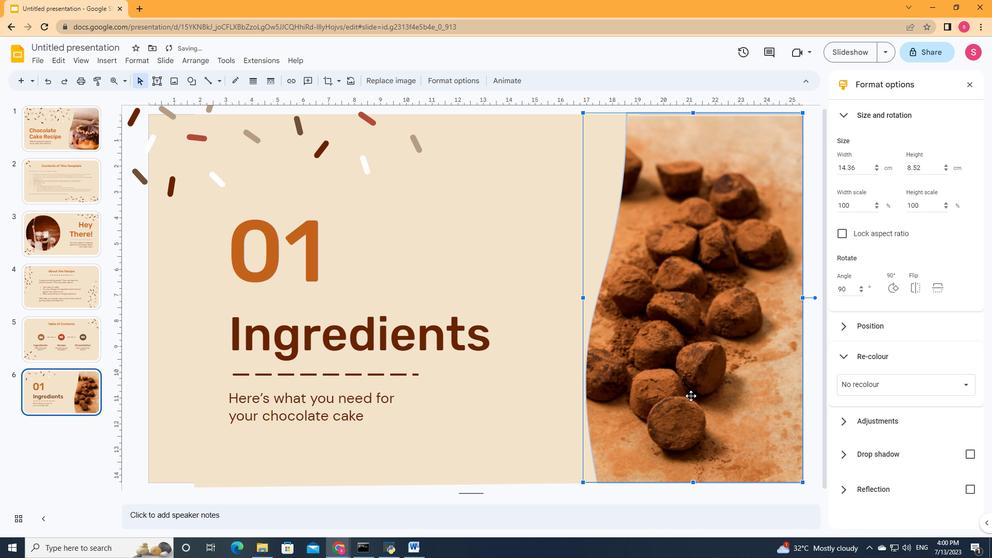 
Action: Mouse moved to (703, 336)
Screenshot: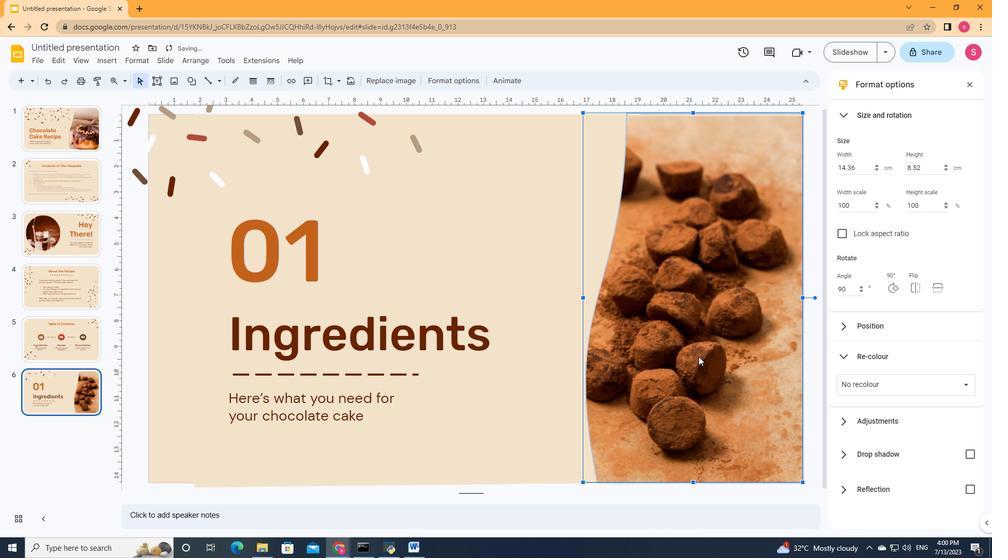
Action: Mouse pressed left at (703, 336)
Screenshot: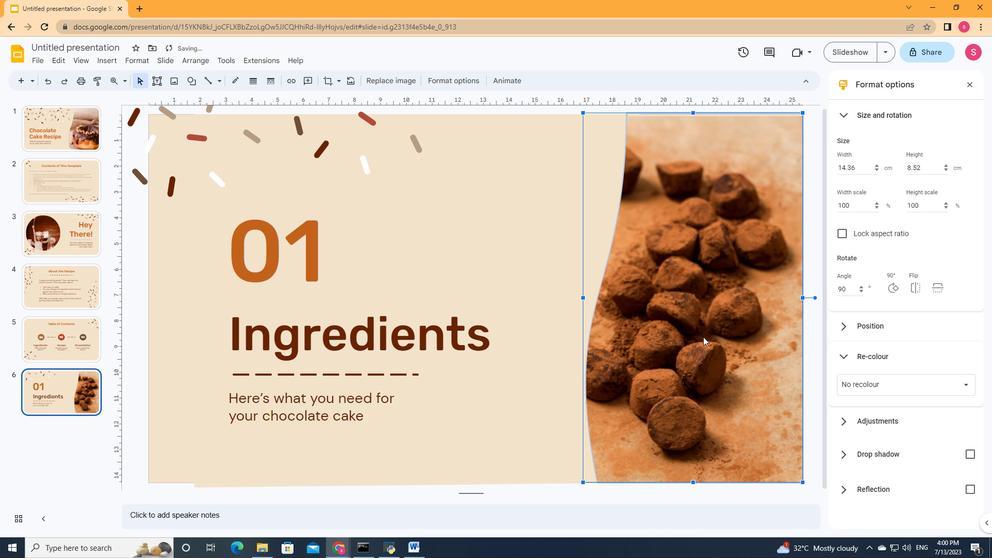 
Action: Mouse moved to (690, 157)
Screenshot: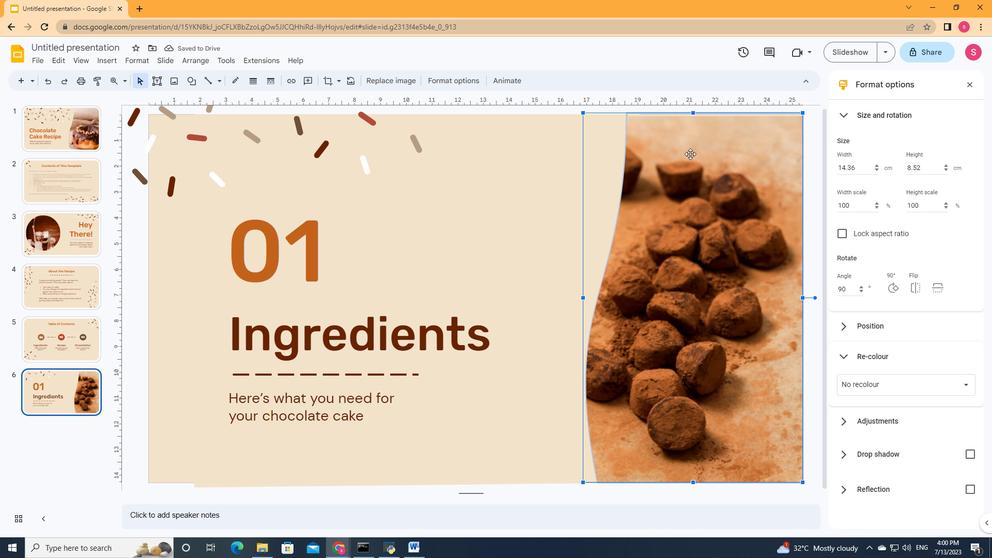 
Action: Mouse pressed left at (690, 157)
Screenshot: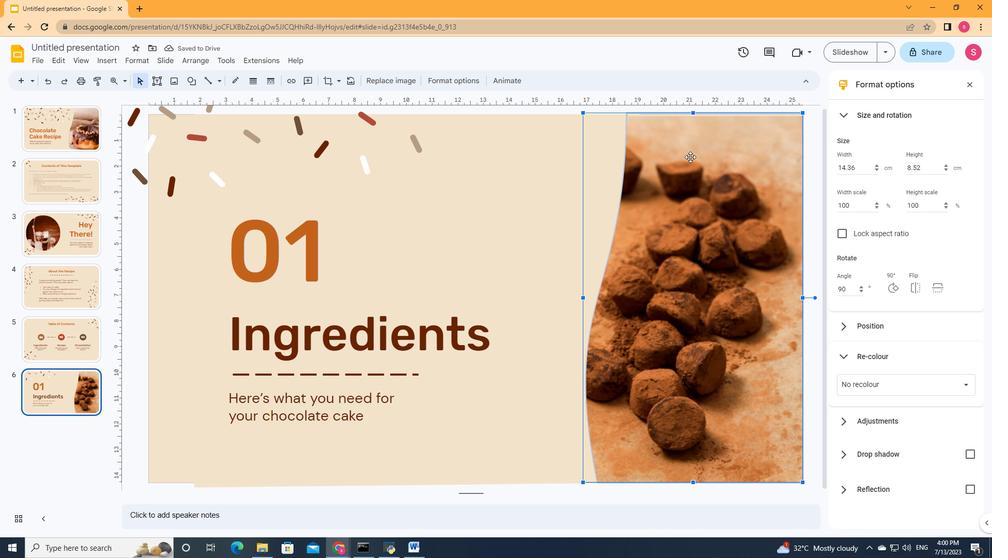 
Action: Mouse pressed left at (690, 157)
Screenshot: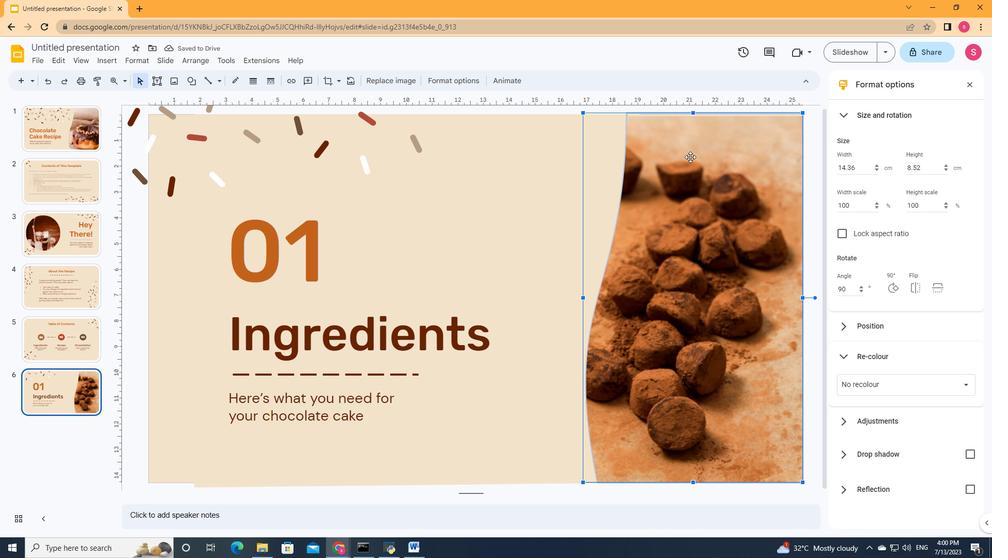 
Action: Mouse moved to (690, 175)
Screenshot: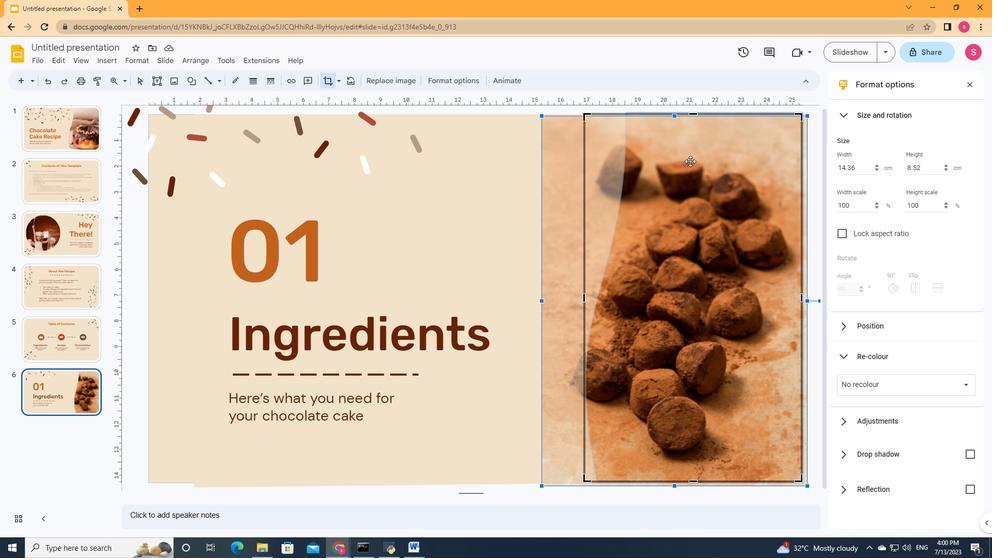 
Action: Mouse scrolled (690, 175) with delta (0, 0)
Screenshot: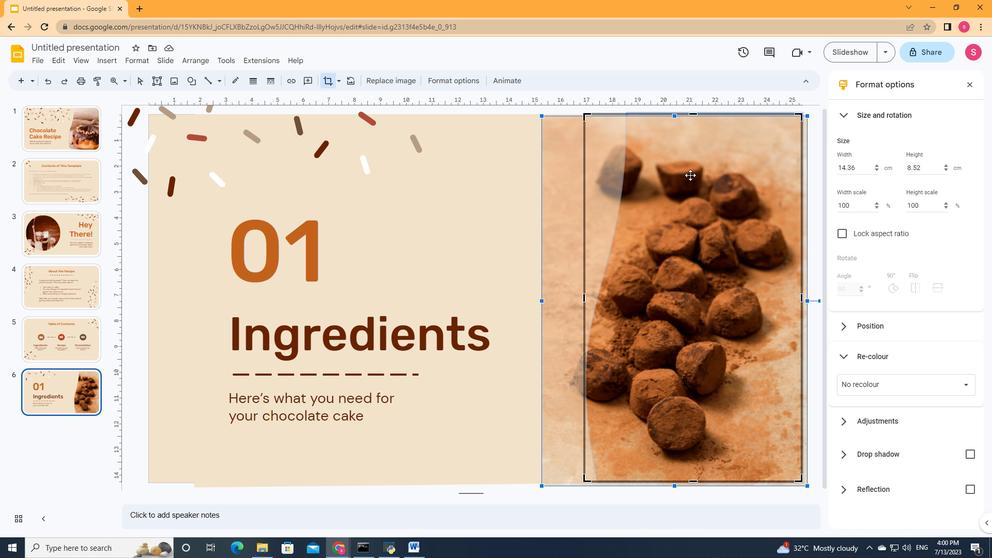 
Action: Mouse moved to (691, 115)
Screenshot: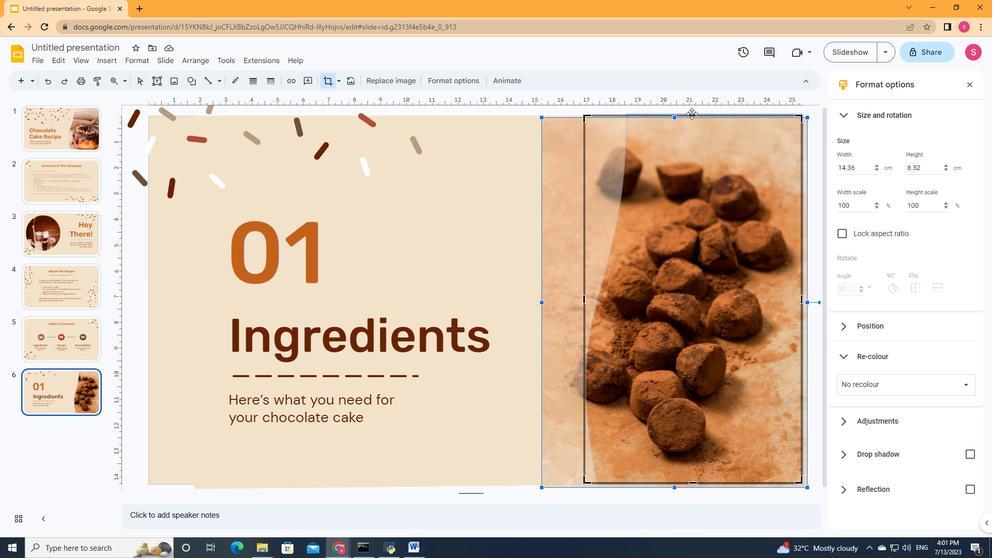 
Action: Mouse pressed left at (691, 115)
Screenshot: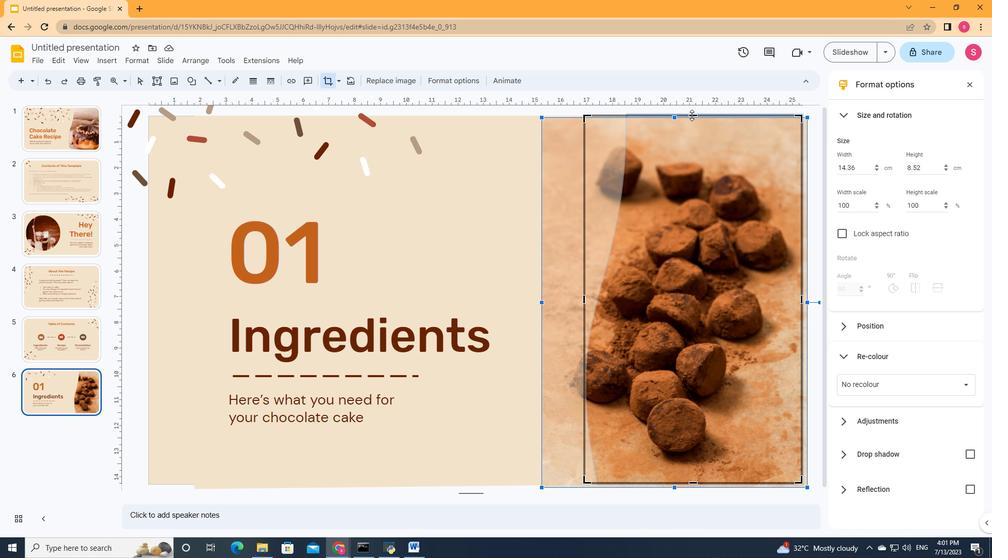 
Action: Mouse moved to (689, 228)
Screenshot: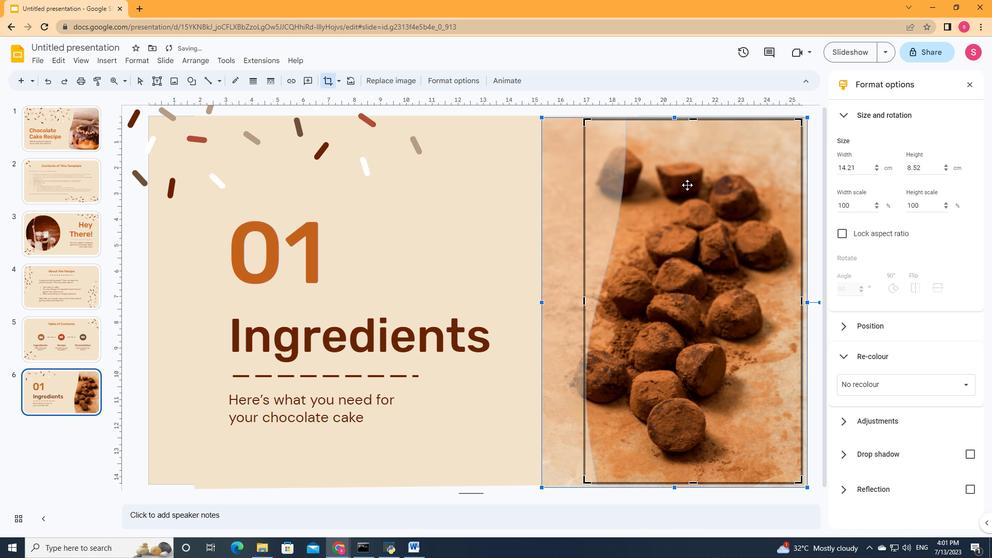 
Action: Mouse pressed left at (689, 228)
Screenshot: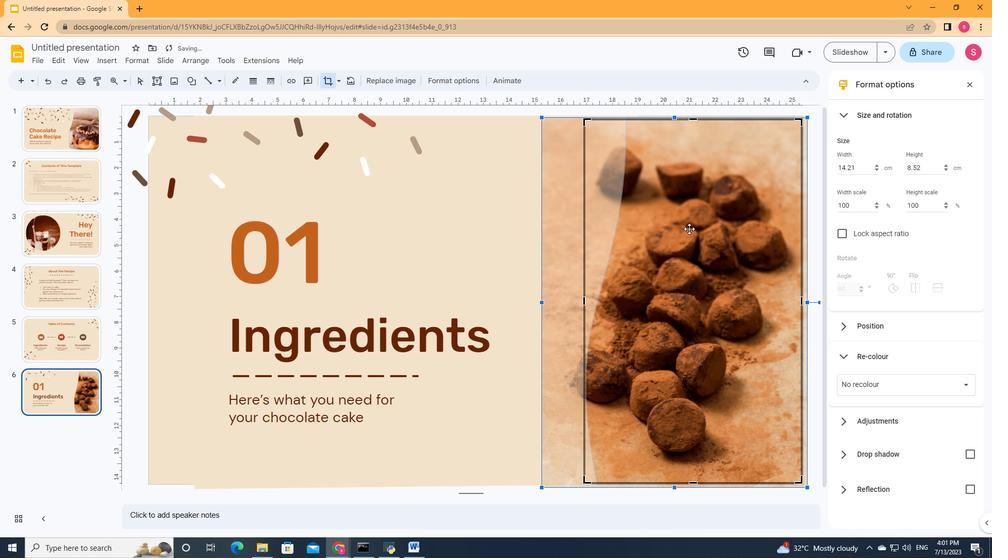 
Action: Mouse moved to (516, 250)
Screenshot: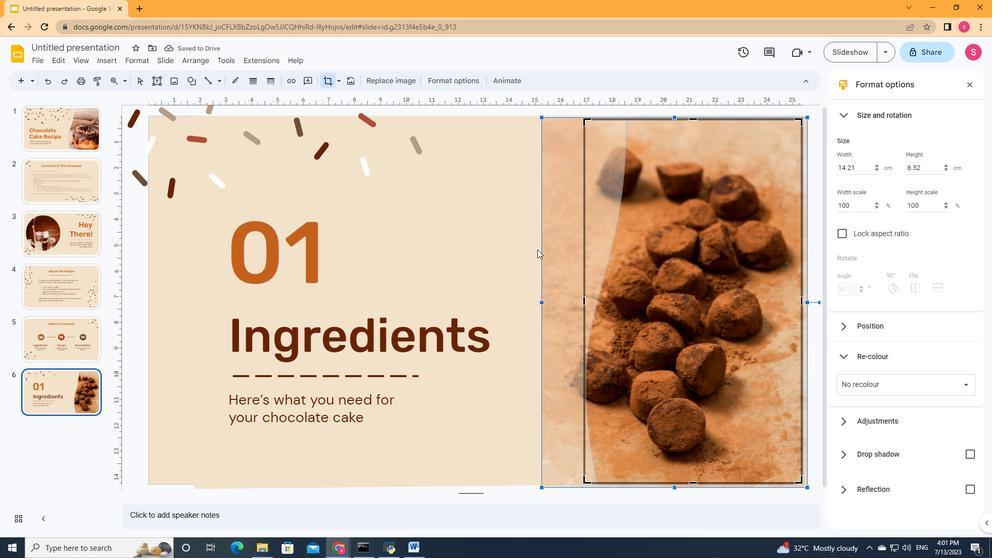 
Action: Mouse pressed left at (516, 250)
Screenshot: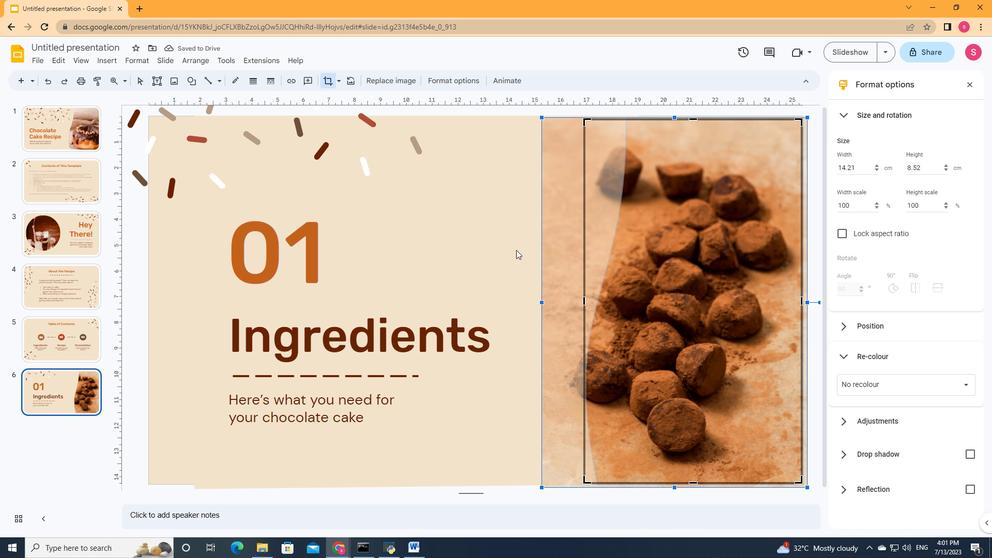 
Action: Mouse moved to (703, 275)
Screenshot: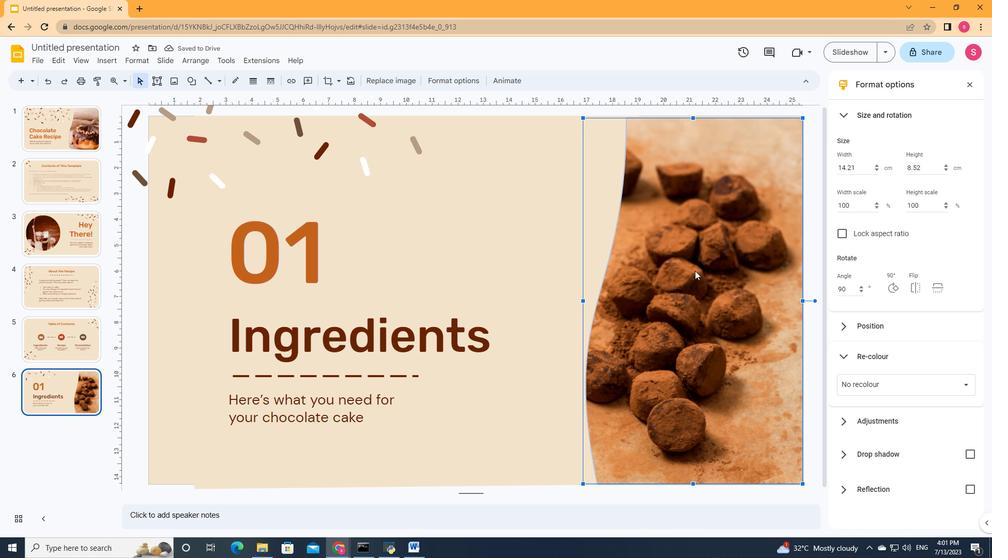 
Action: Mouse pressed left at (703, 275)
Screenshot: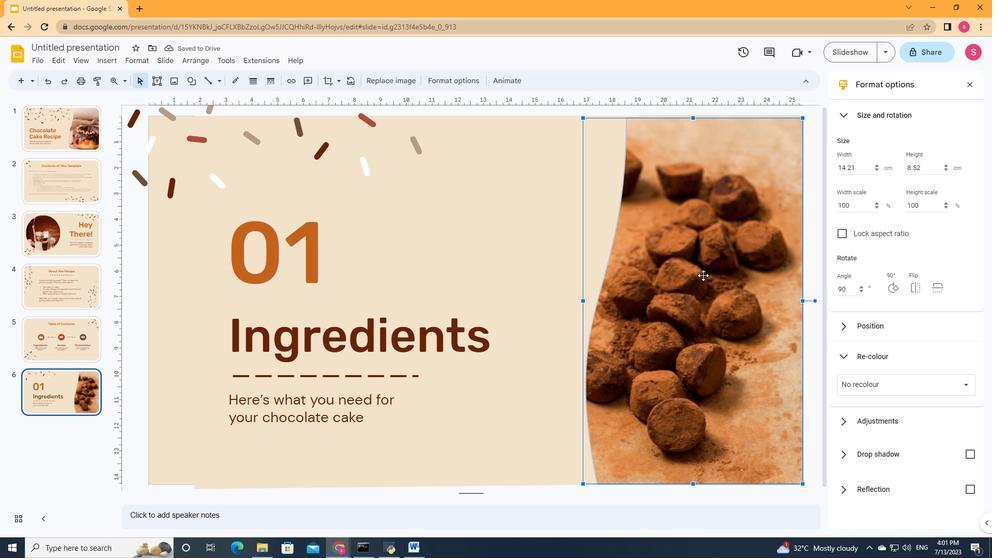 
Action: Mouse moved to (520, 285)
Screenshot: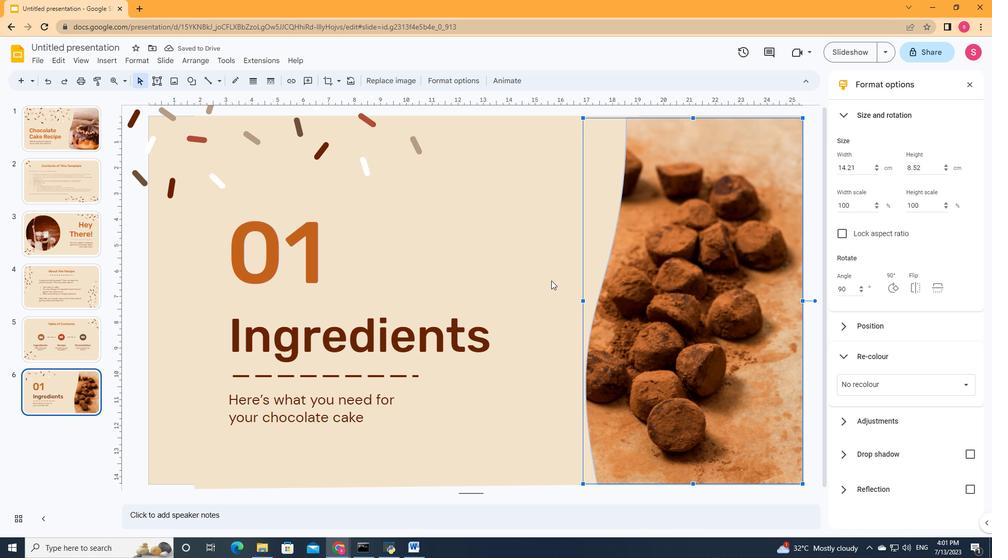 
Action: Mouse pressed left at (520, 285)
Screenshot: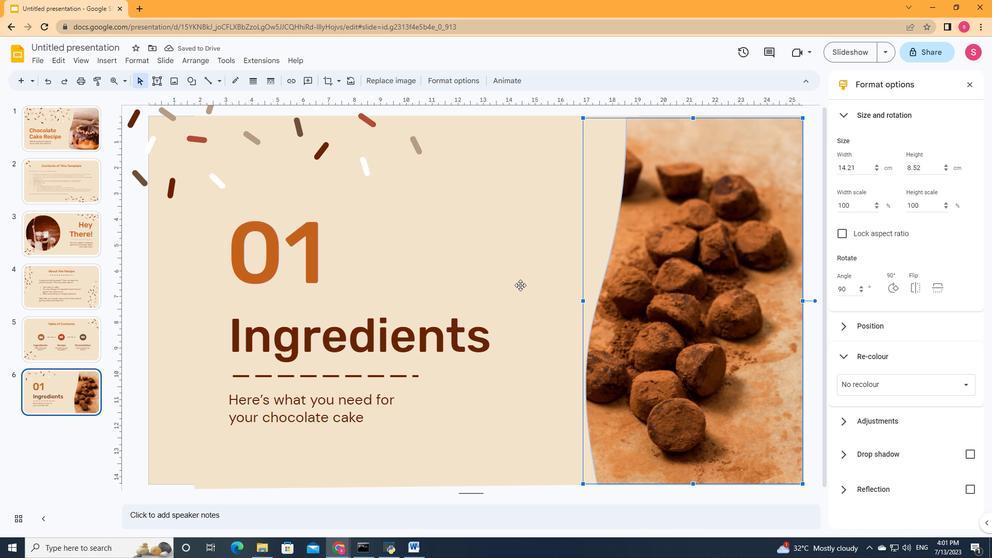 
Action: Mouse pressed left at (520, 285)
Screenshot: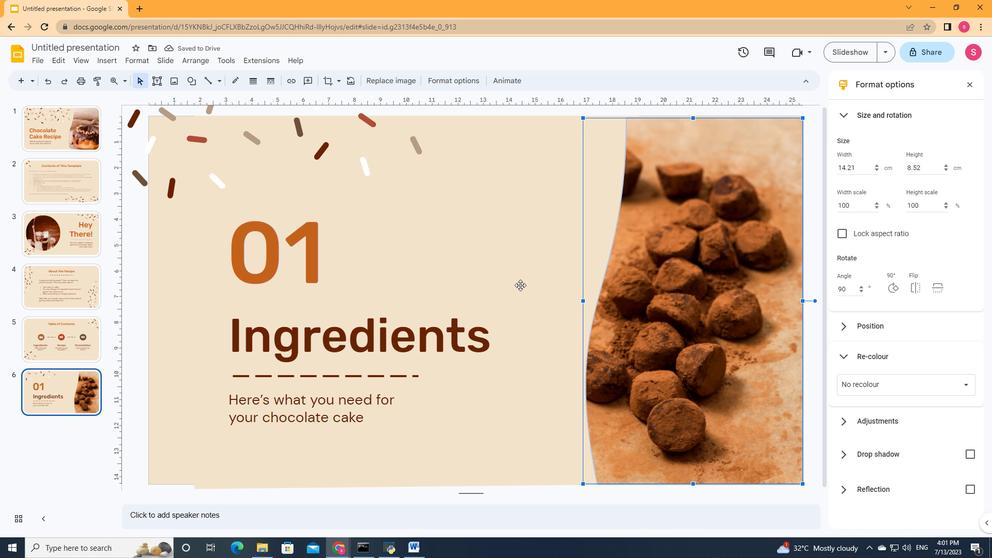 
Action: Mouse moved to (701, 277)
Screenshot: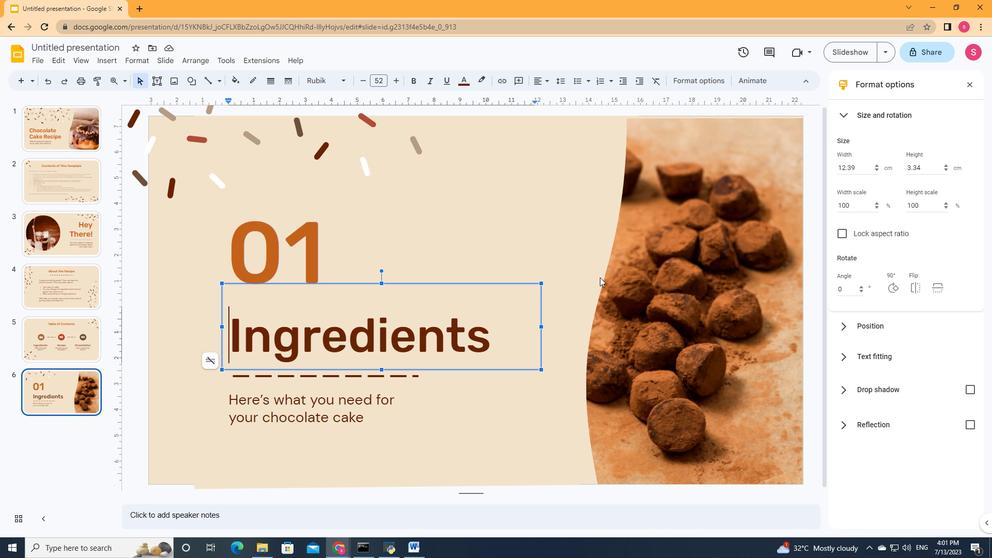 
Action: Mouse pressed left at (701, 277)
Screenshot: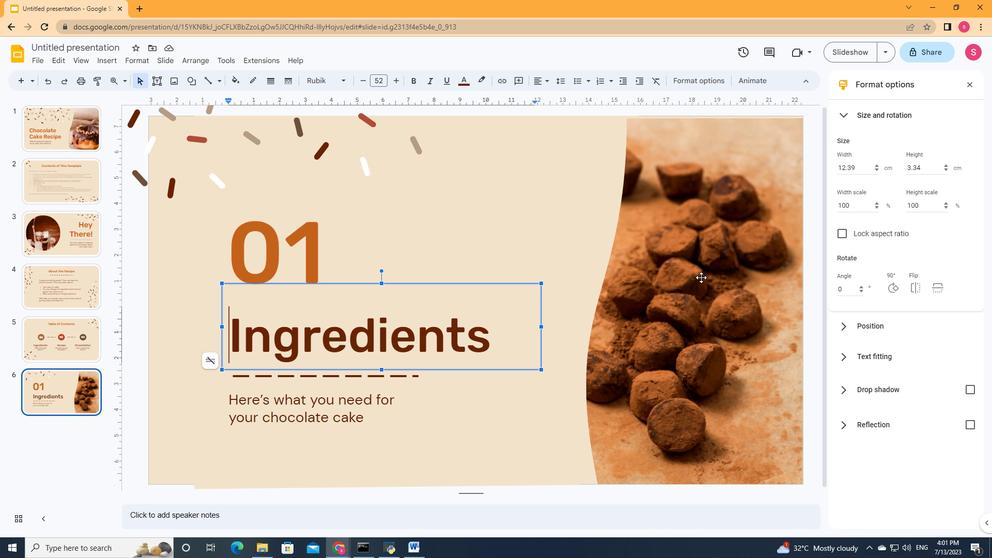 
Action: Mouse moved to (693, 116)
Screenshot: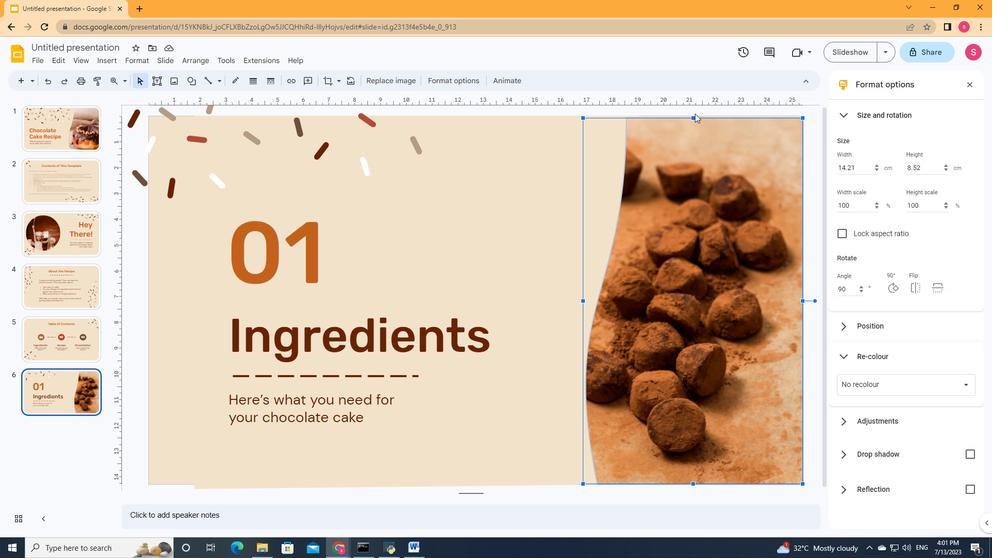 
Action: Mouse pressed left at (693, 116)
Screenshot: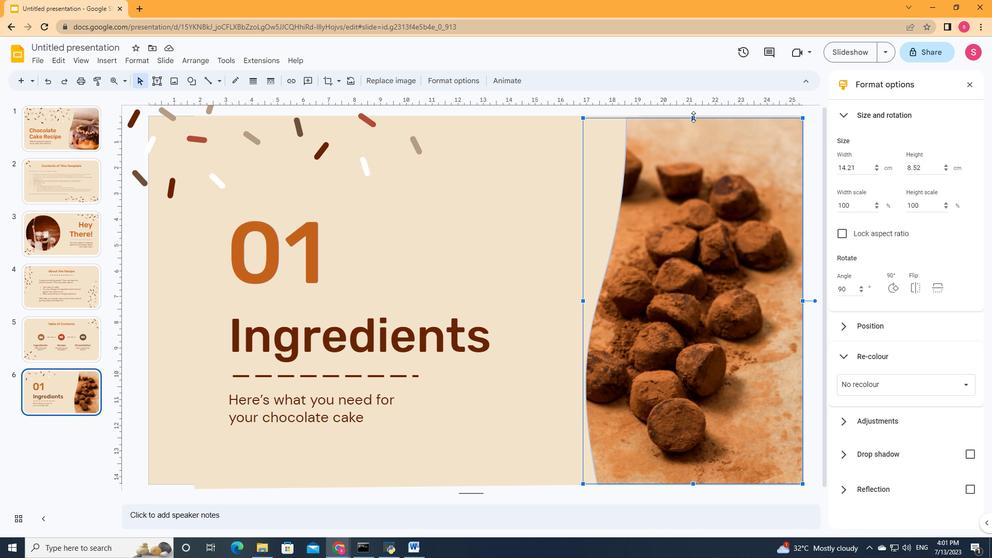 
Action: Mouse moved to (637, 186)
Screenshot: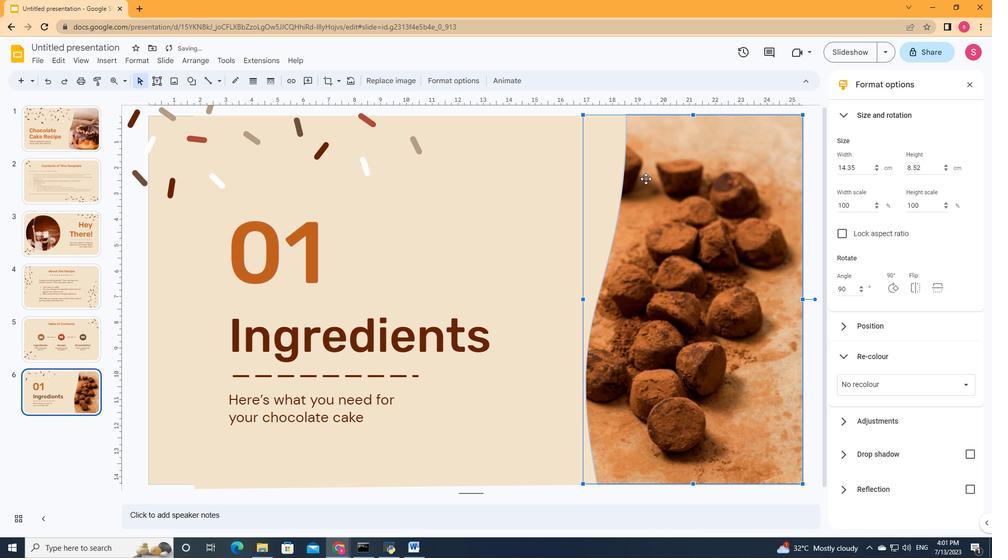 
Action: Mouse pressed left at (637, 186)
Screenshot: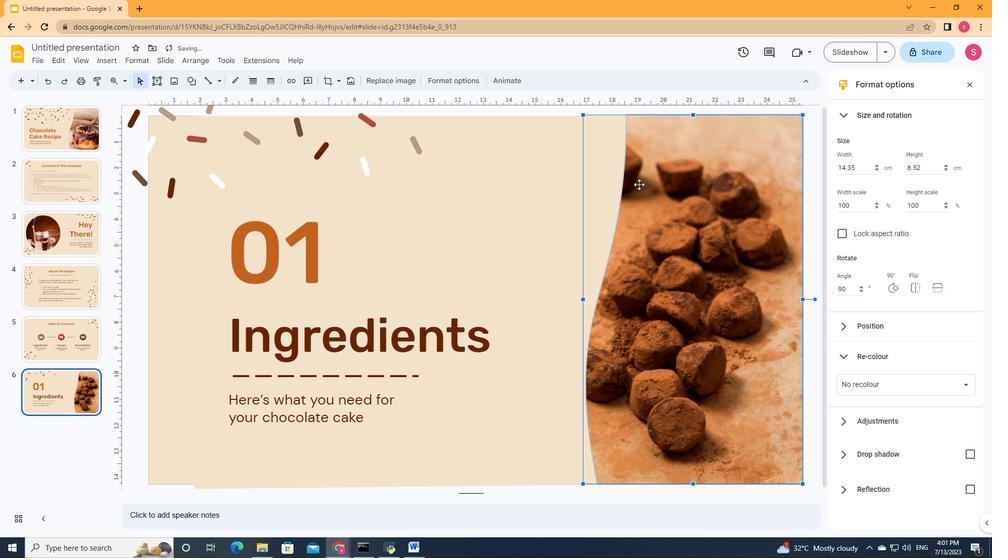 
Action: Mouse moved to (525, 210)
Screenshot: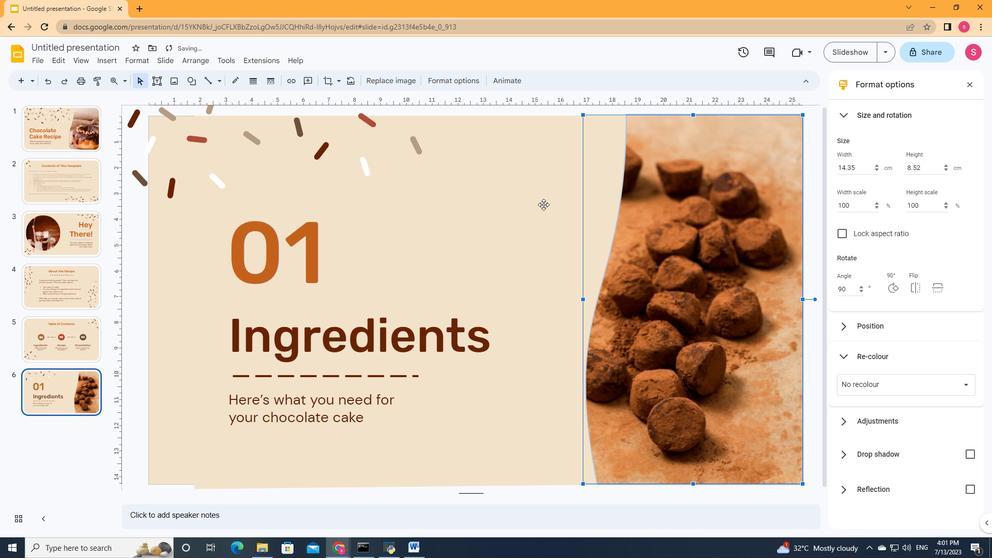 
Action: Mouse pressed left at (525, 210)
Screenshot: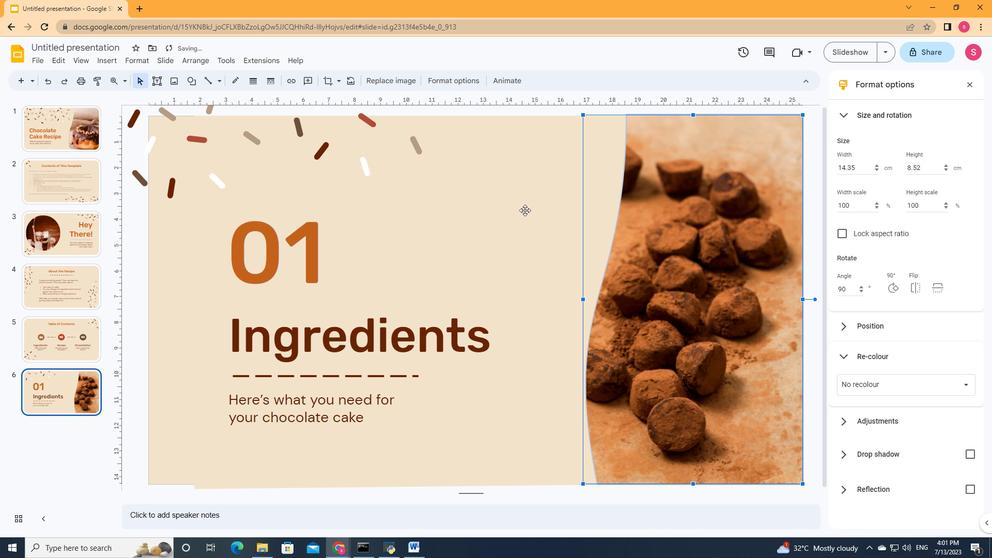 
Action: Mouse moved to (679, 252)
Screenshot: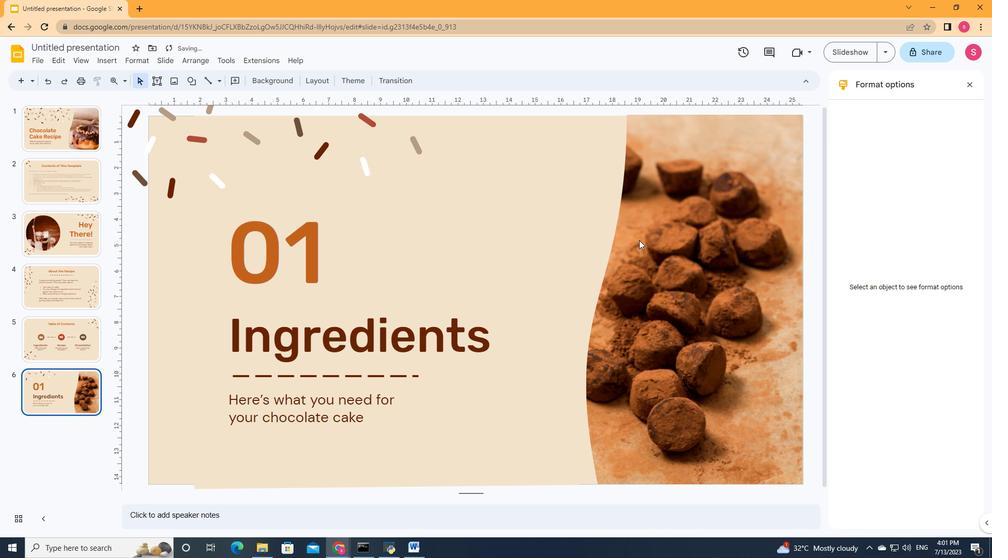 
Action: Mouse scrolled (679, 252) with delta (0, 0)
Screenshot: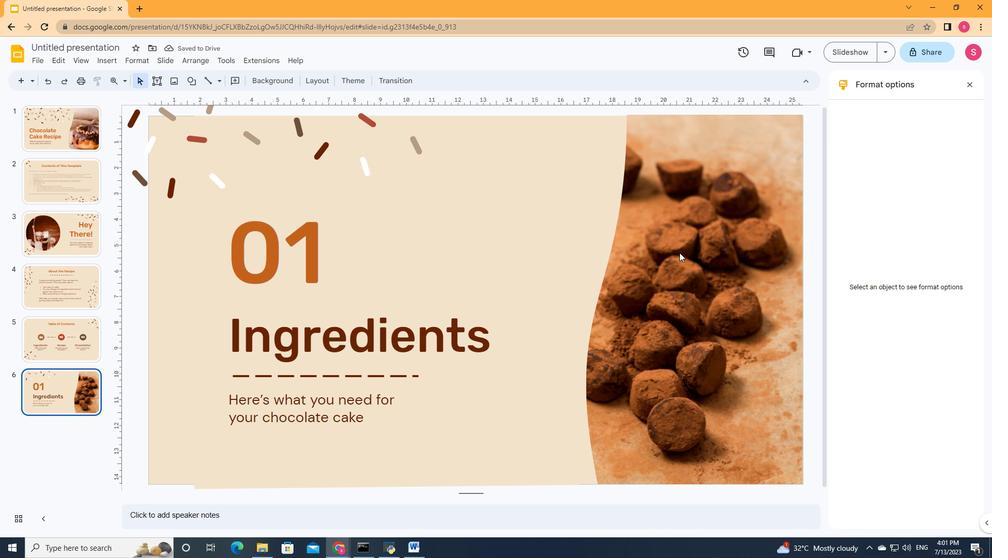 
Action: Mouse scrolled (679, 252) with delta (0, 0)
Screenshot: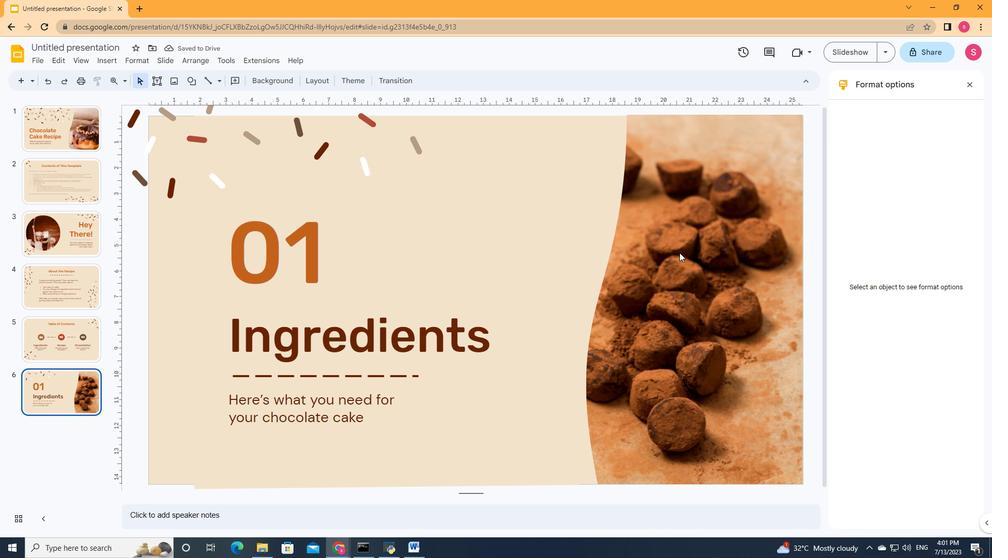 
Action: Mouse moved to (592, 340)
Screenshot: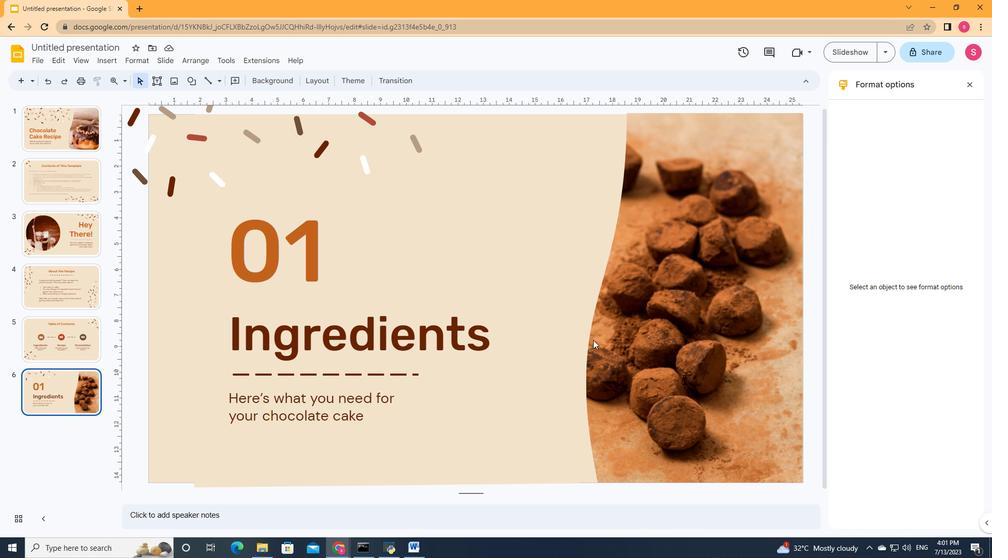 
